 Task: Find connections with filter location Oak Bay with filter topic #Startupcompanywith filter profile language German with filter current company Fortis Healthcare with filter school Madras Jobs with filter industry Animation and Post-production with filter service category Resume Writing with filter keywords title Professor
Action: Mouse moved to (379, 438)
Screenshot: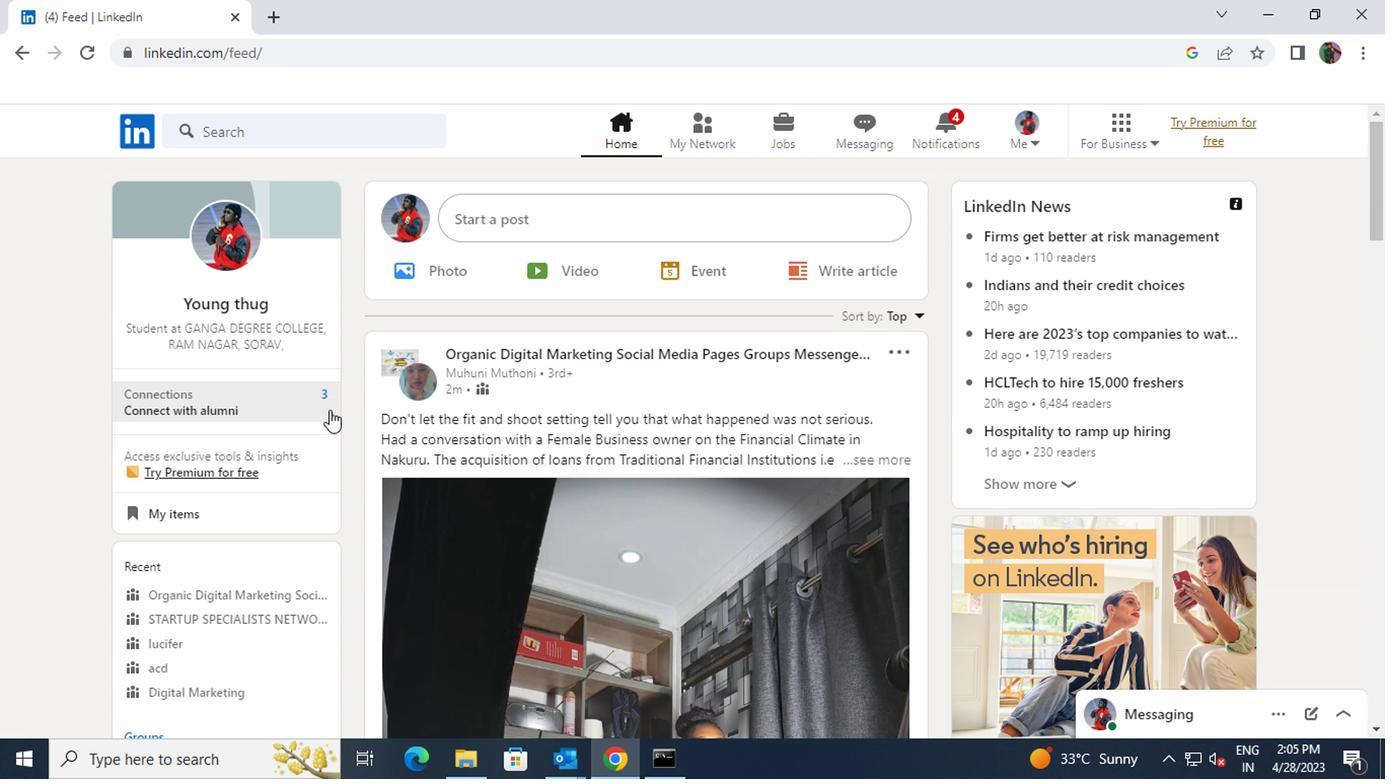 
Action: Mouse pressed left at (379, 438)
Screenshot: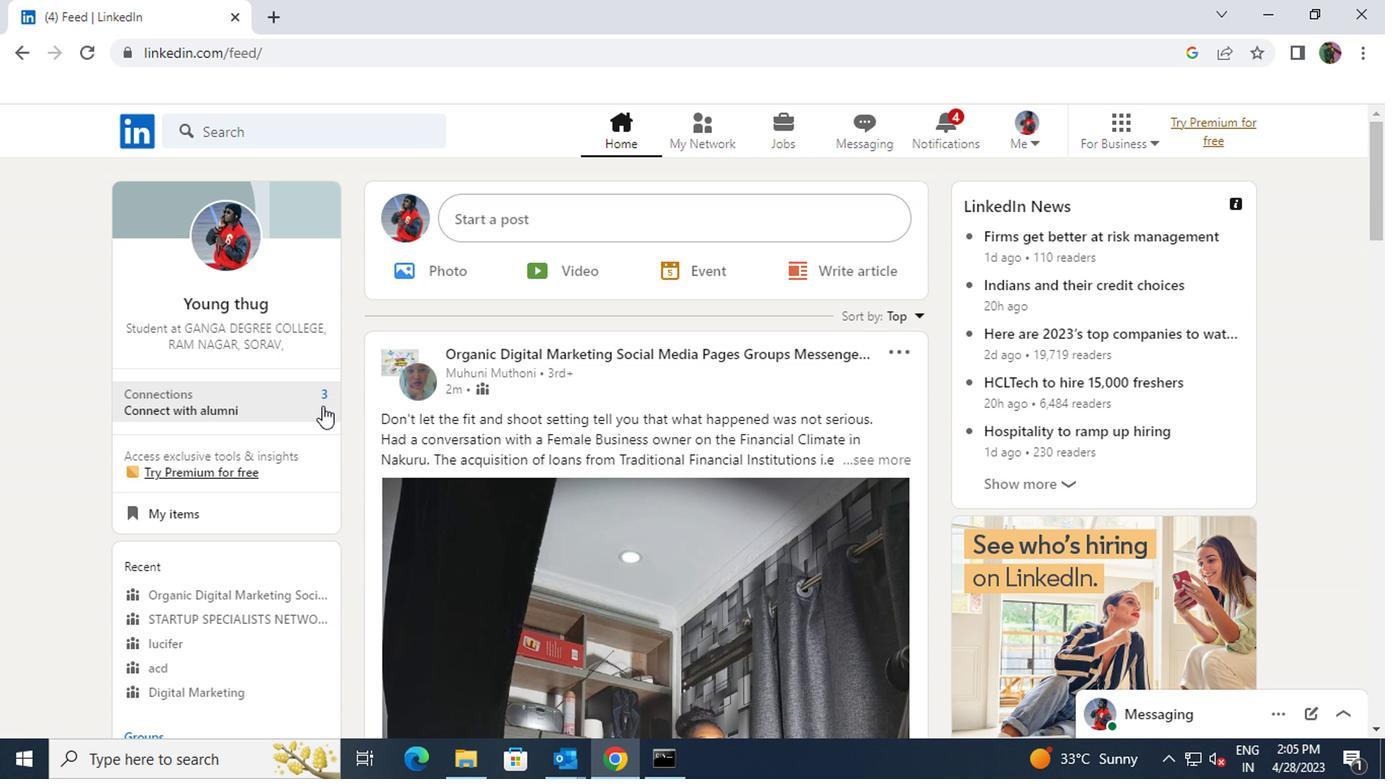 
Action: Mouse moved to (406, 324)
Screenshot: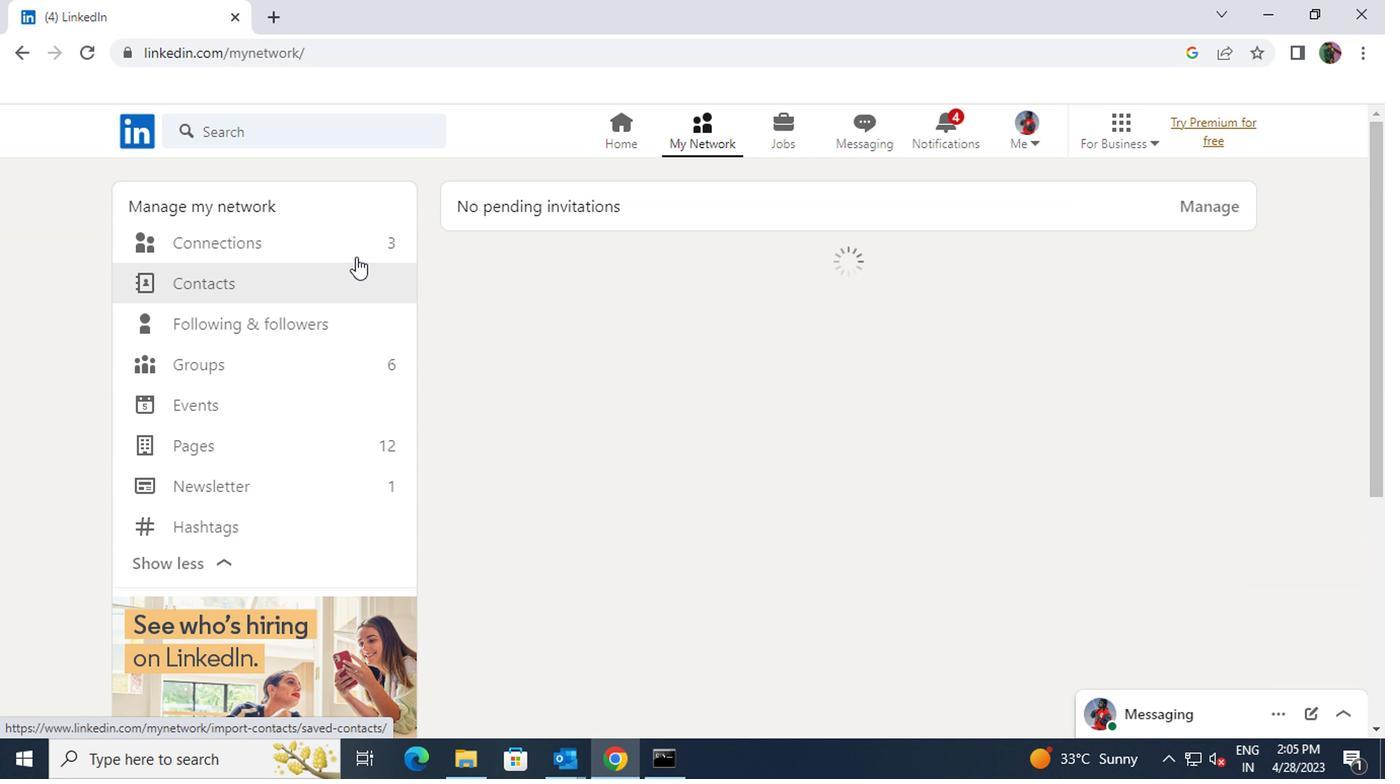 
Action: Mouse pressed left at (406, 324)
Screenshot: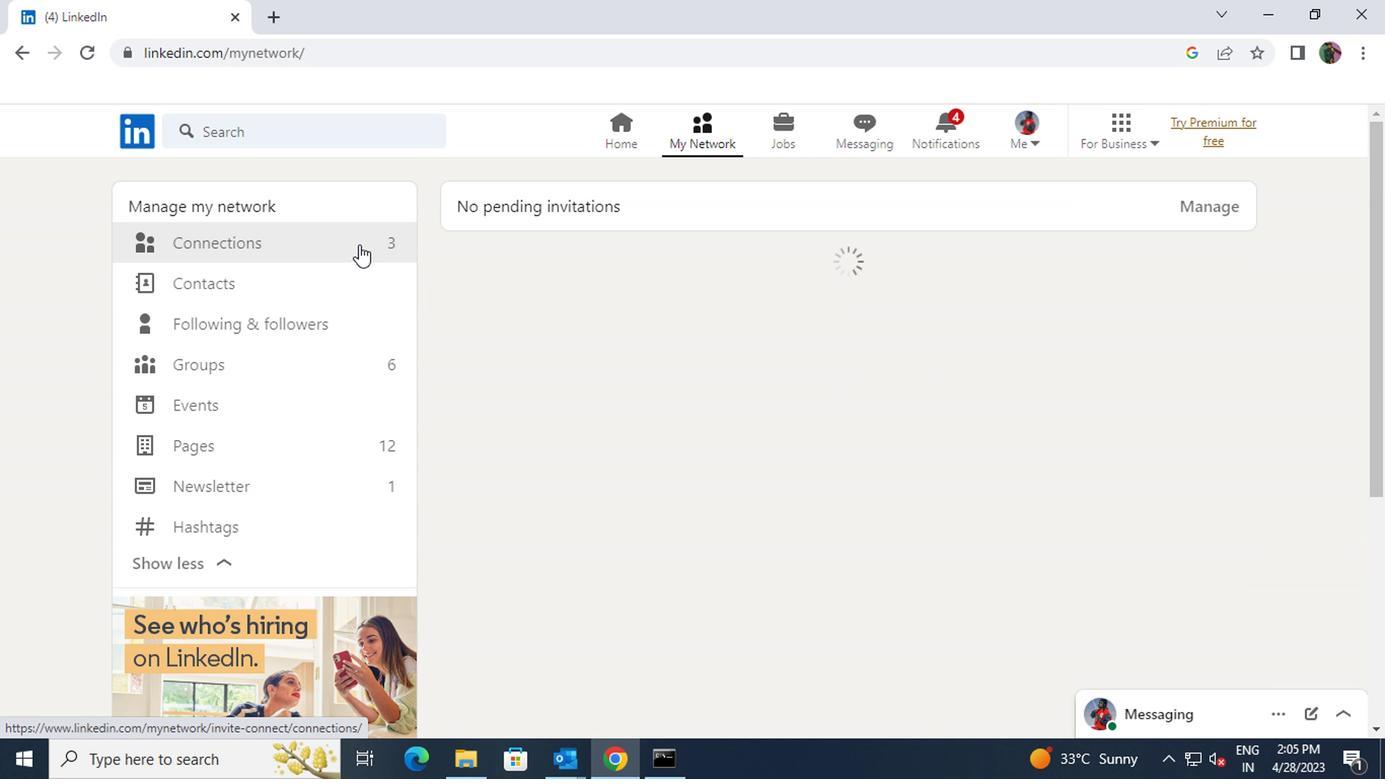 
Action: Mouse moved to (723, 325)
Screenshot: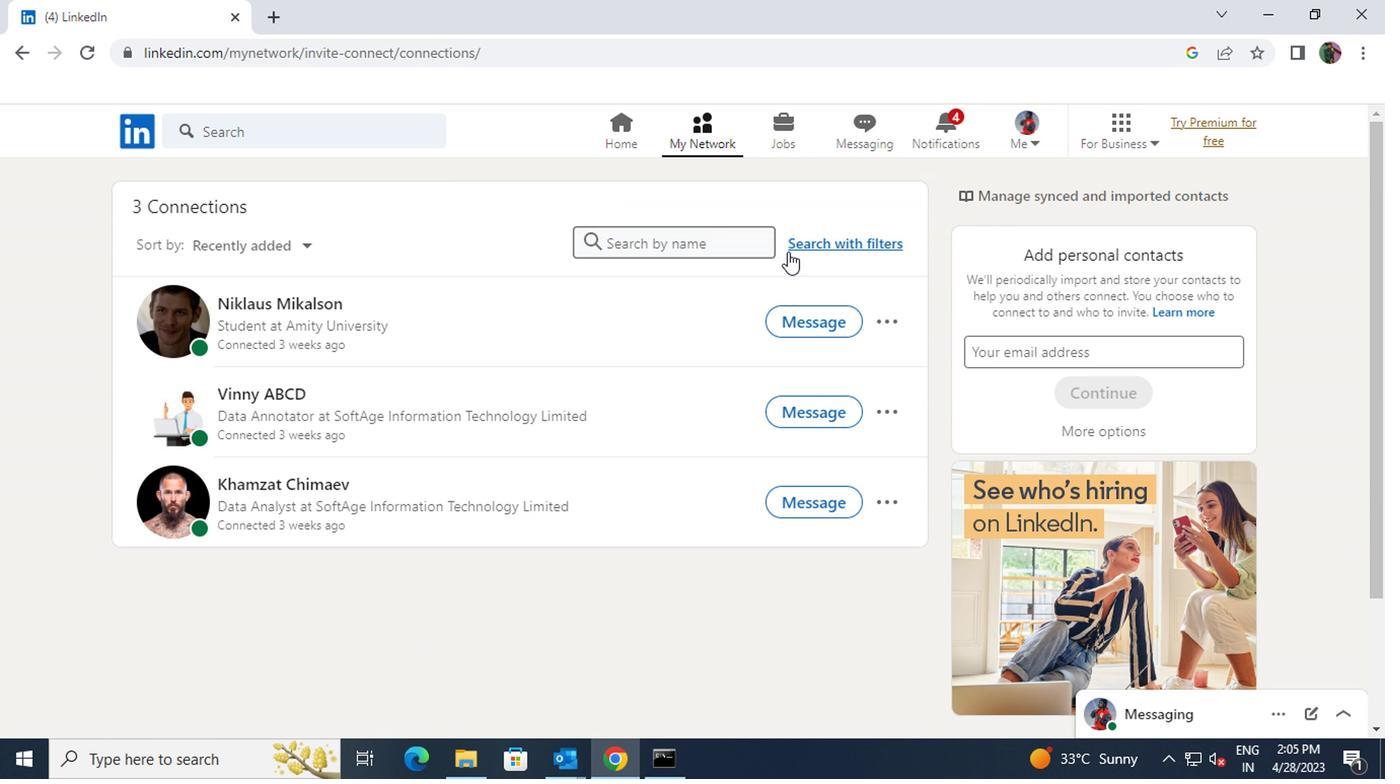 
Action: Mouse pressed left at (723, 325)
Screenshot: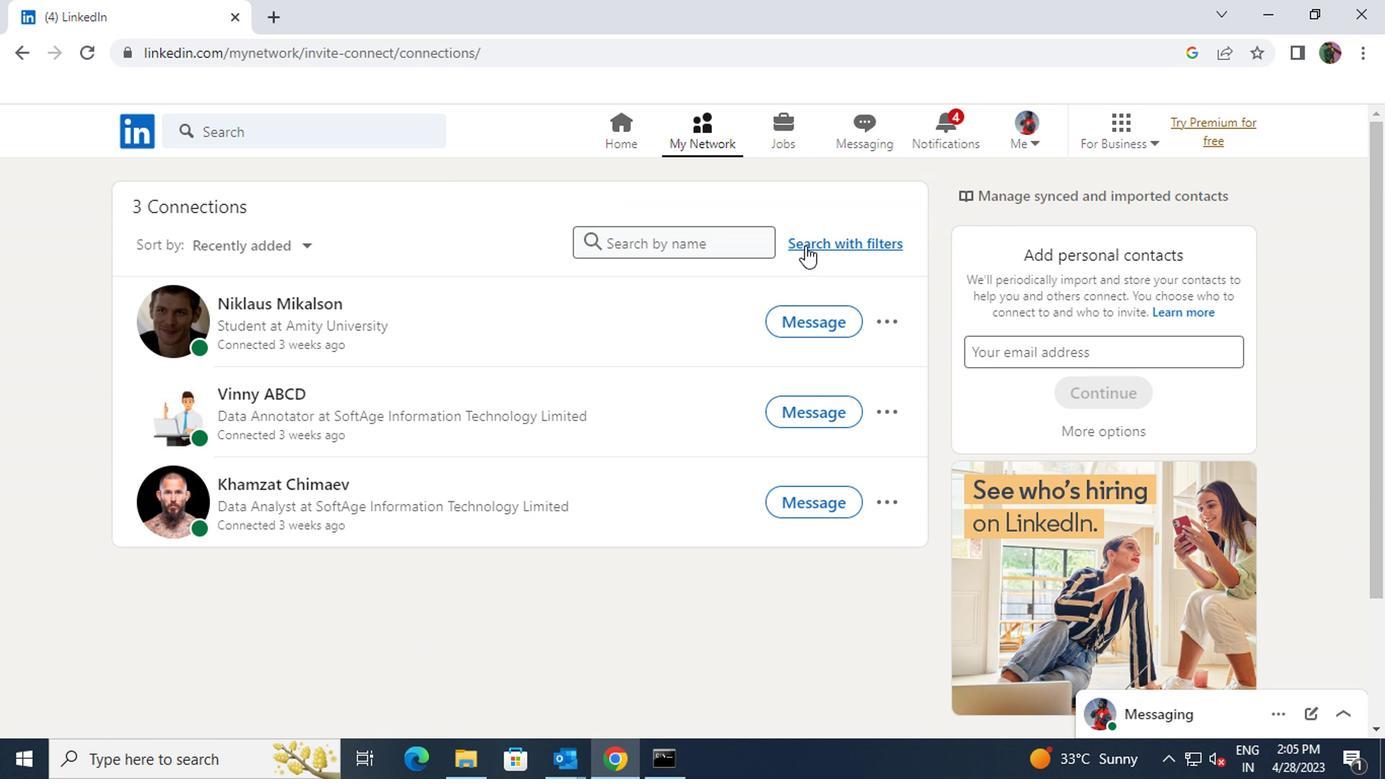 
Action: Mouse moved to (691, 289)
Screenshot: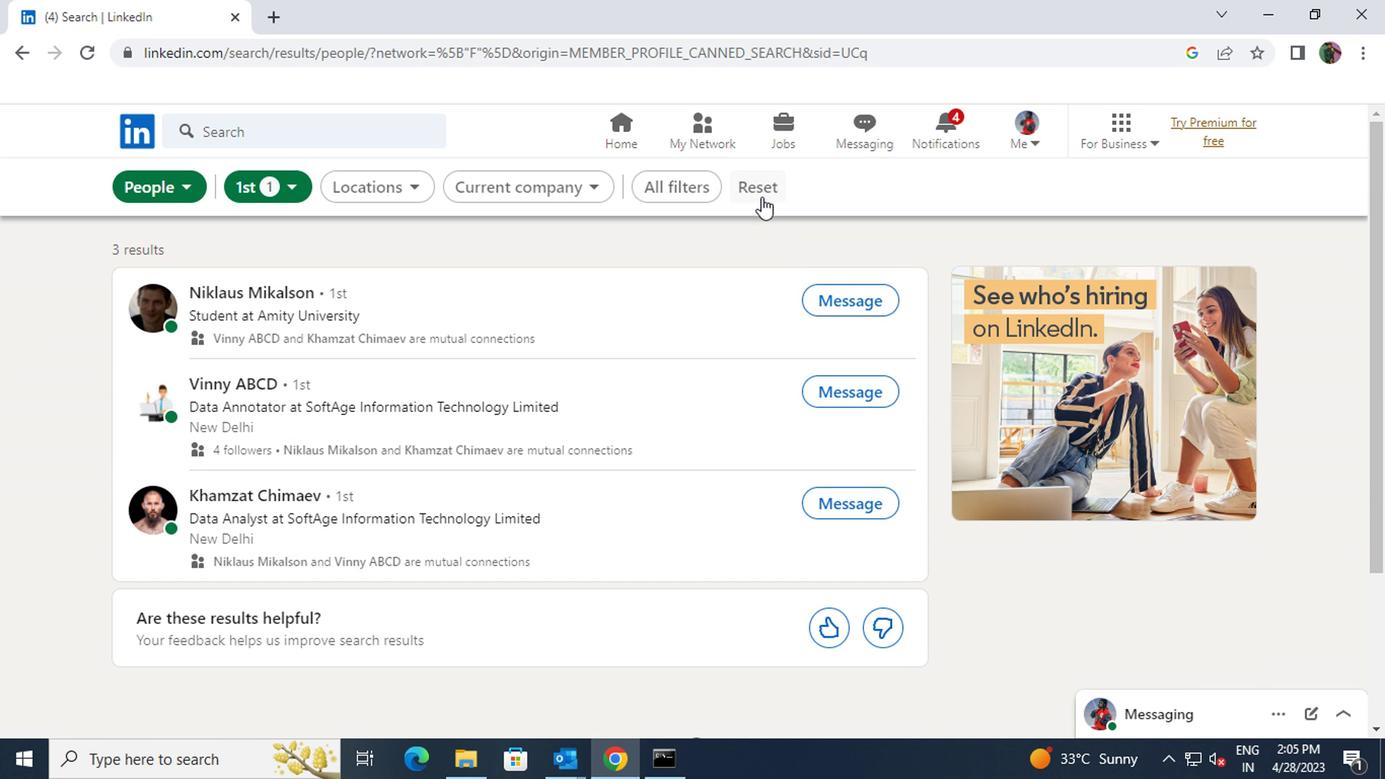 
Action: Mouse pressed left at (691, 289)
Screenshot: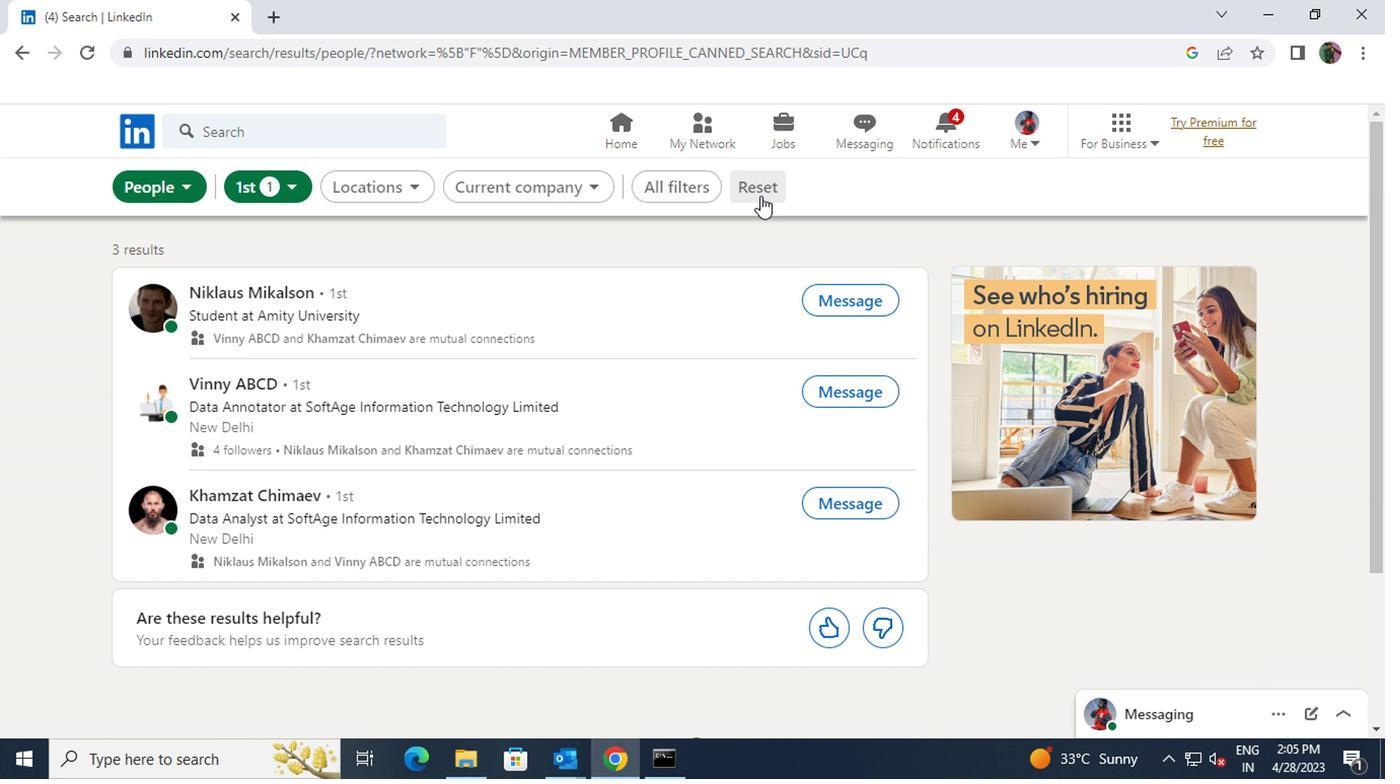 
Action: Mouse moved to (679, 282)
Screenshot: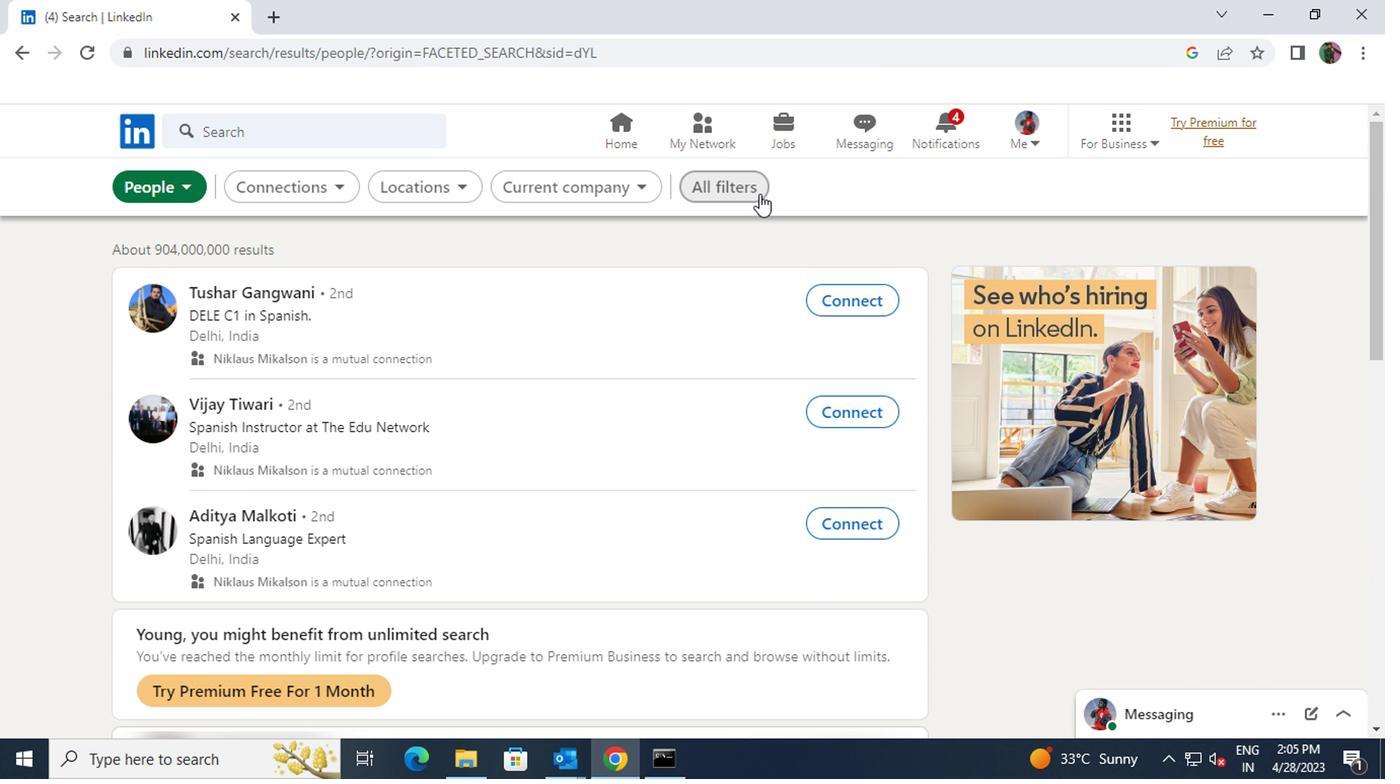
Action: Mouse pressed left at (679, 282)
Screenshot: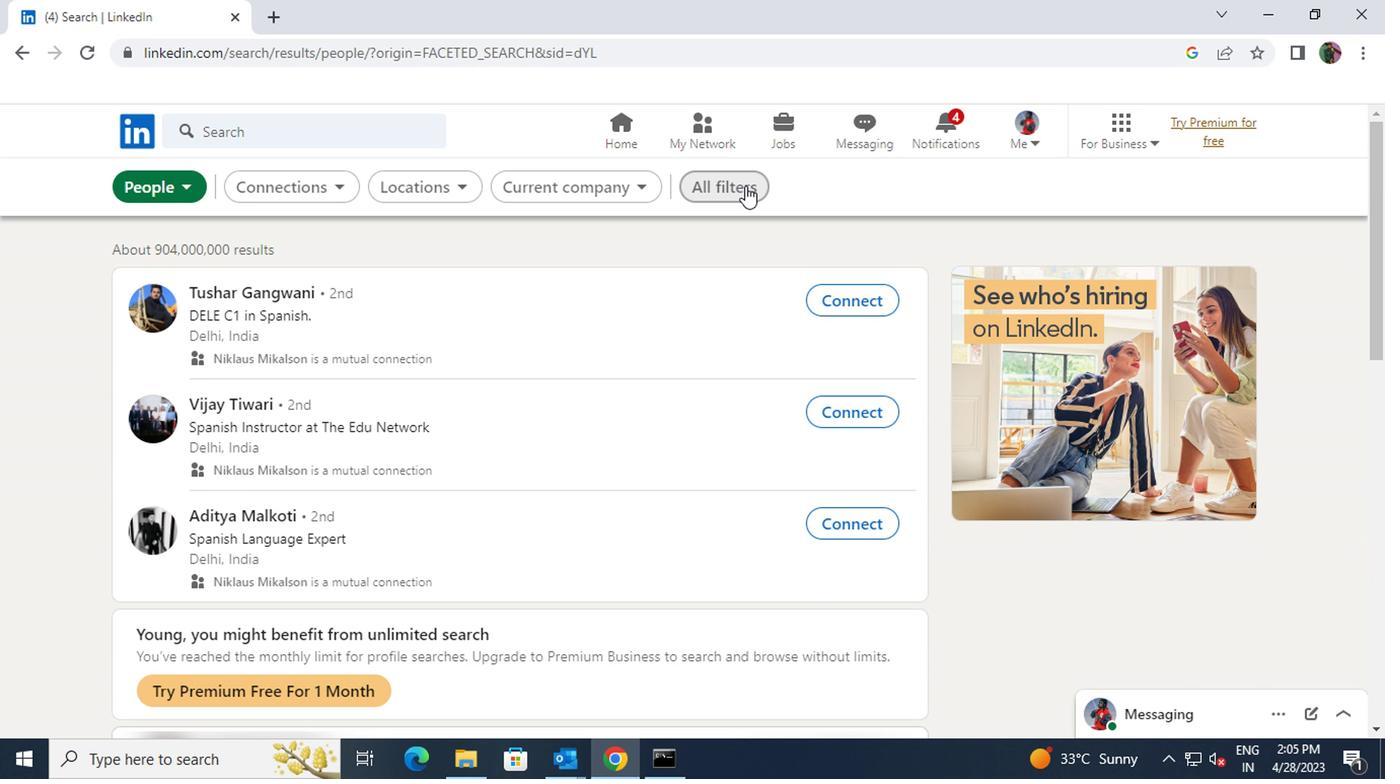 
Action: Mouse moved to (875, 421)
Screenshot: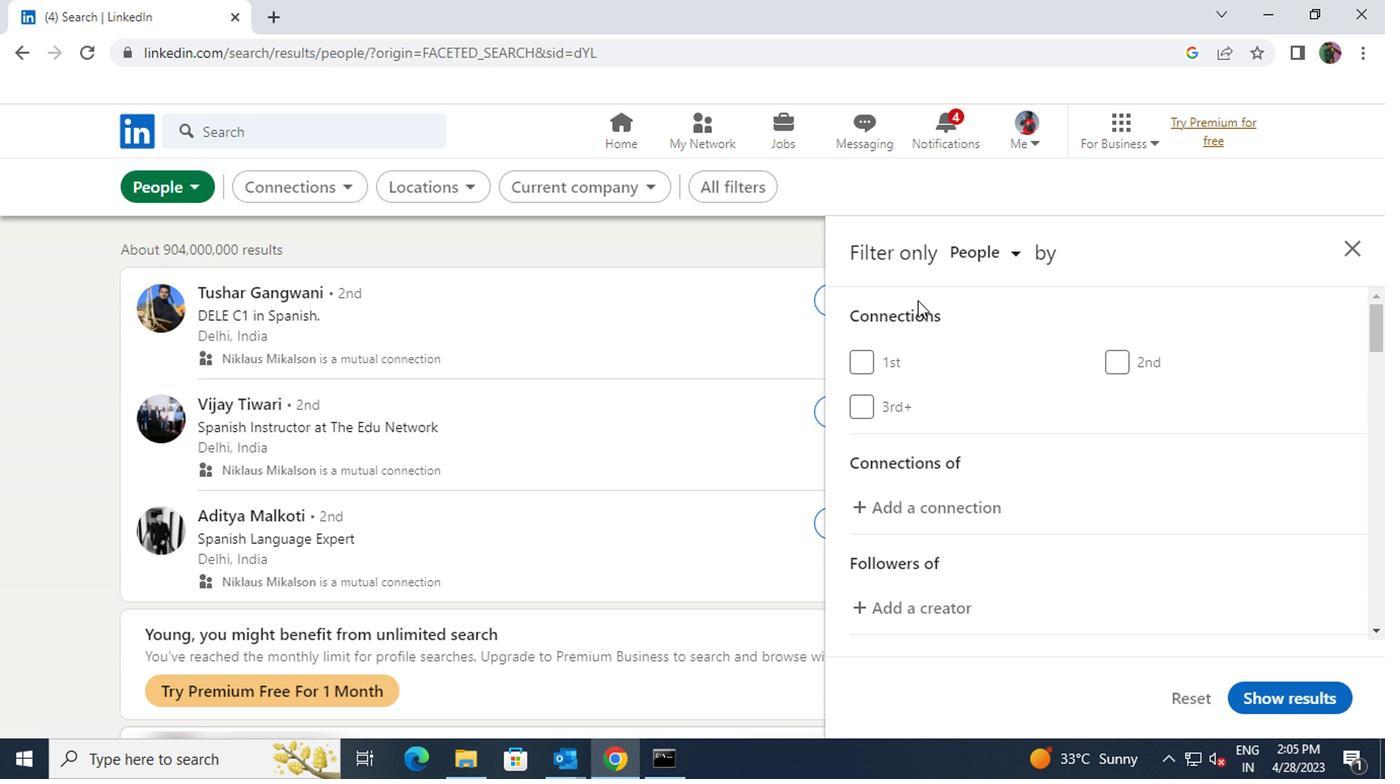 
Action: Mouse scrolled (875, 420) with delta (0, 0)
Screenshot: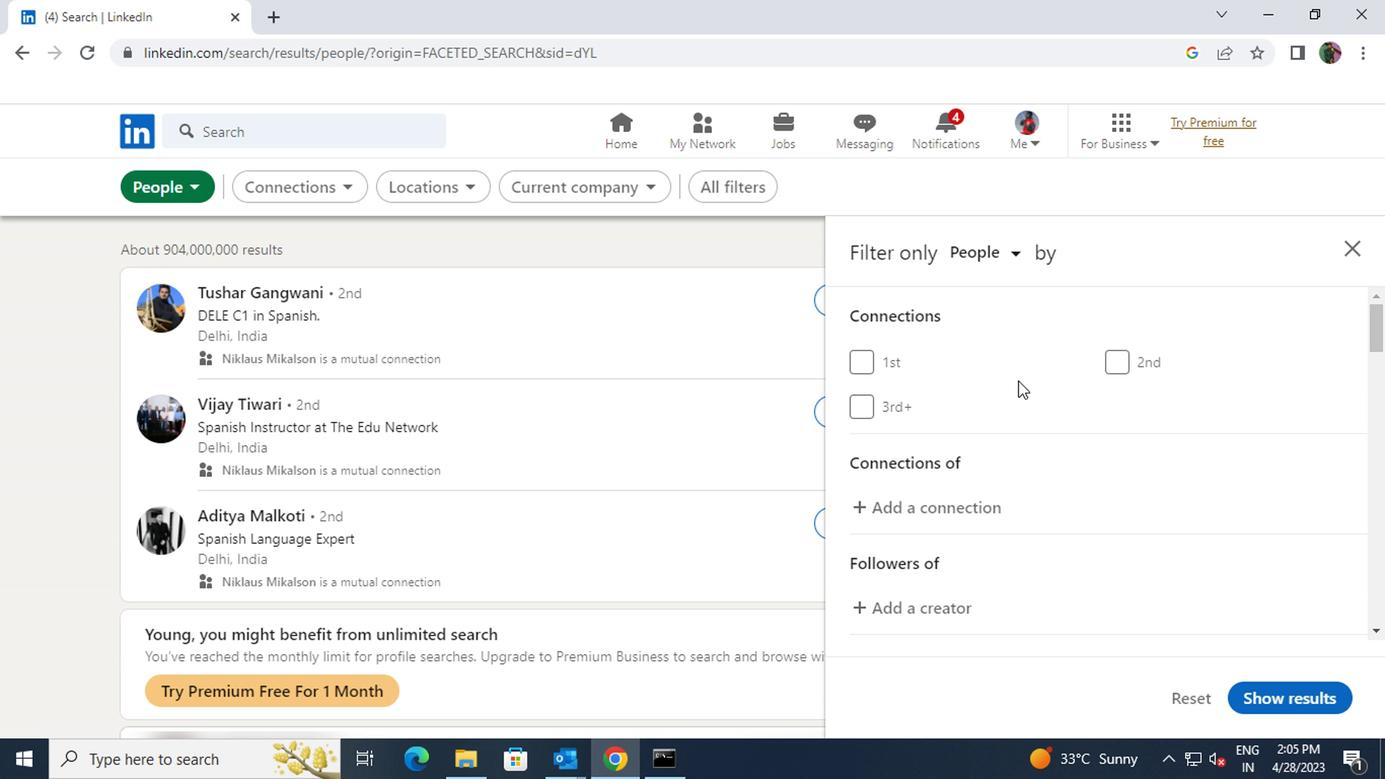
Action: Mouse moved to (877, 422)
Screenshot: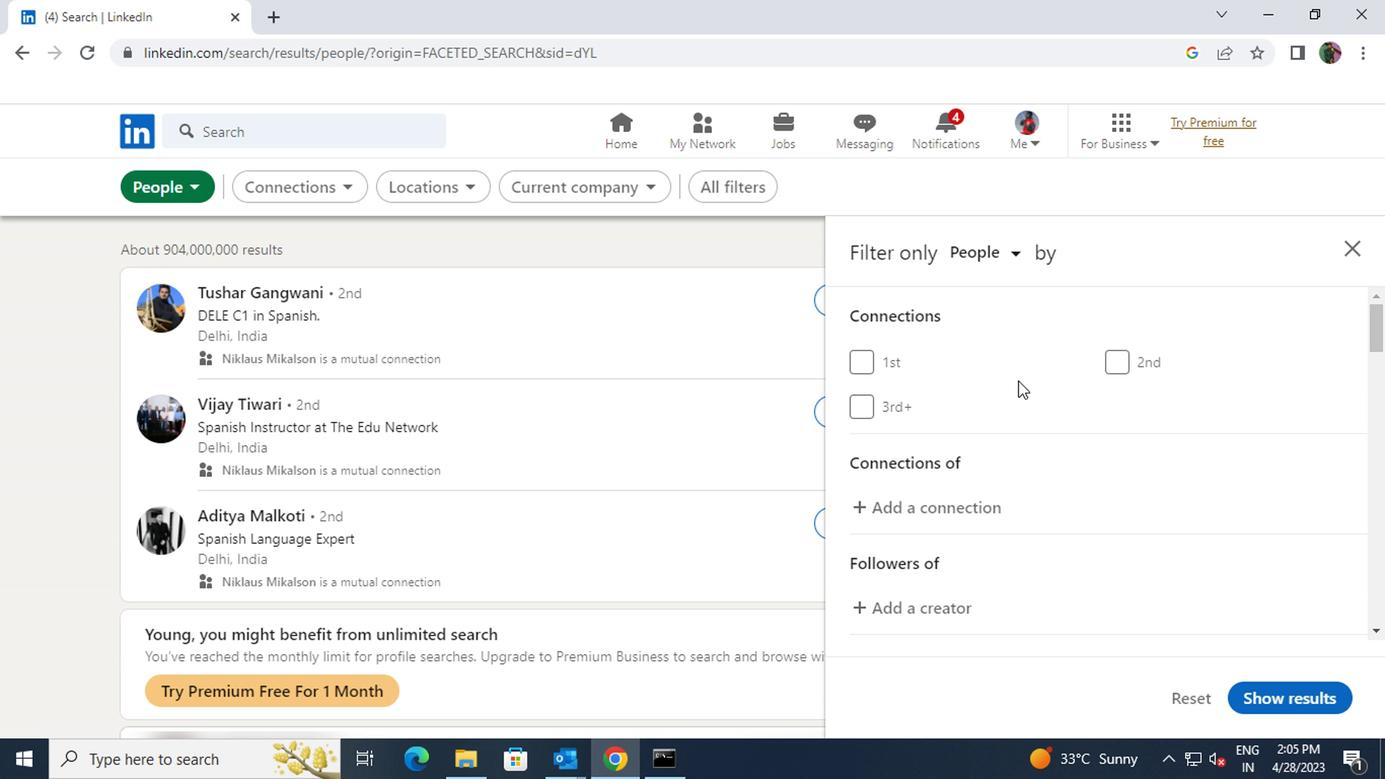 
Action: Mouse scrolled (877, 422) with delta (0, 0)
Screenshot: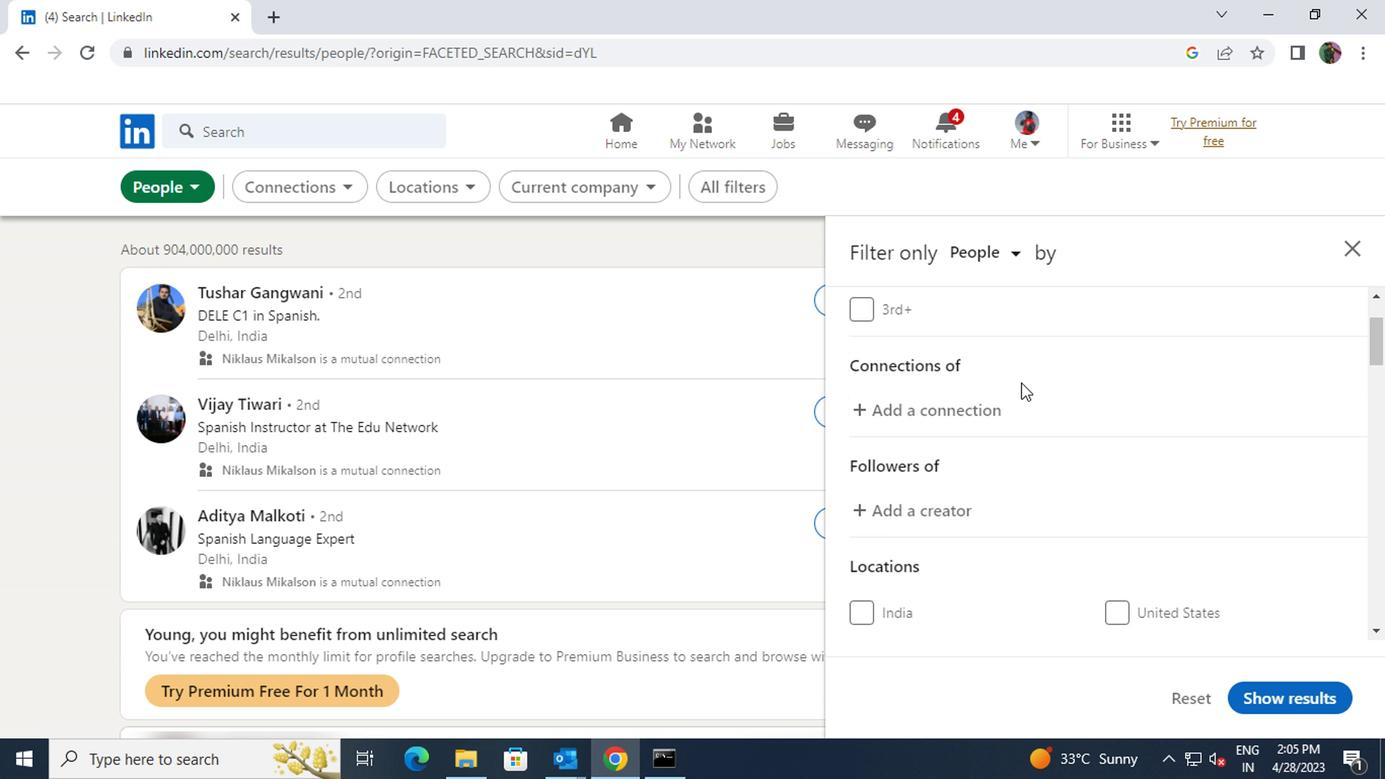
Action: Mouse scrolled (877, 422) with delta (0, 0)
Screenshot: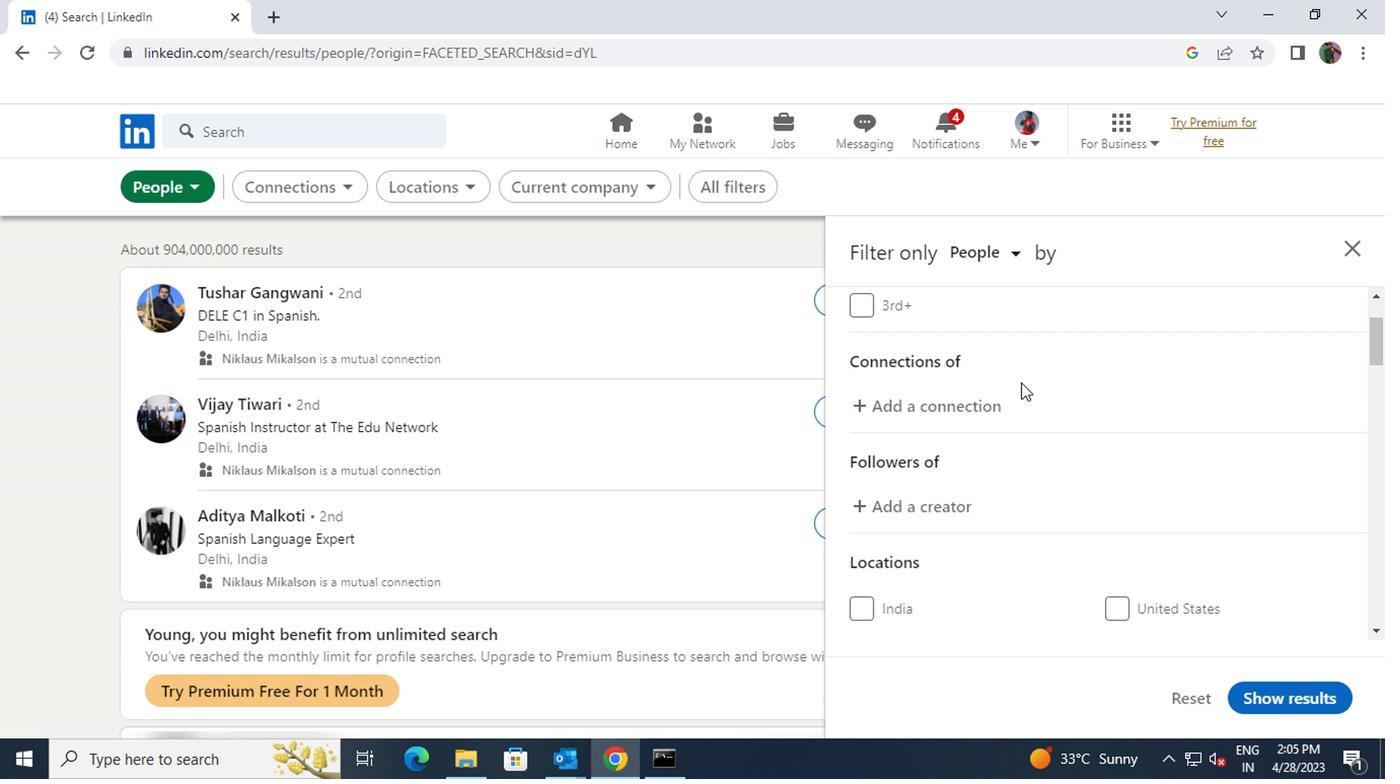 
Action: Mouse moved to (957, 496)
Screenshot: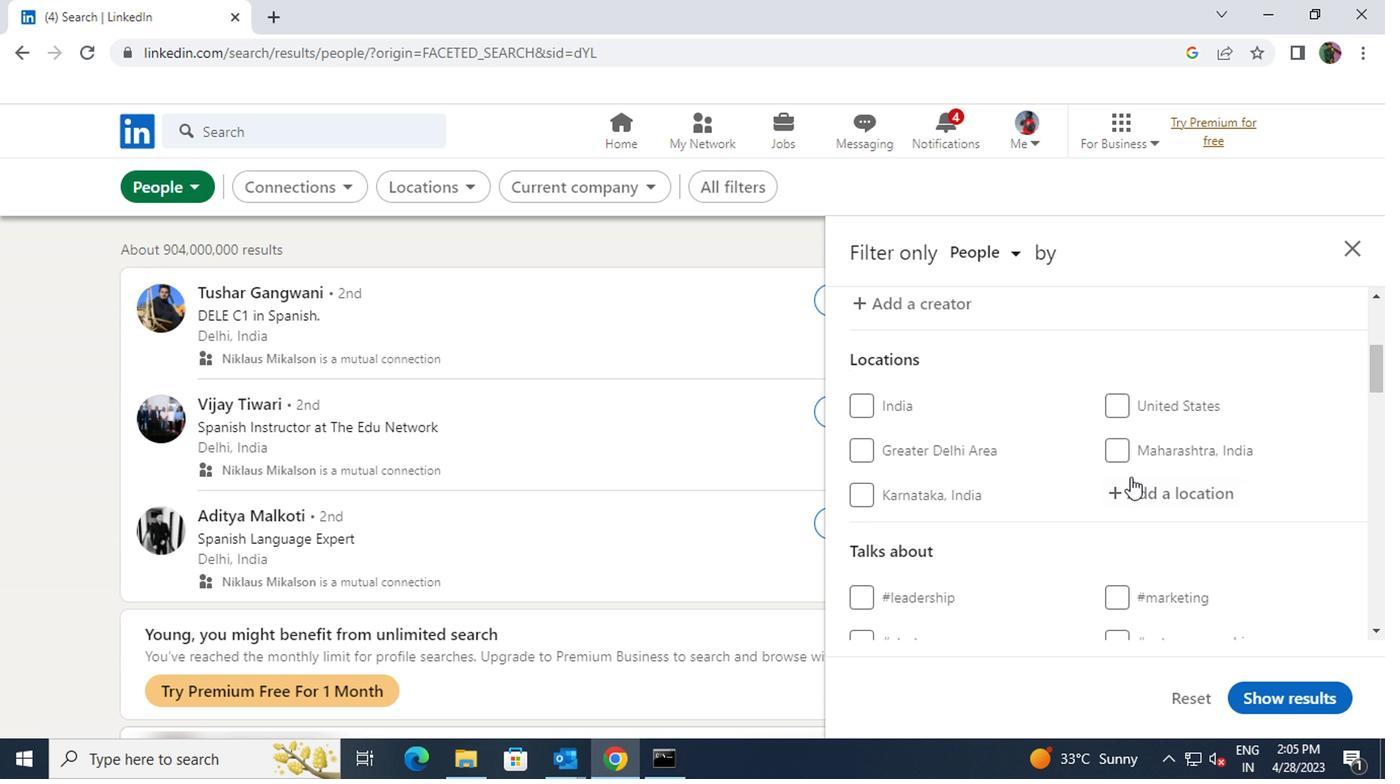 
Action: Mouse pressed left at (957, 496)
Screenshot: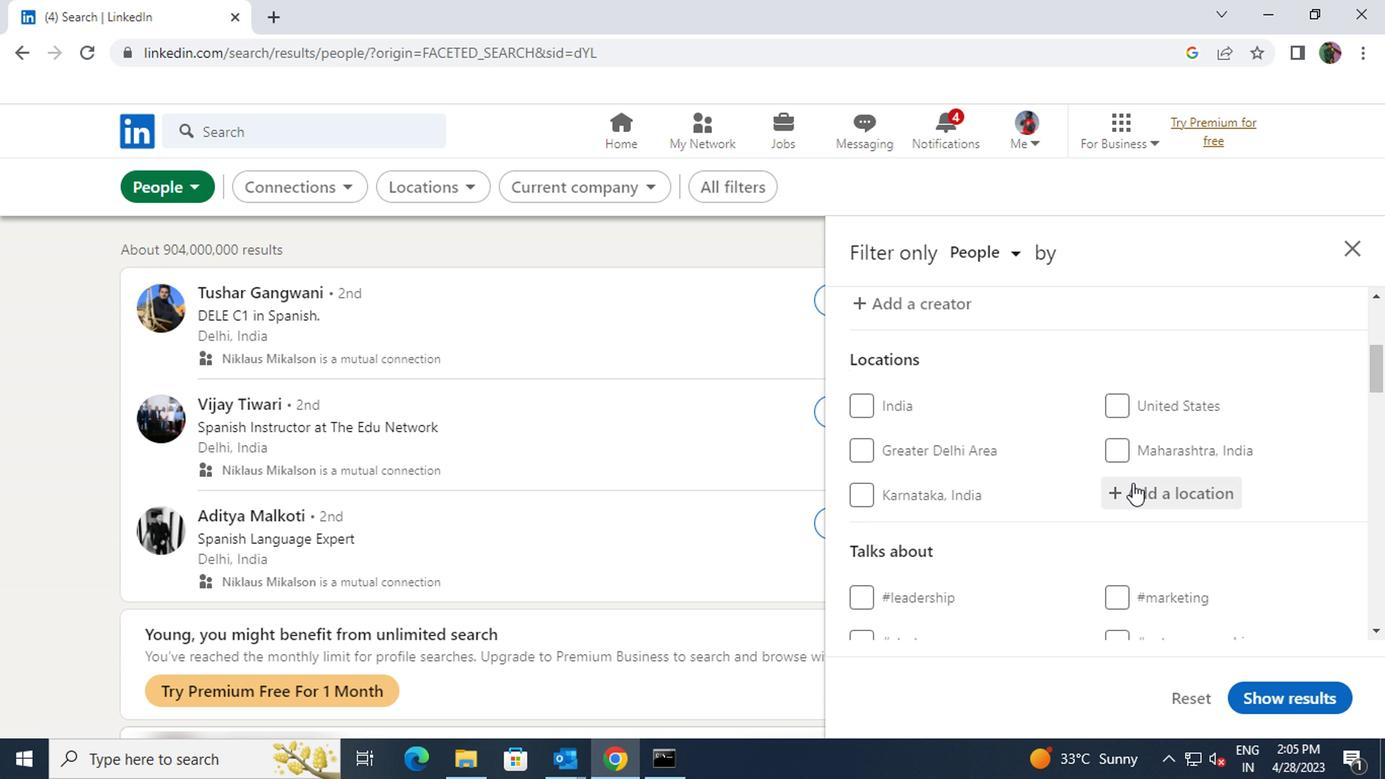 
Action: Key pressed <Key.shift>OAK<Key.space><Key.shift>BAY
Screenshot: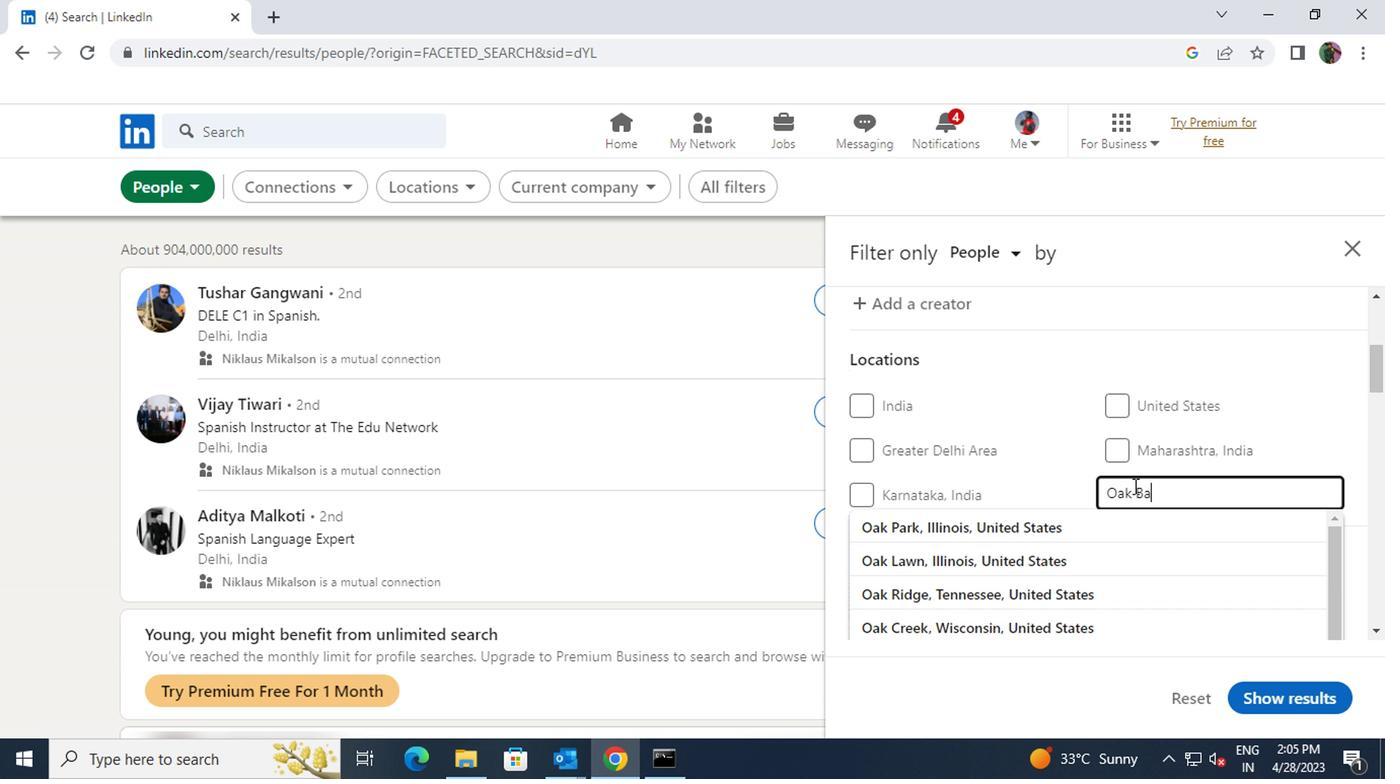 
Action: Mouse moved to (958, 518)
Screenshot: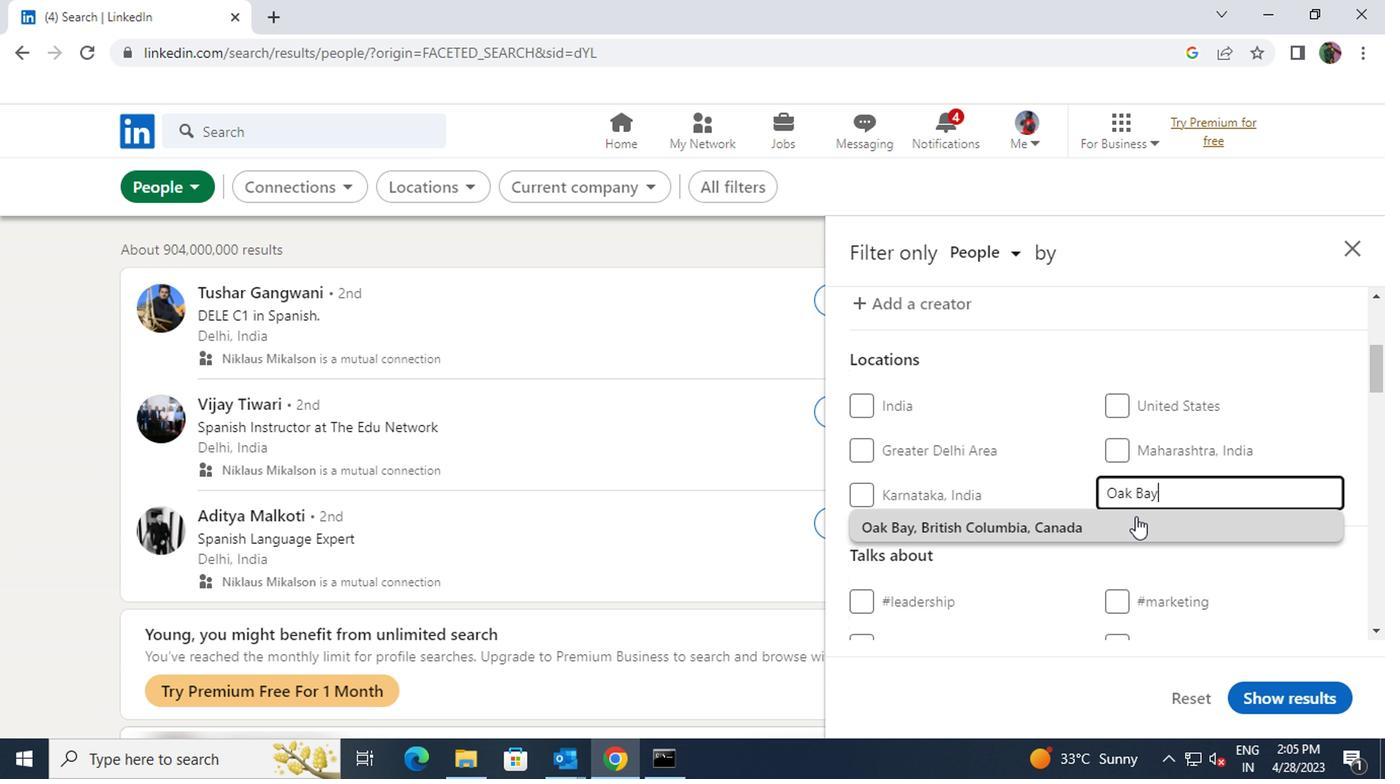 
Action: Mouse pressed left at (958, 518)
Screenshot: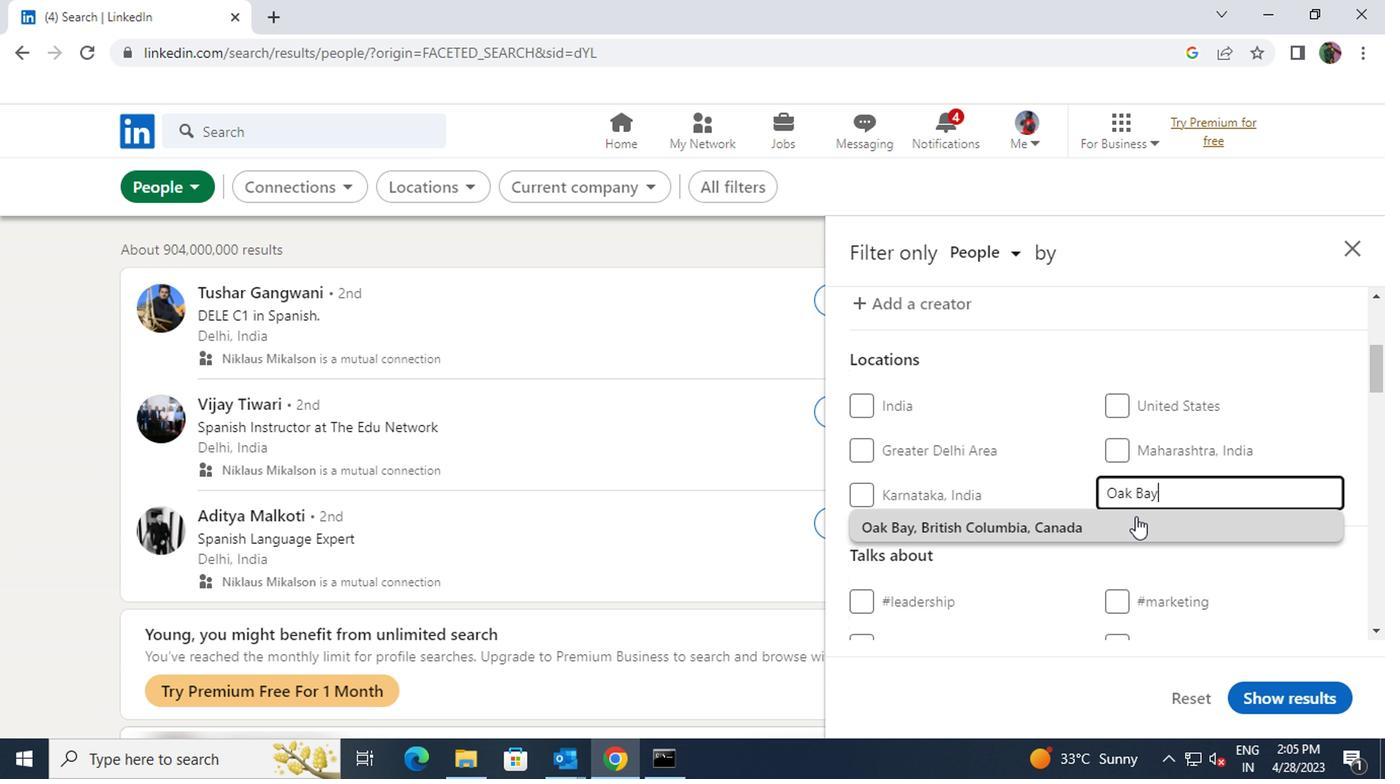 
Action: Mouse scrolled (958, 518) with delta (0, 0)
Screenshot: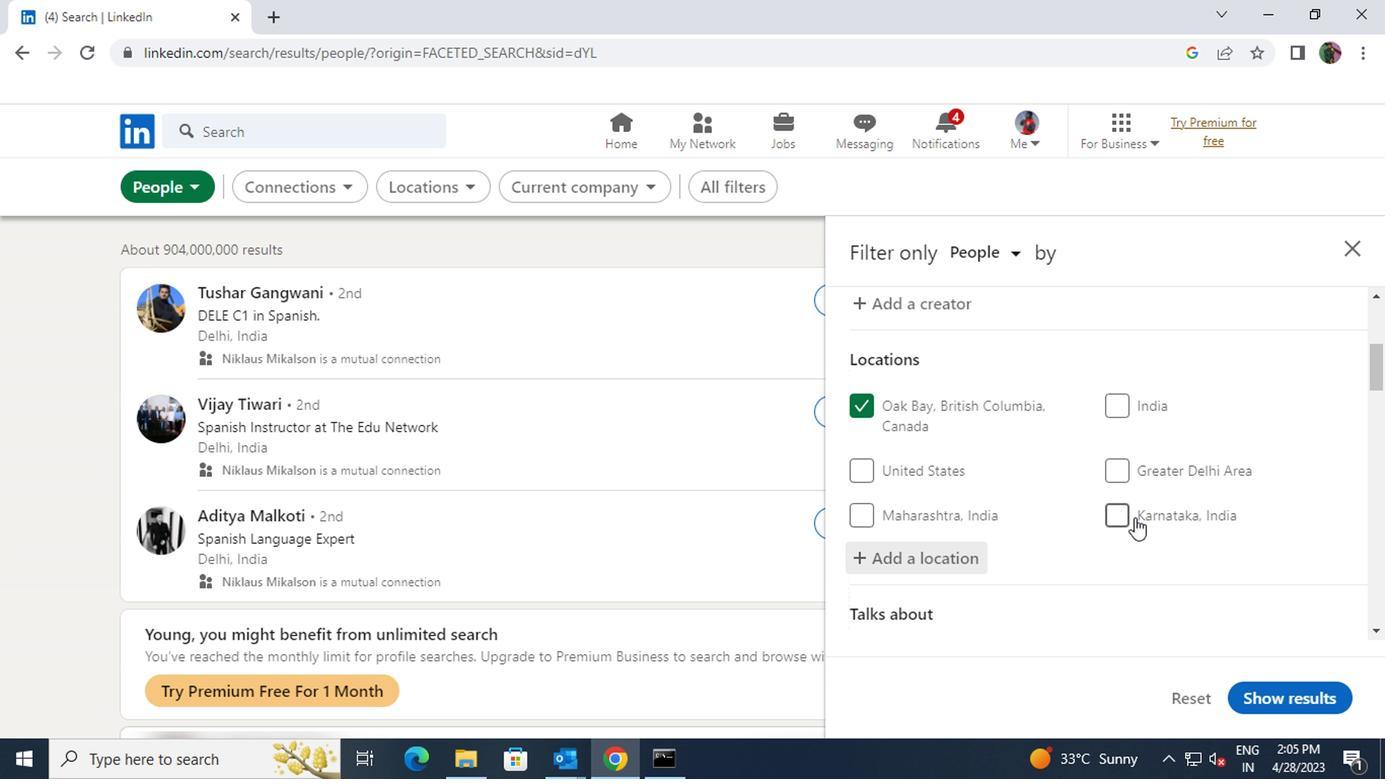 
Action: Mouse scrolled (958, 518) with delta (0, 0)
Screenshot: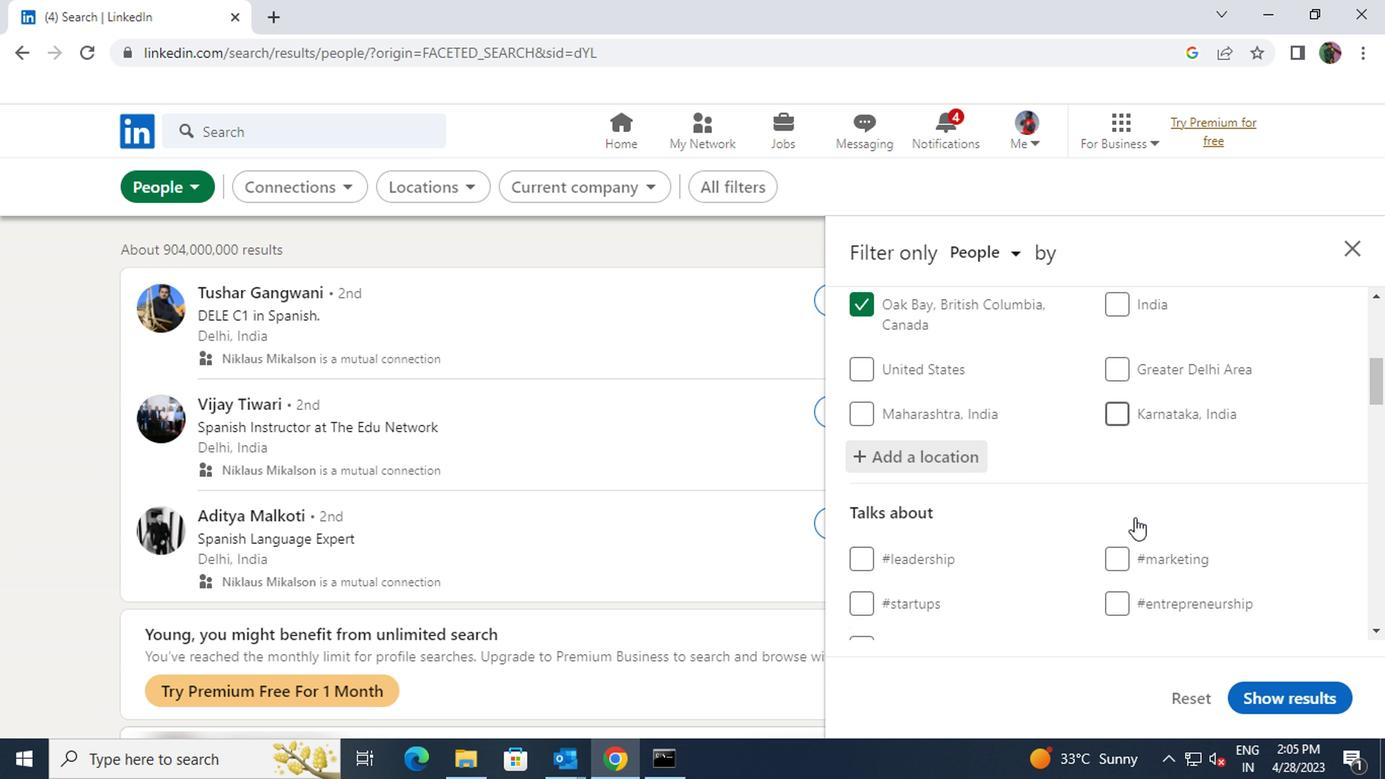 
Action: Mouse scrolled (958, 518) with delta (0, 0)
Screenshot: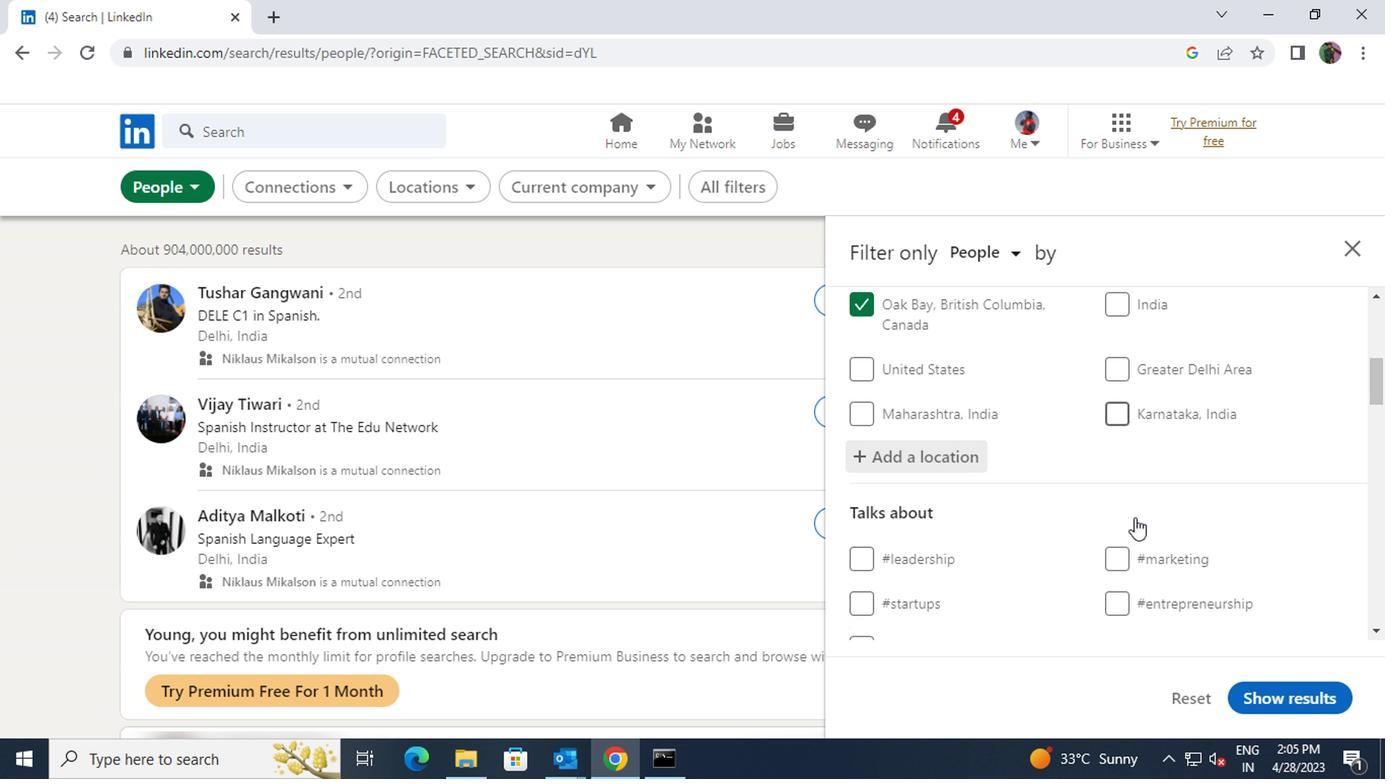 
Action: Mouse moved to (959, 464)
Screenshot: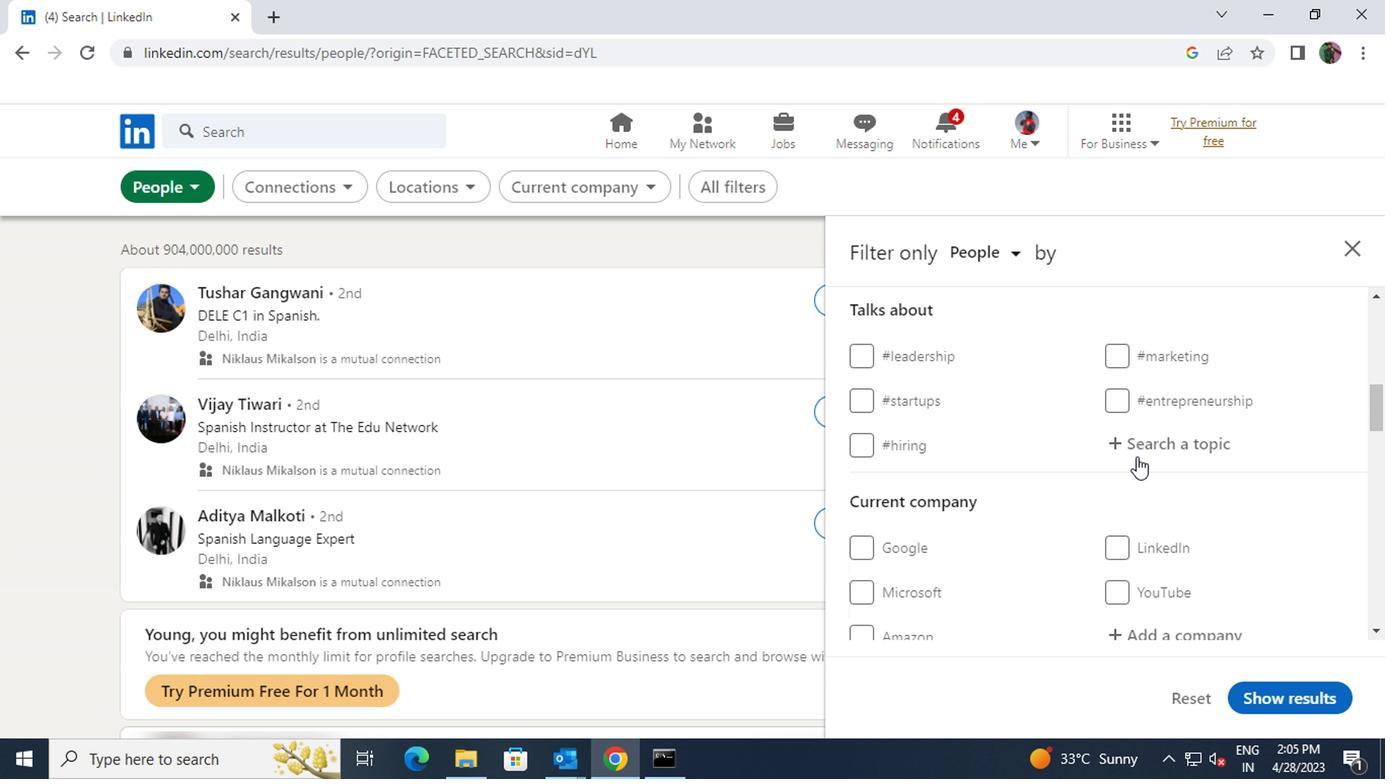 
Action: Mouse pressed left at (959, 464)
Screenshot: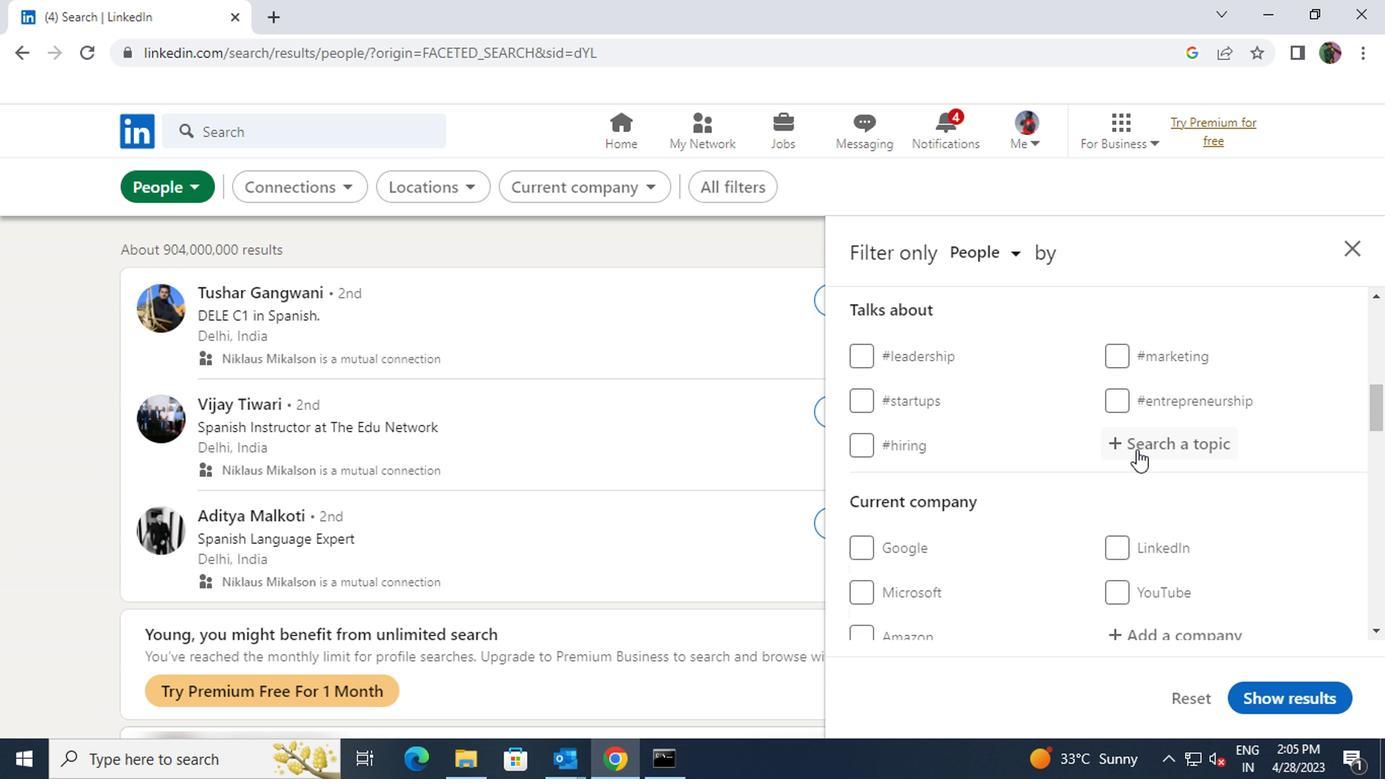 
Action: Key pressed <Key.shift><Key.shift>STARTUO<Key.backspace>P<Key.shift>COMPANY
Screenshot: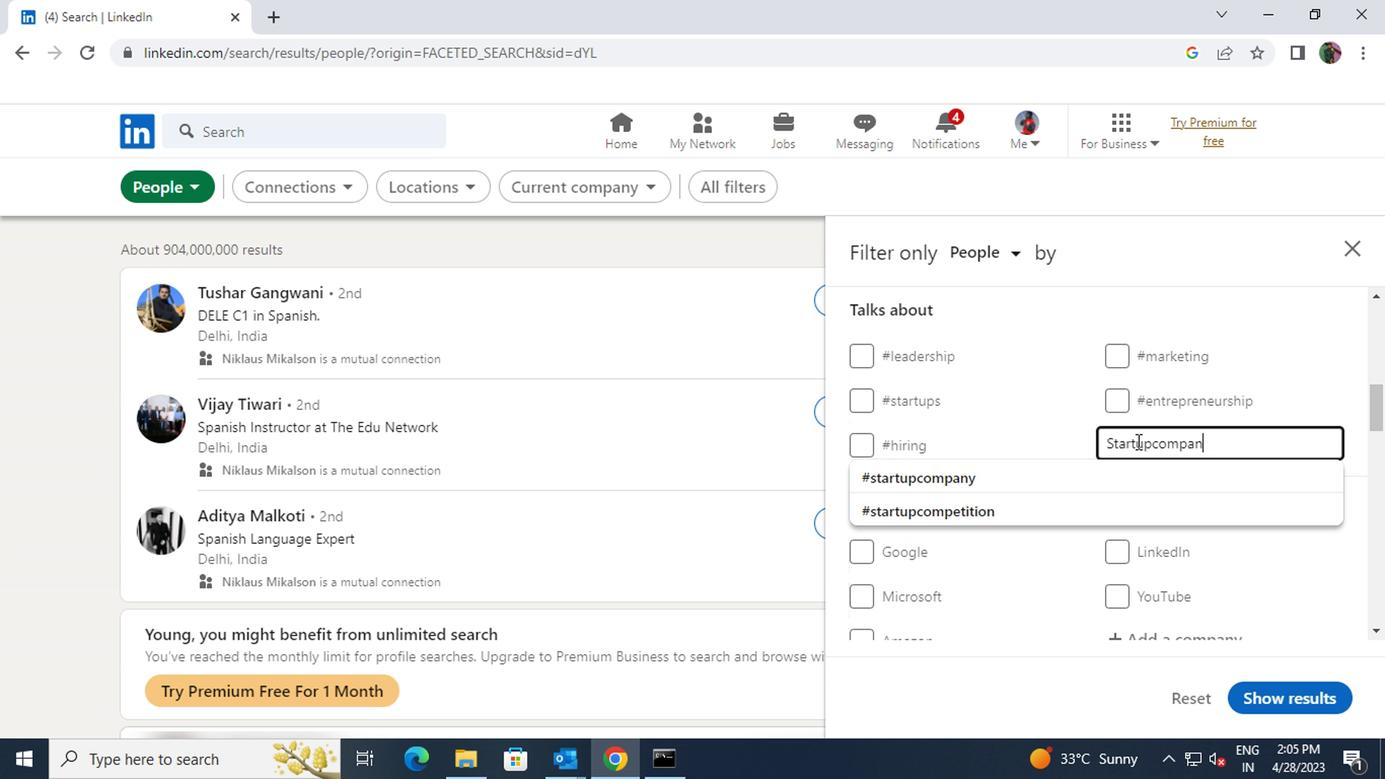 
Action: Mouse moved to (947, 482)
Screenshot: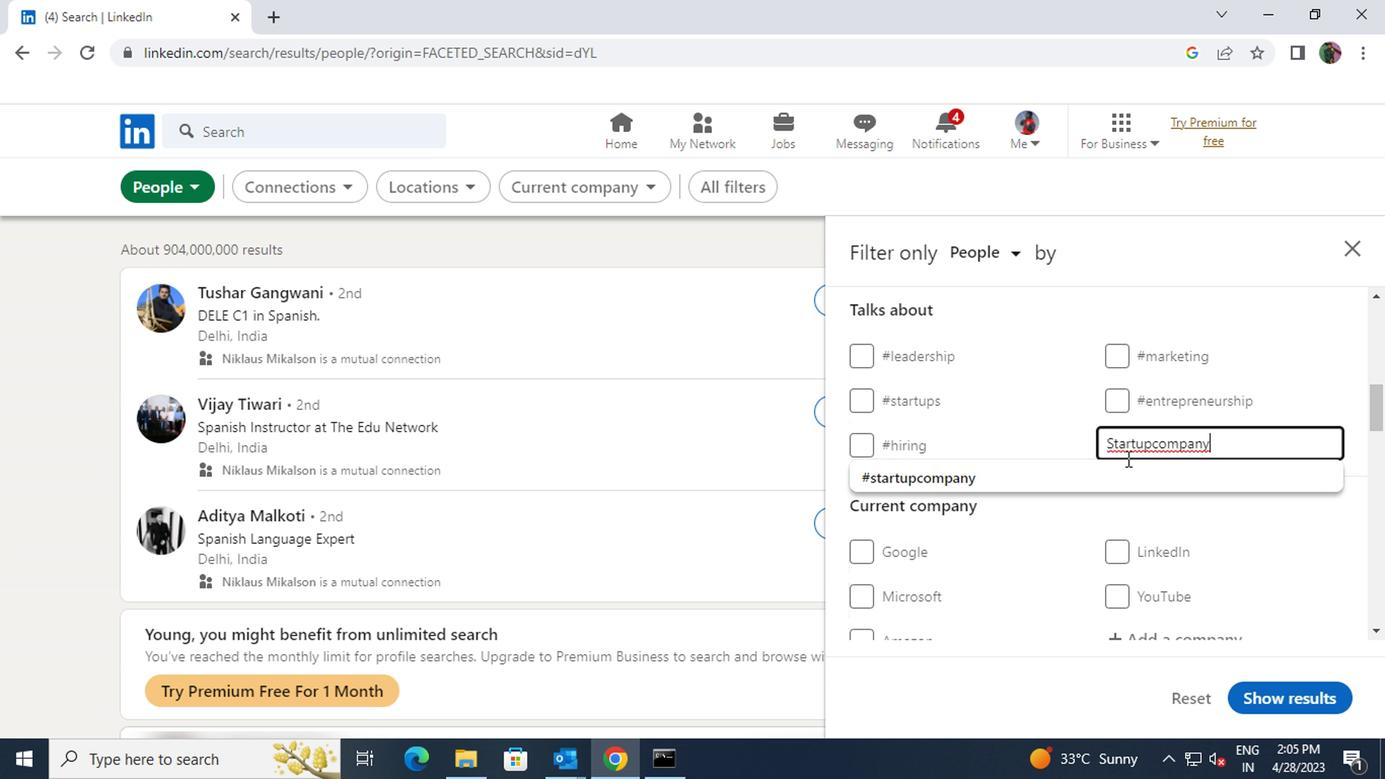 
Action: Mouse pressed left at (947, 482)
Screenshot: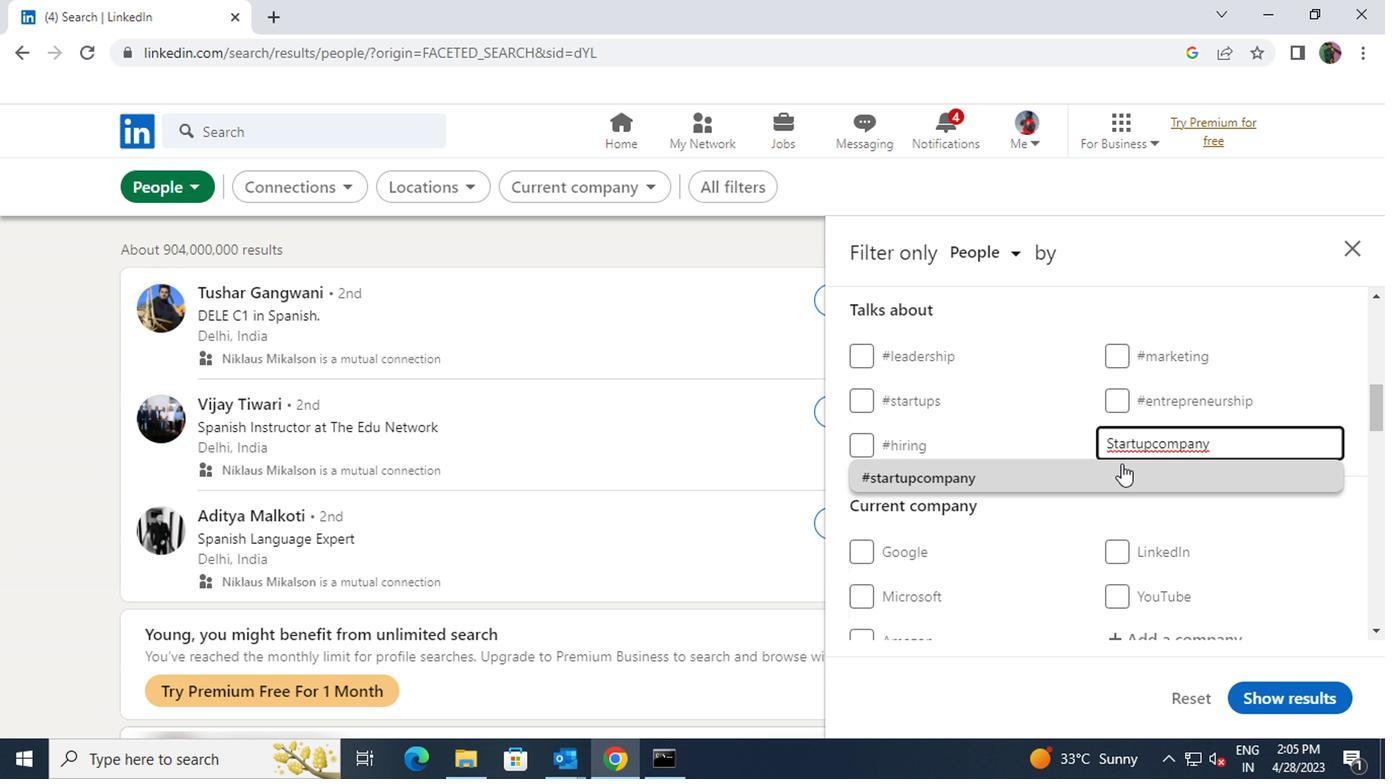 
Action: Mouse scrolled (947, 482) with delta (0, 0)
Screenshot: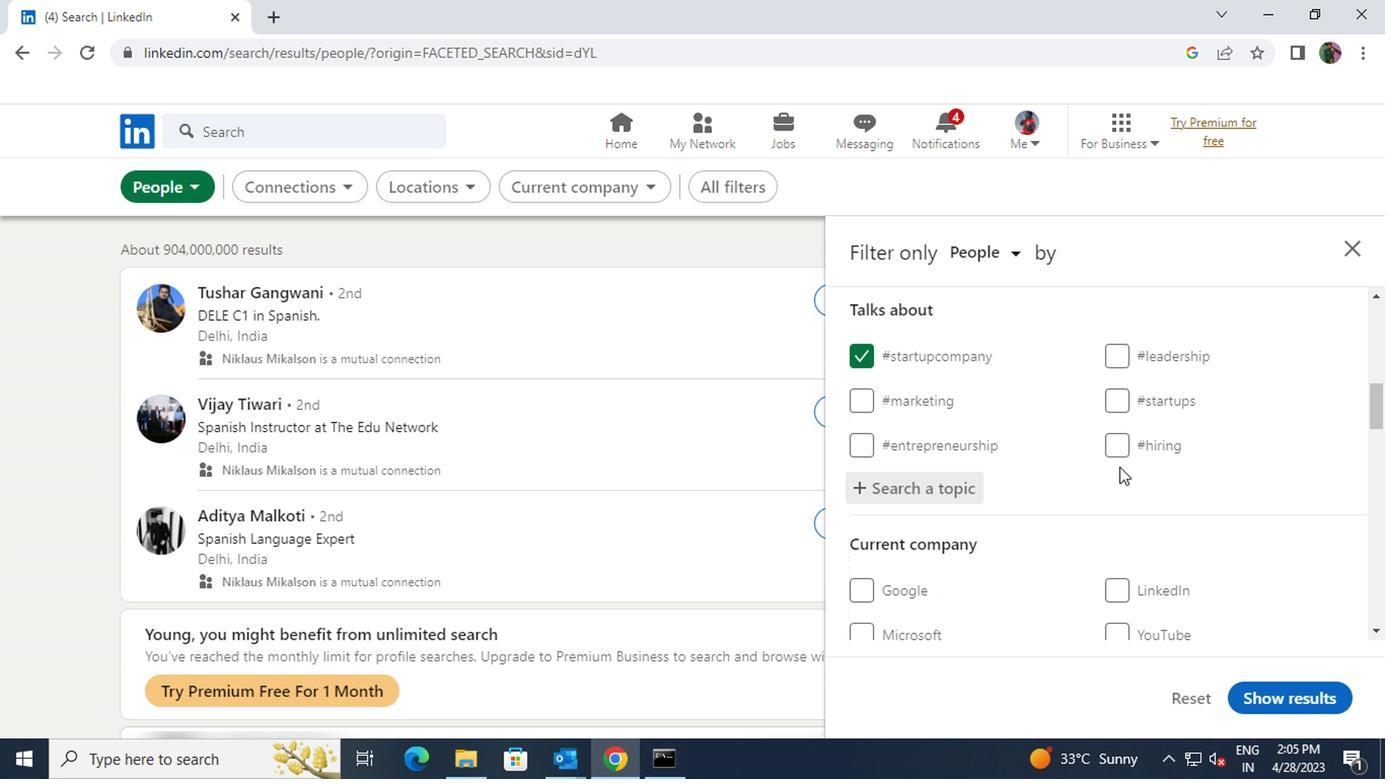 
Action: Mouse scrolled (947, 482) with delta (0, 0)
Screenshot: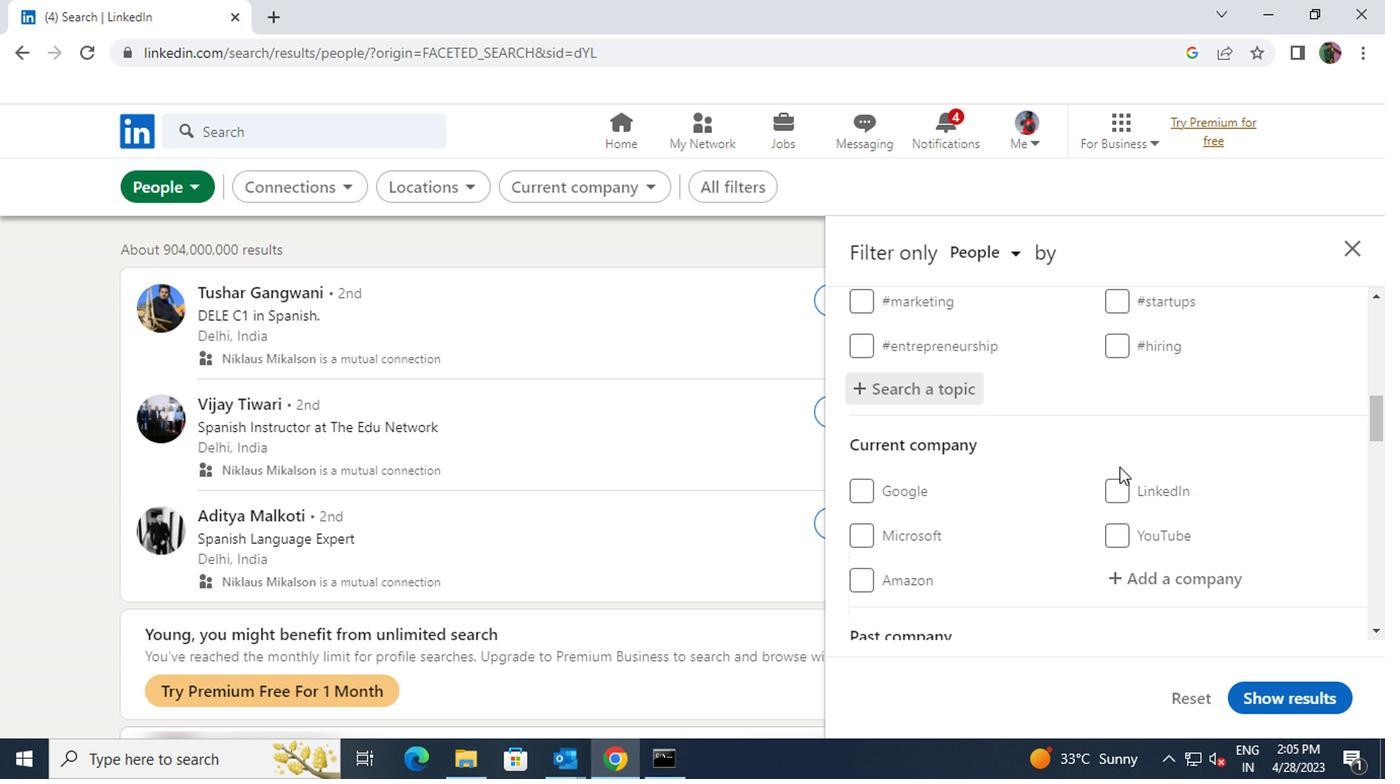 
Action: Mouse scrolled (947, 482) with delta (0, 0)
Screenshot: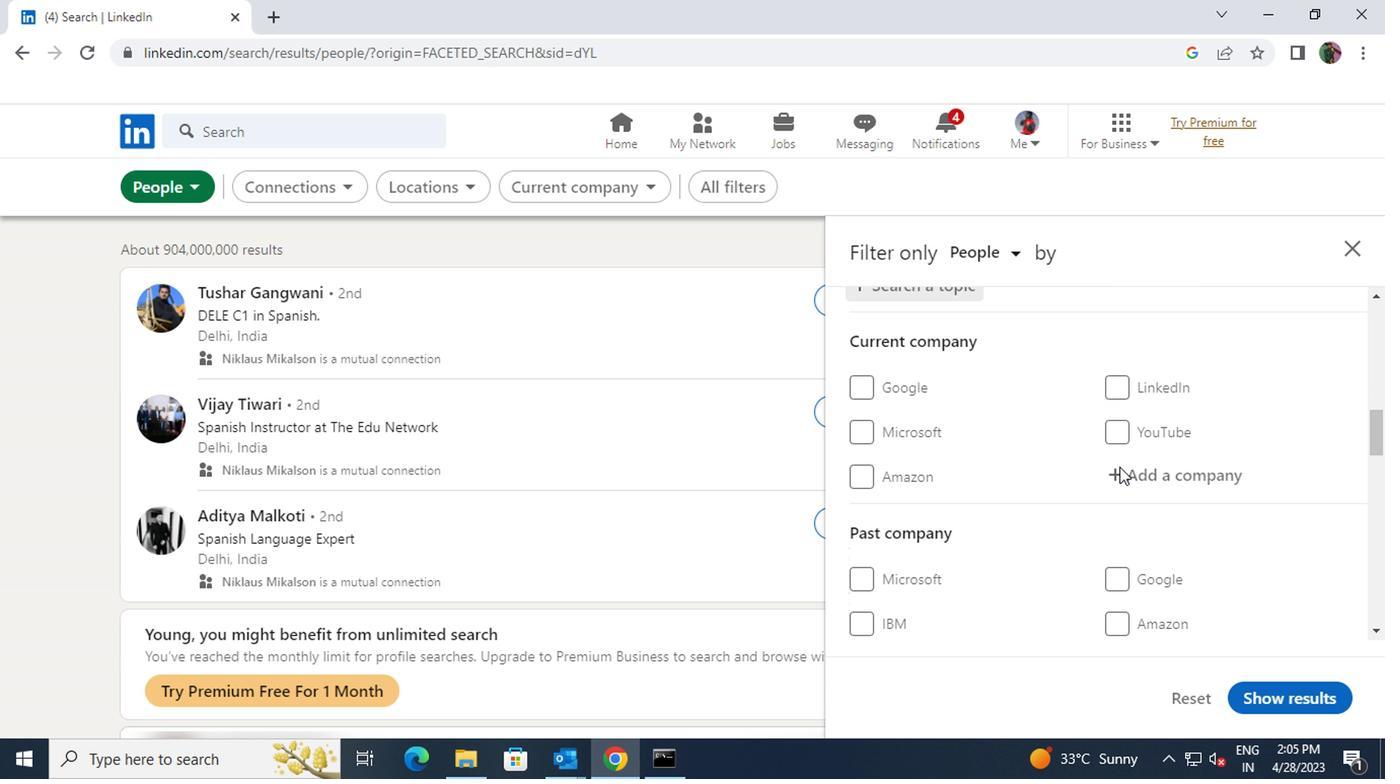 
Action: Mouse scrolled (947, 482) with delta (0, 0)
Screenshot: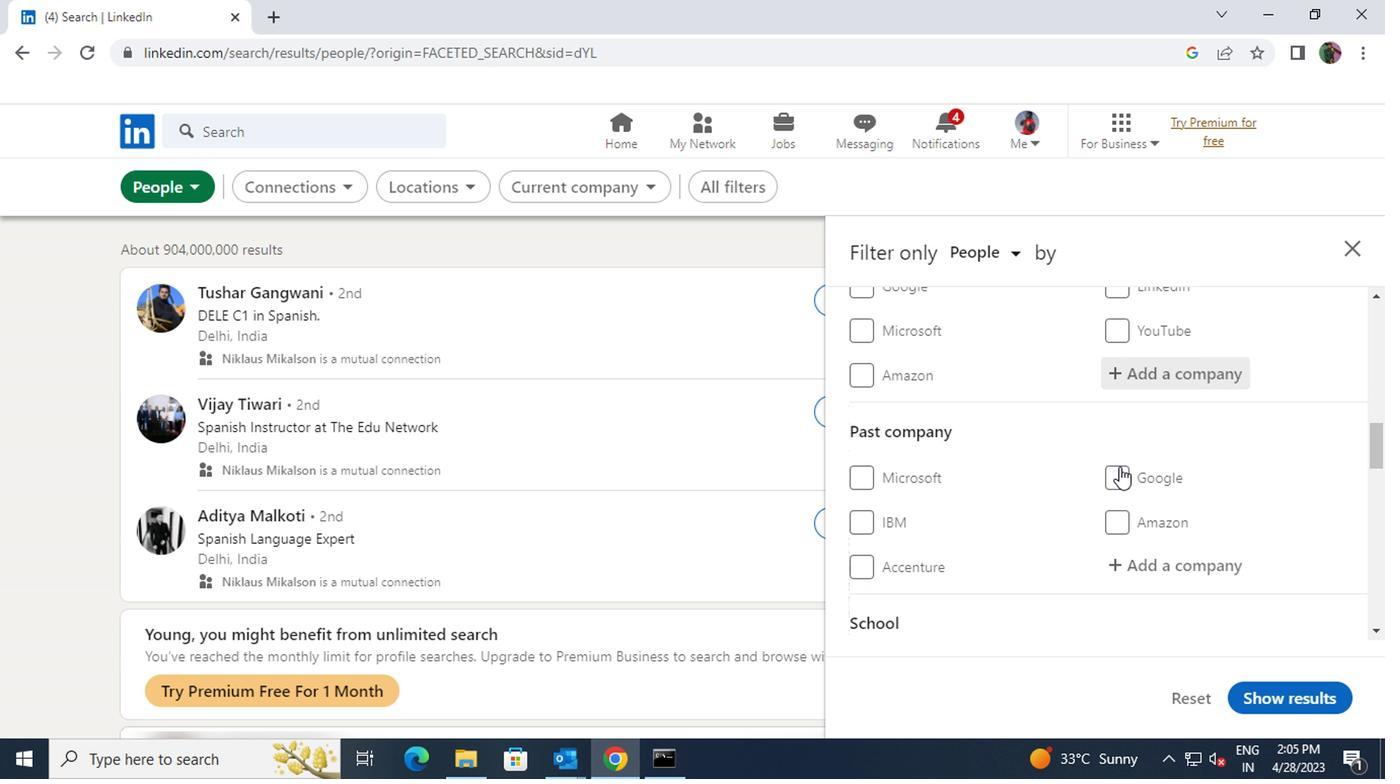
Action: Mouse moved to (941, 483)
Screenshot: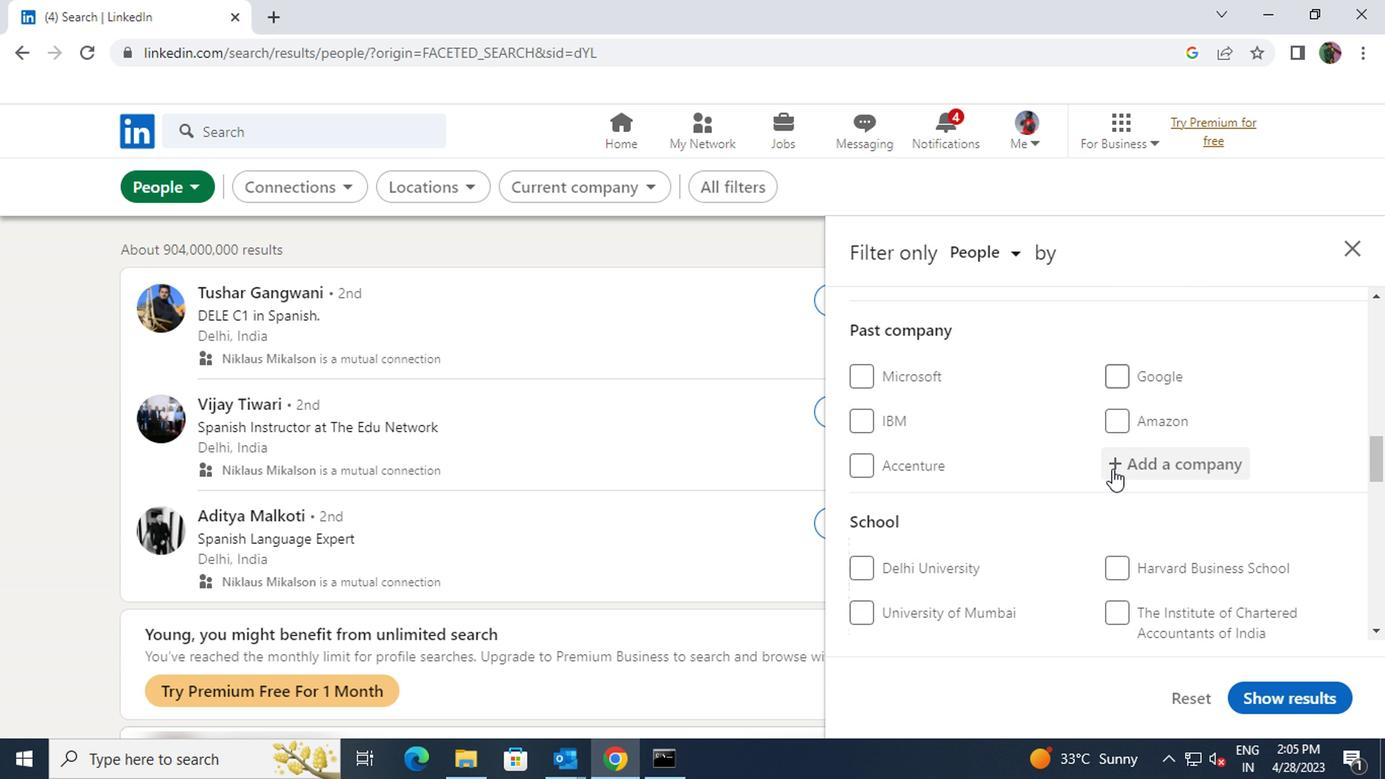 
Action: Mouse scrolled (941, 482) with delta (0, 0)
Screenshot: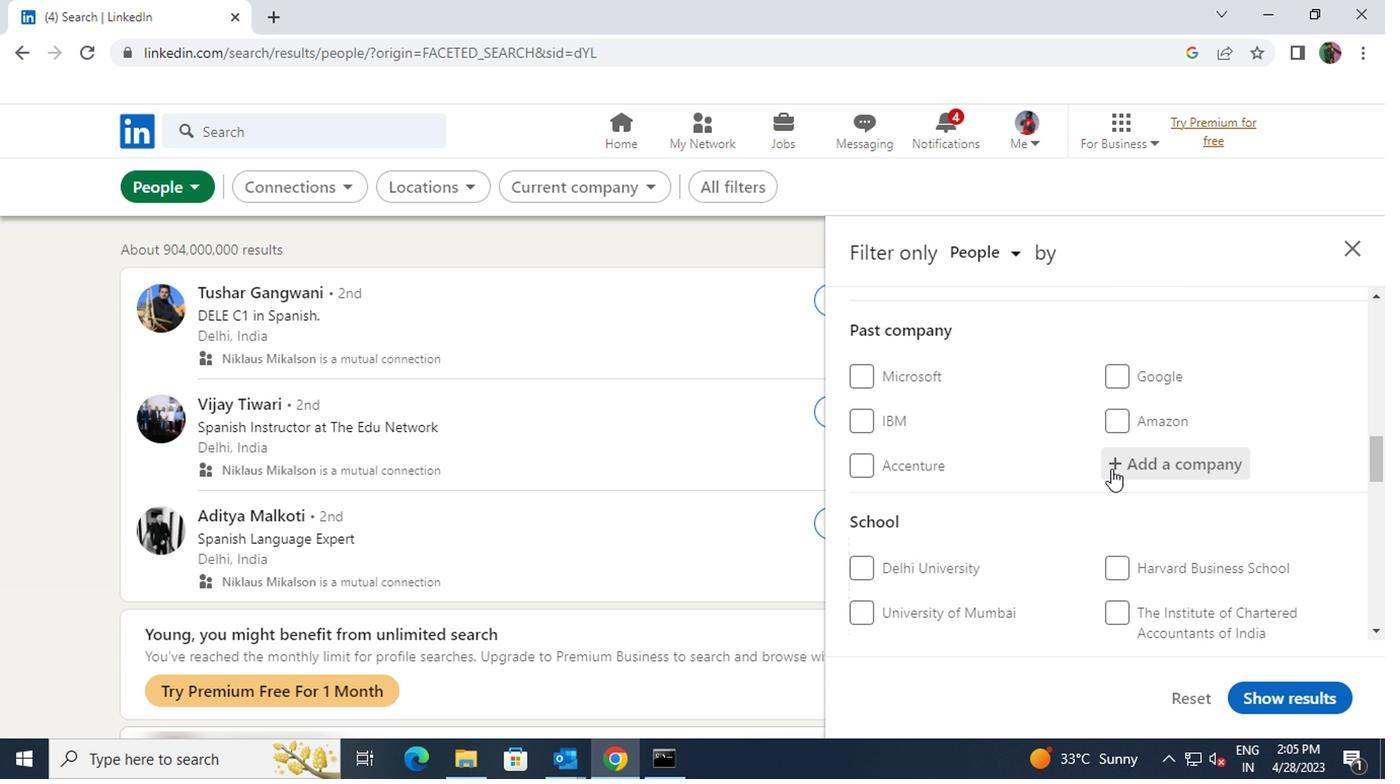 
Action: Mouse scrolled (941, 482) with delta (0, 0)
Screenshot: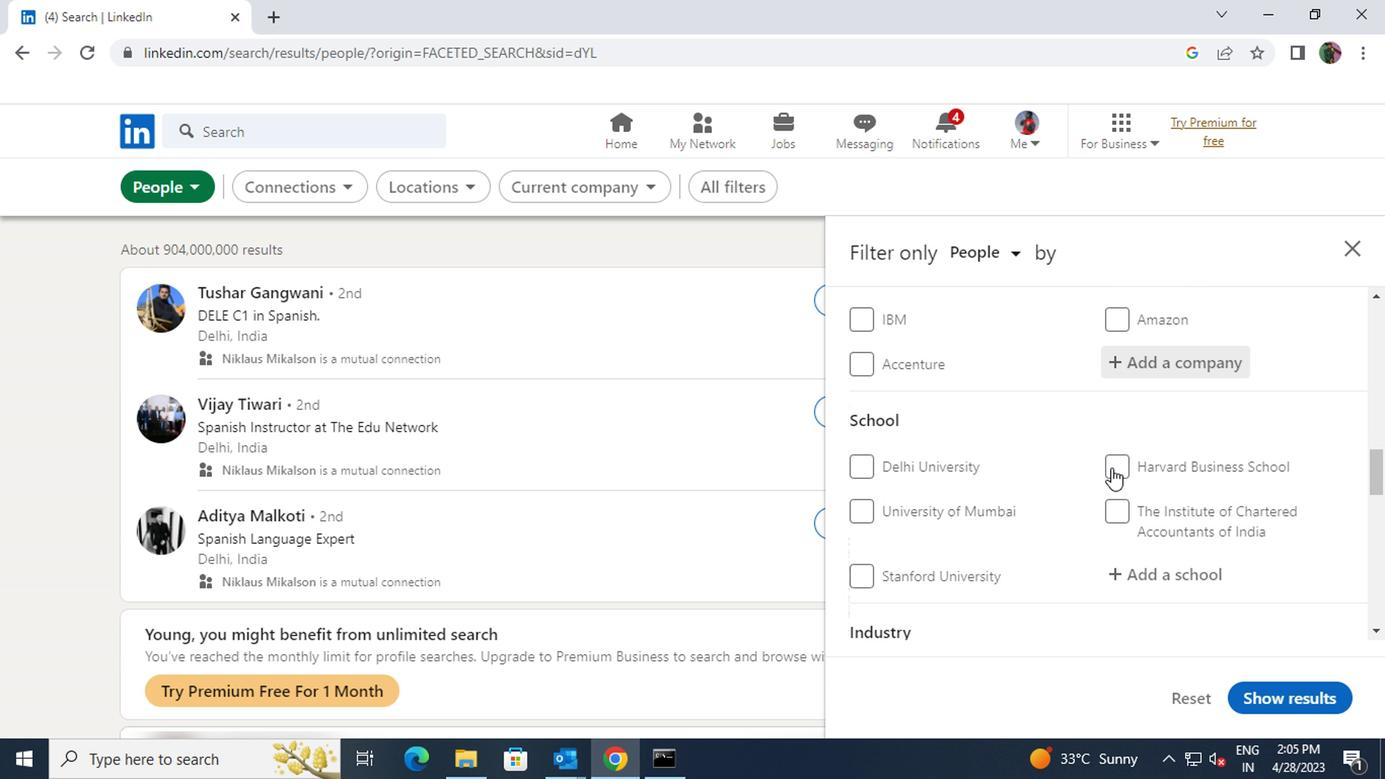 
Action: Mouse scrolled (941, 482) with delta (0, 0)
Screenshot: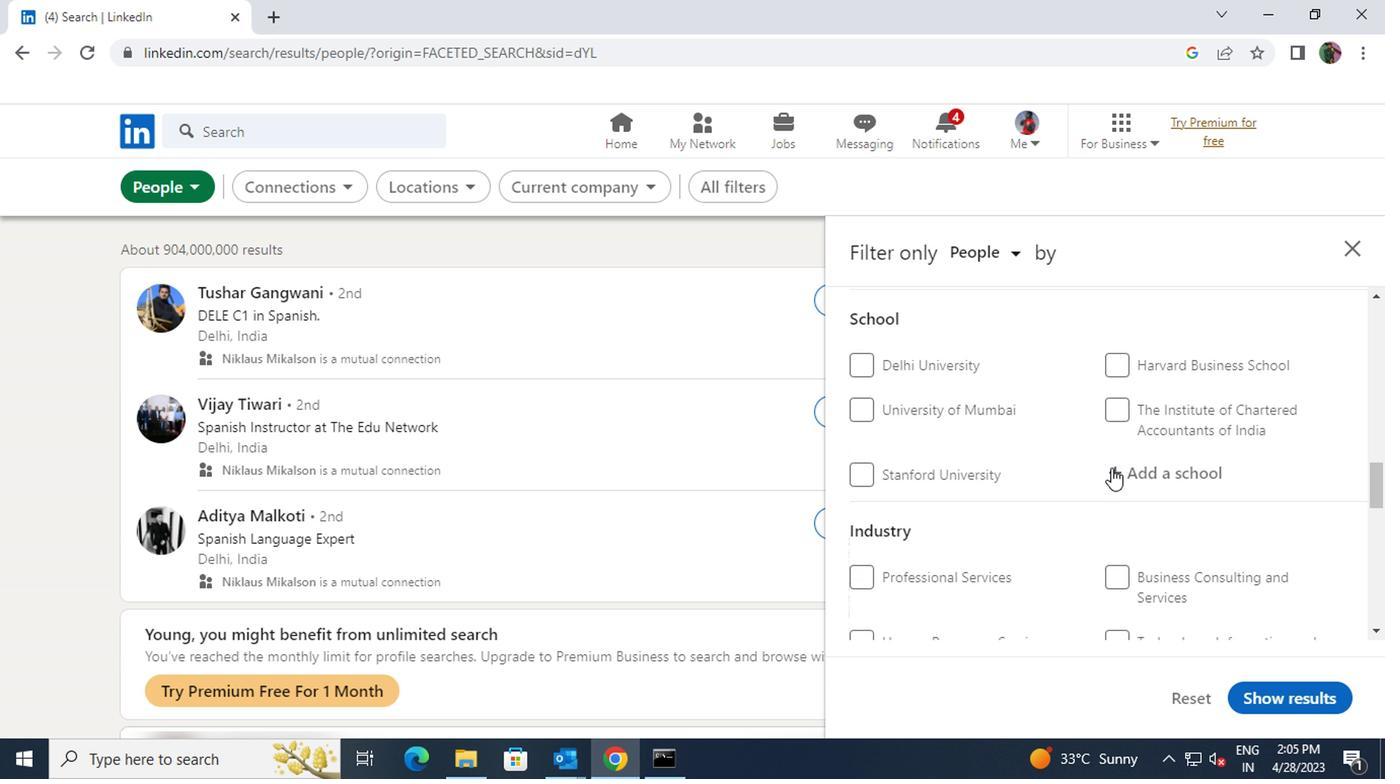 
Action: Mouse scrolled (941, 482) with delta (0, 0)
Screenshot: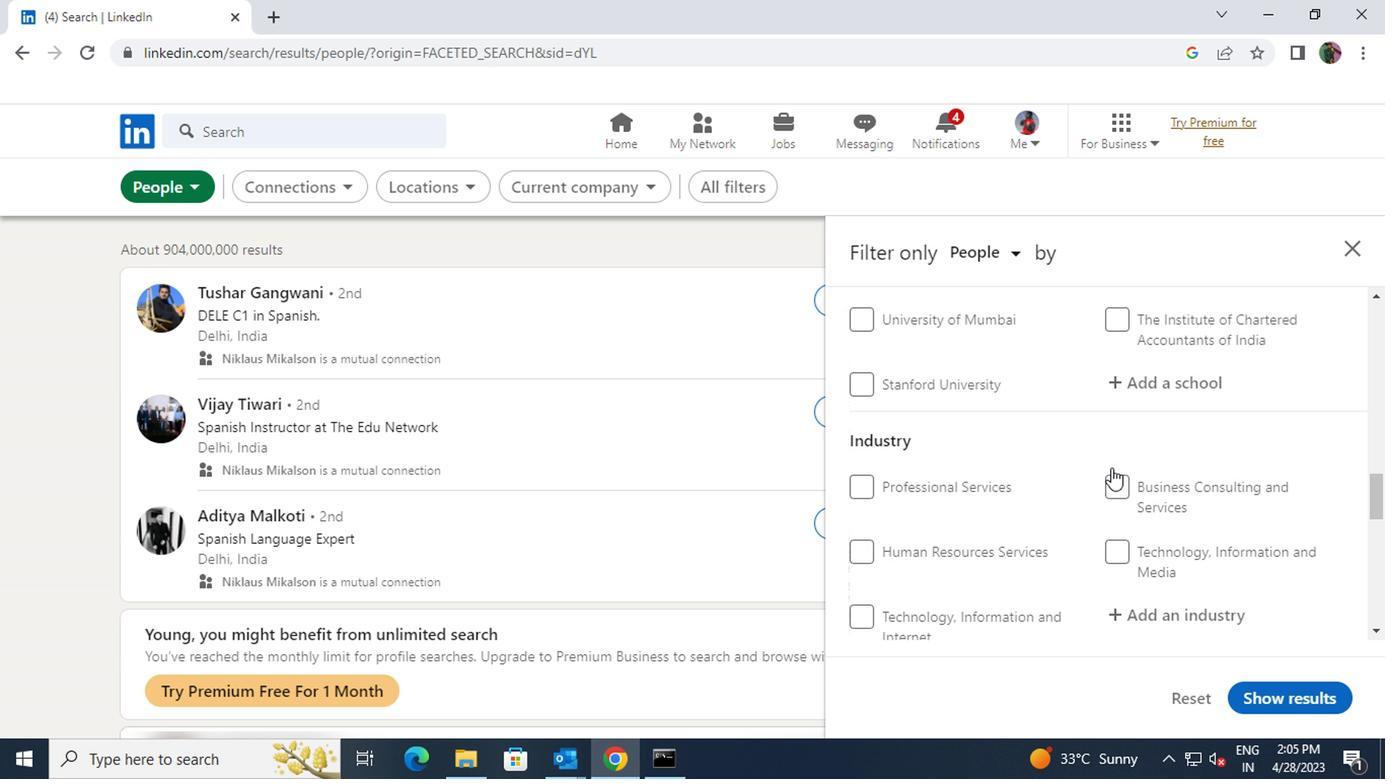 
Action: Mouse scrolled (941, 482) with delta (0, 0)
Screenshot: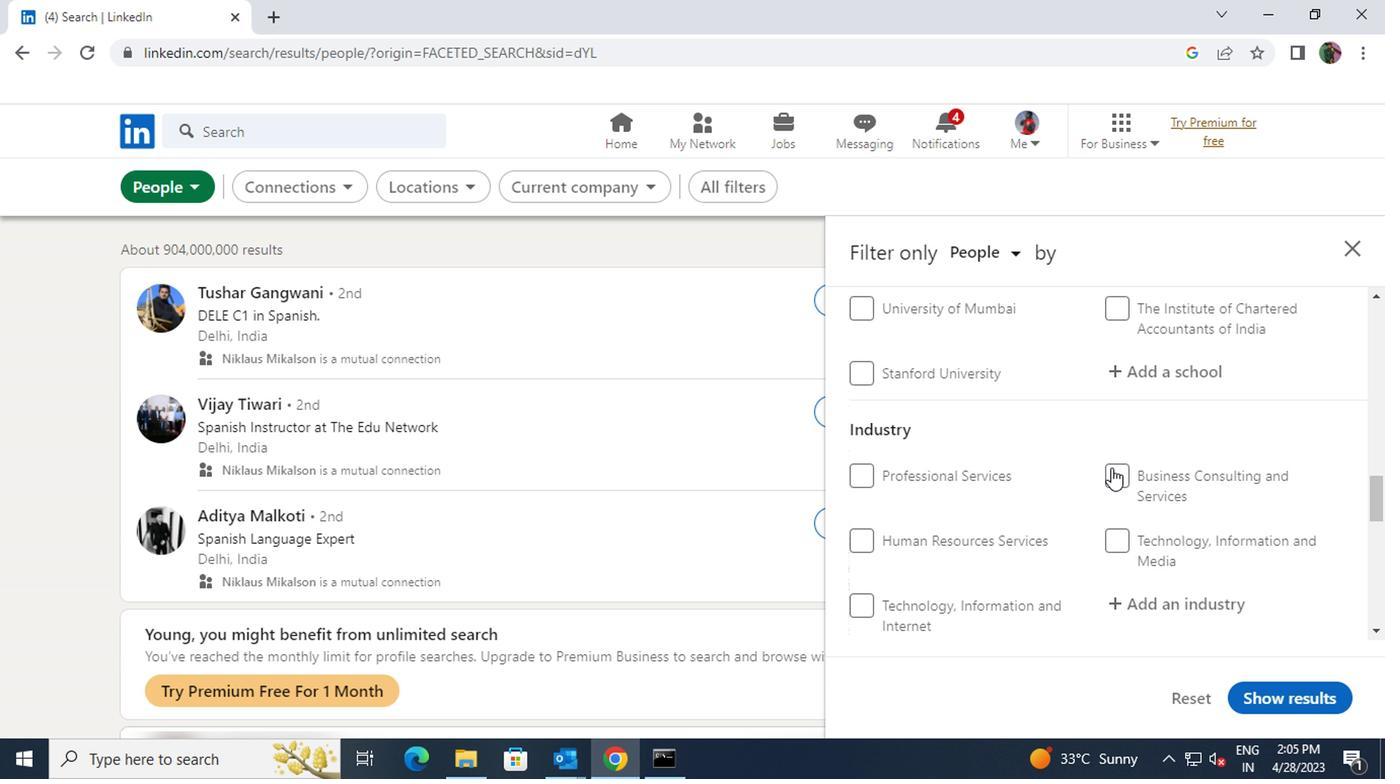 
Action: Mouse scrolled (941, 482) with delta (0, 0)
Screenshot: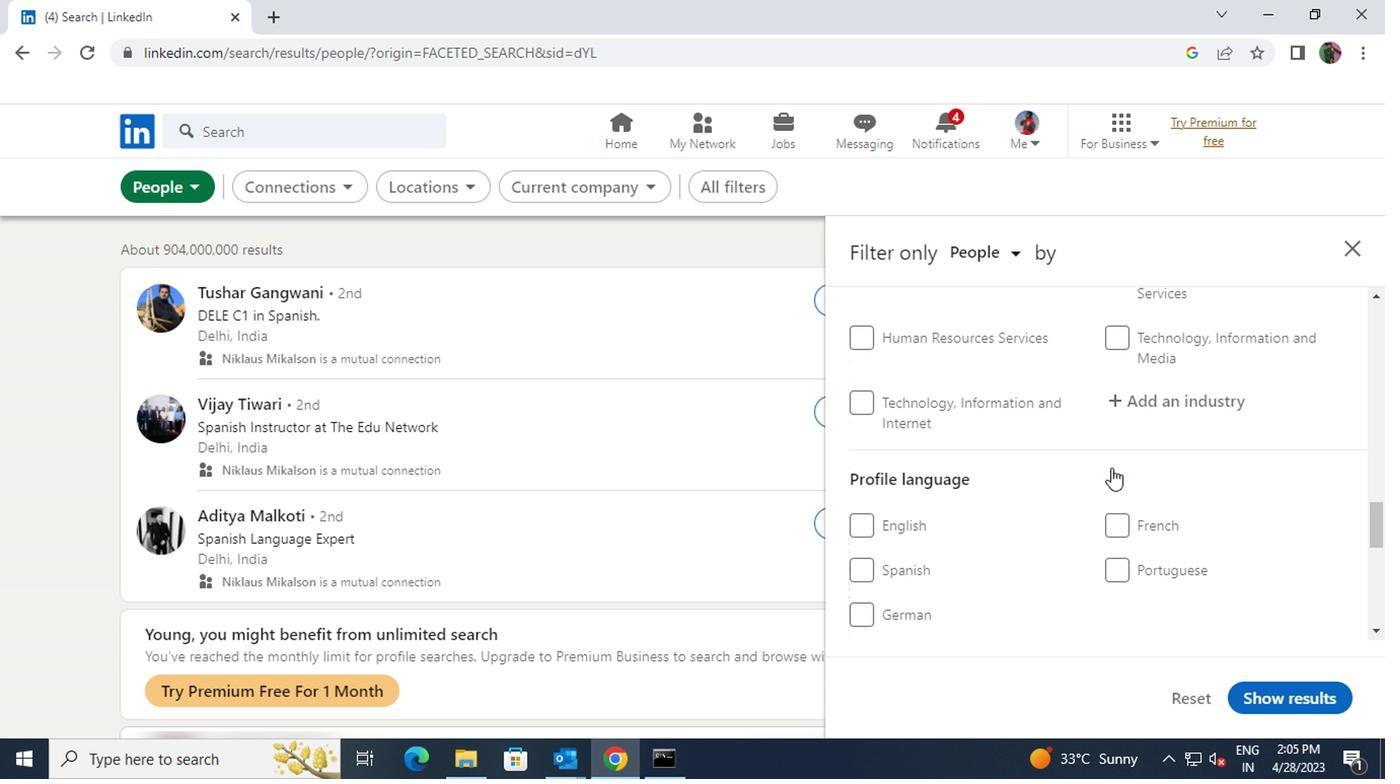 
Action: Mouse moved to (767, 512)
Screenshot: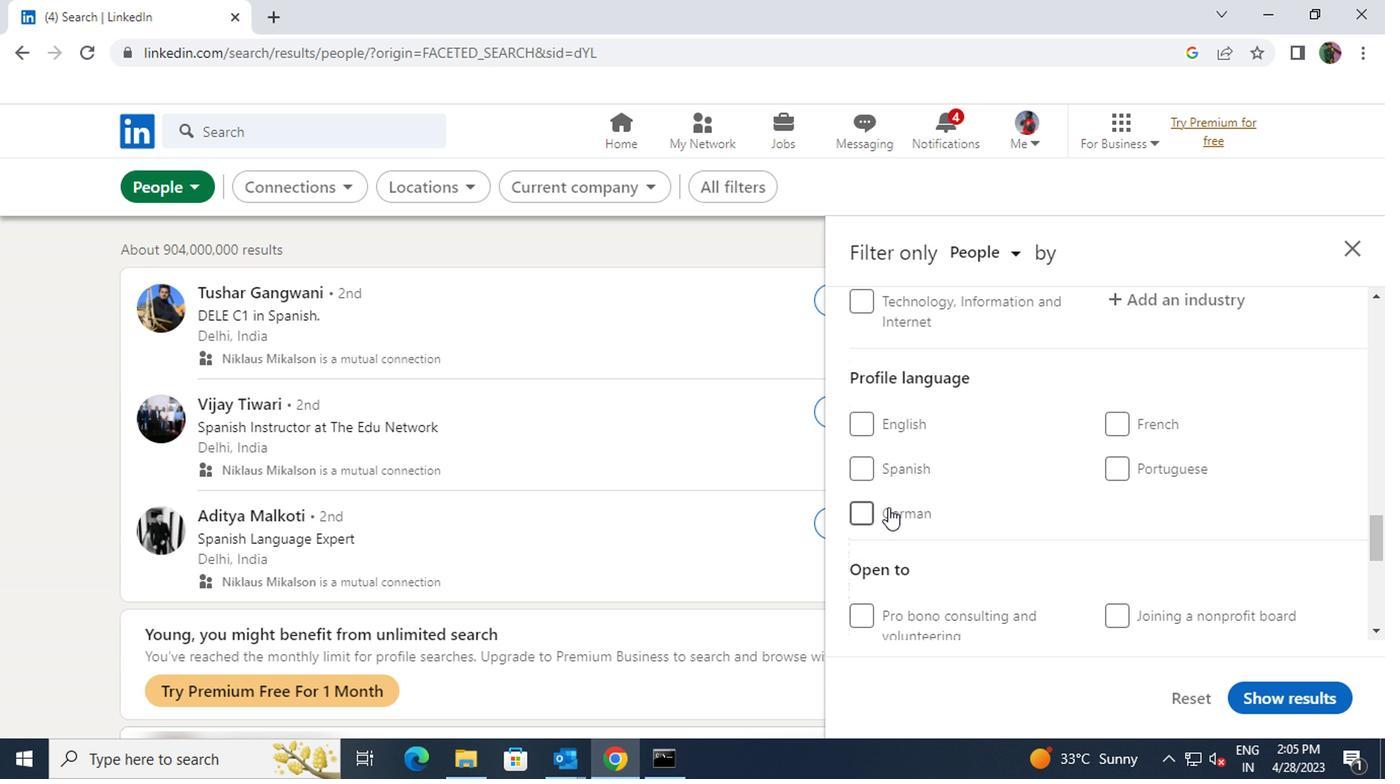 
Action: Mouse pressed left at (767, 512)
Screenshot: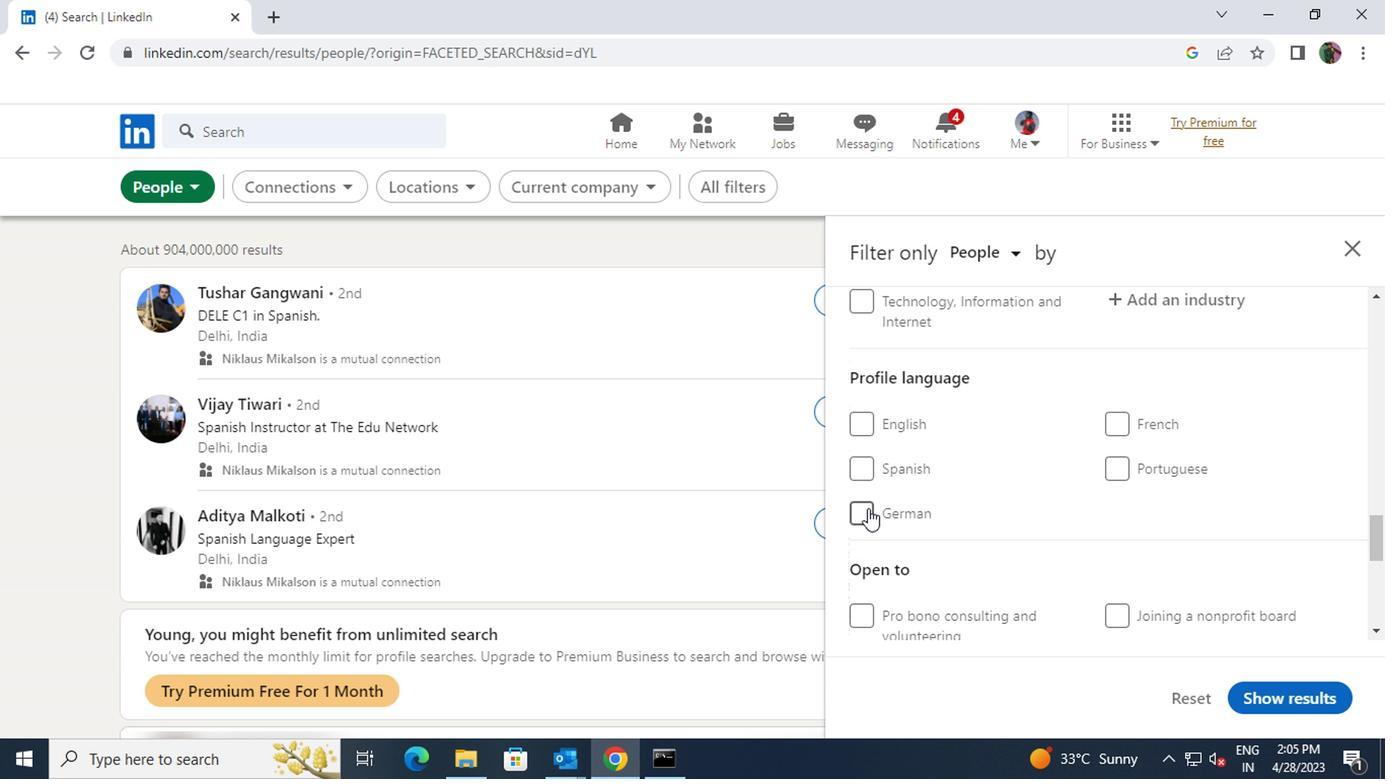 
Action: Mouse moved to (834, 519)
Screenshot: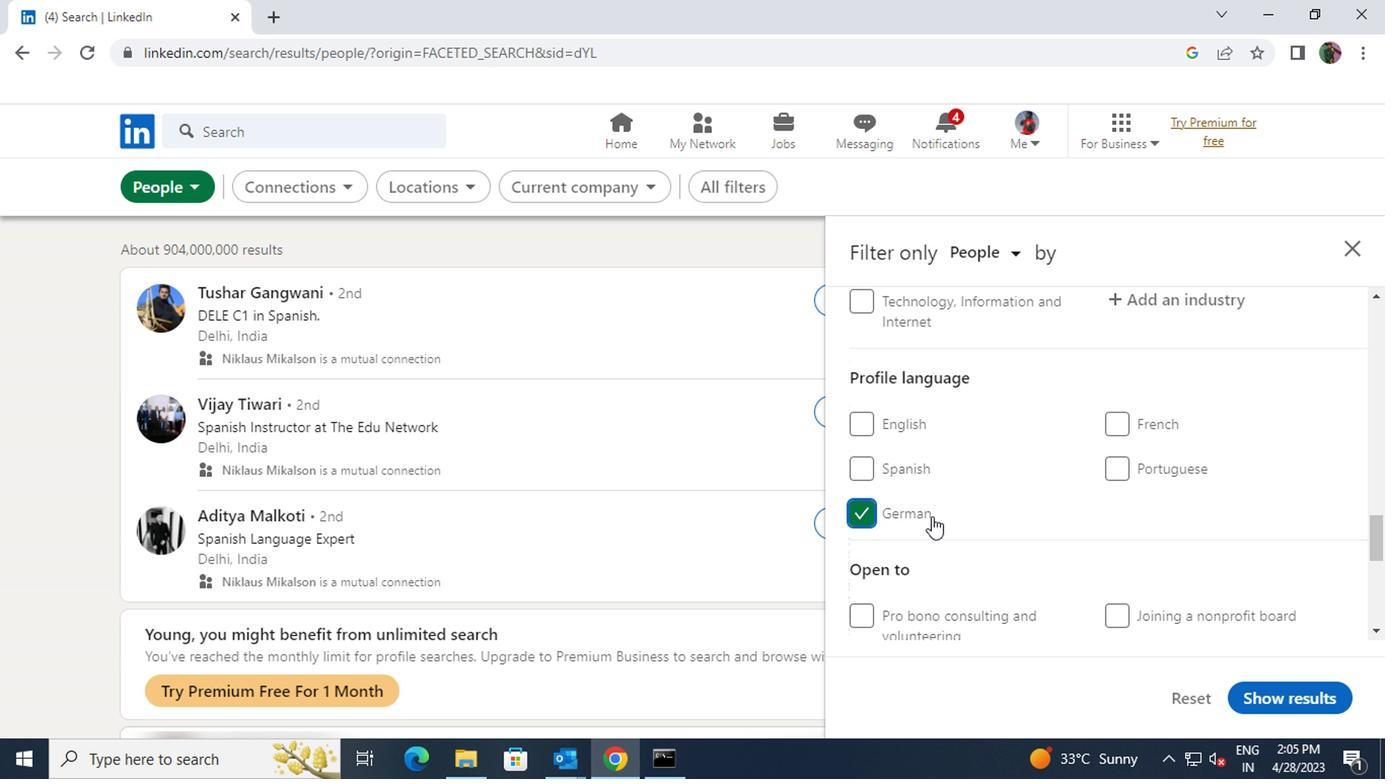 
Action: Mouse scrolled (834, 520) with delta (0, 0)
Screenshot: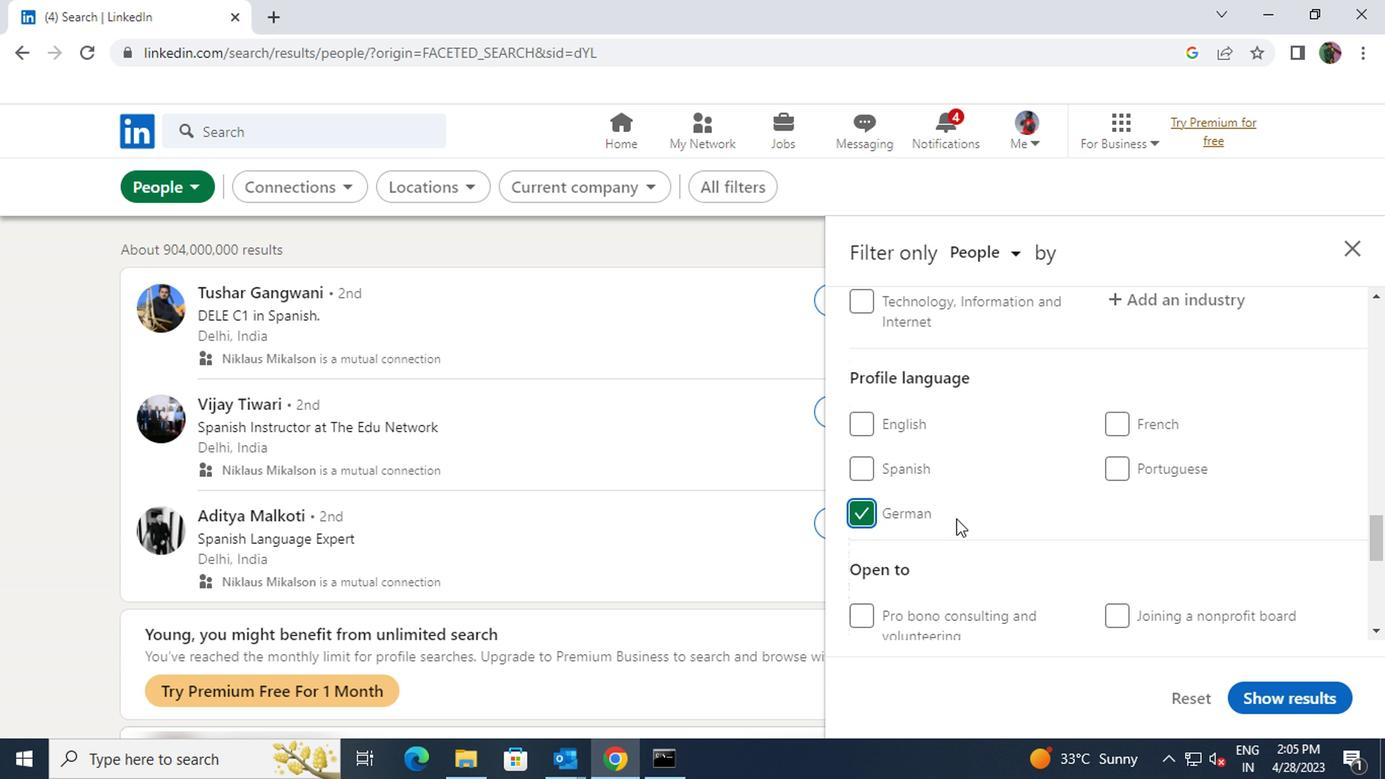 
Action: Mouse scrolled (834, 520) with delta (0, 0)
Screenshot: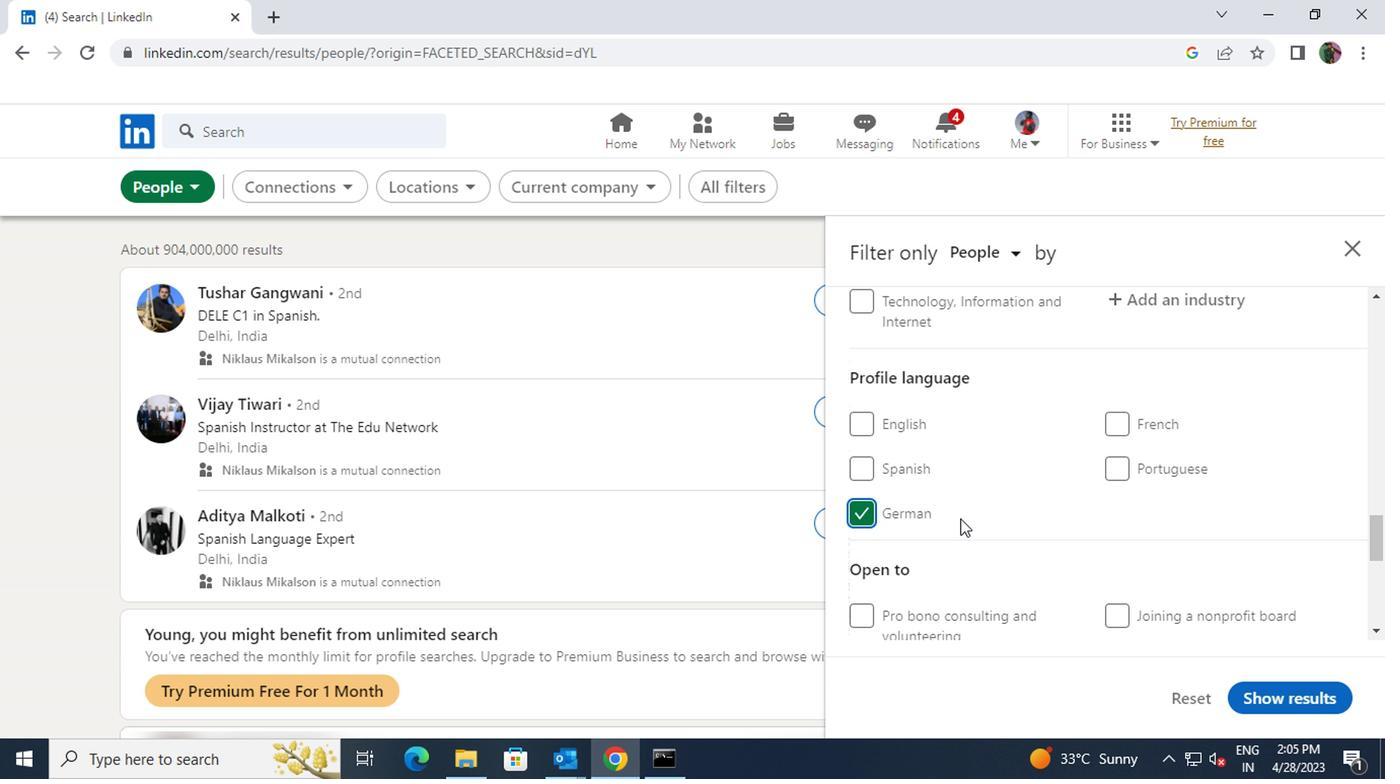
Action: Mouse scrolled (834, 520) with delta (0, 0)
Screenshot: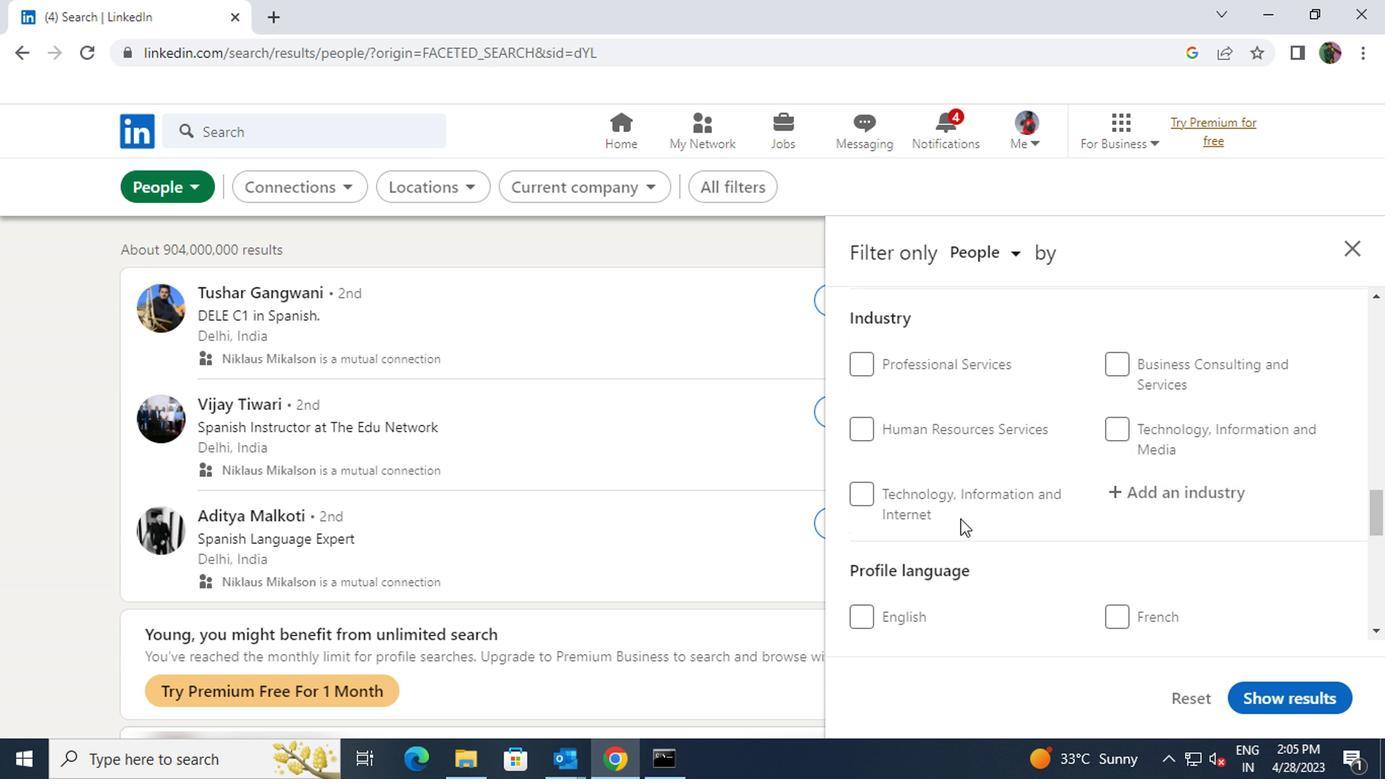 
Action: Mouse scrolled (834, 520) with delta (0, 0)
Screenshot: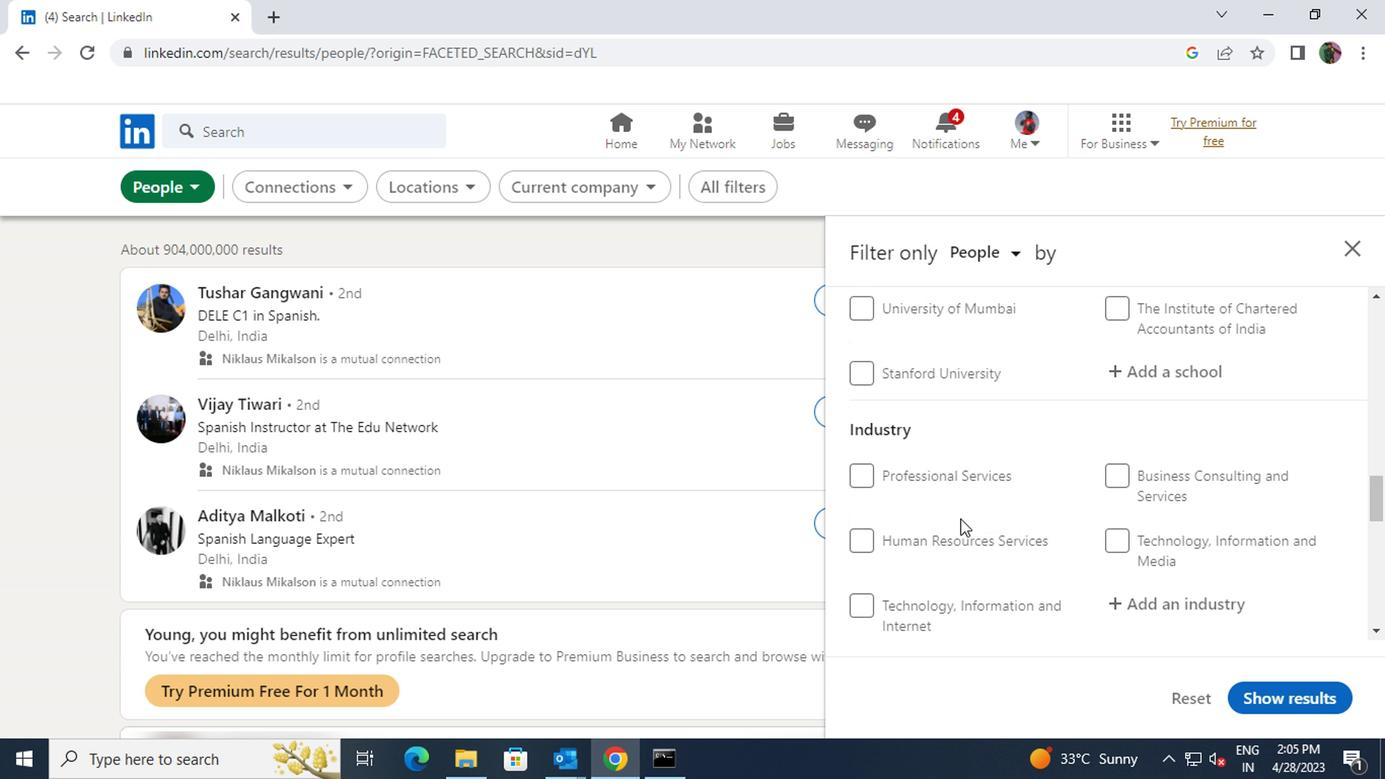 
Action: Mouse scrolled (834, 520) with delta (0, 0)
Screenshot: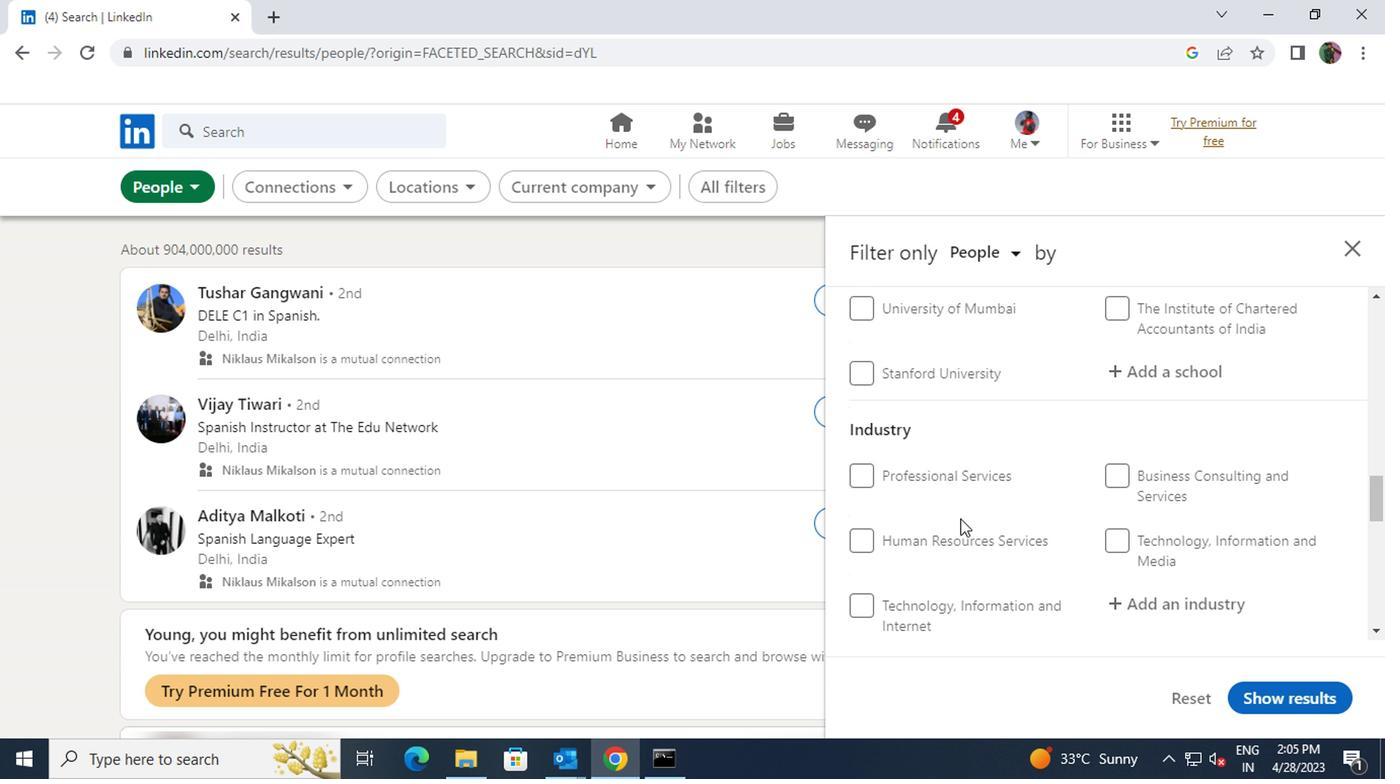 
Action: Mouse scrolled (834, 520) with delta (0, 0)
Screenshot: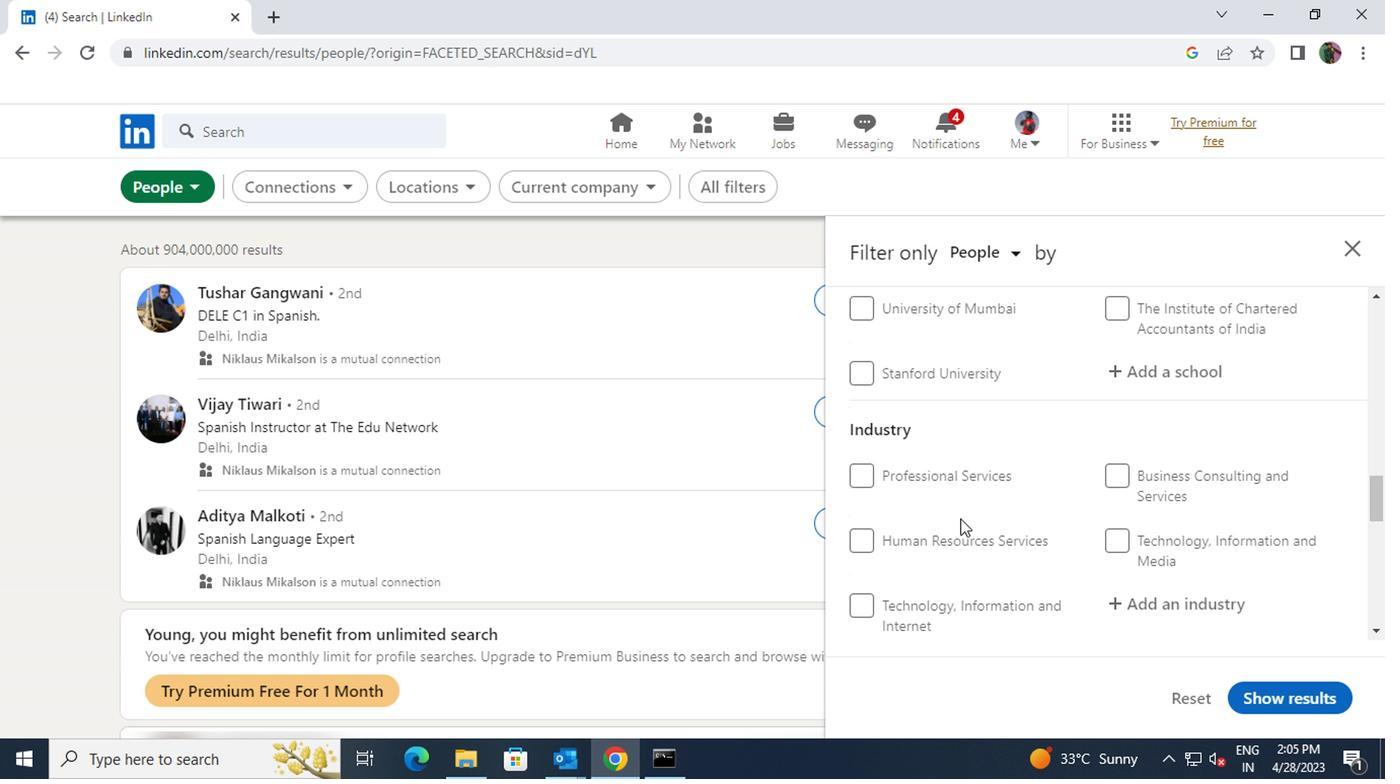 
Action: Mouse scrolled (834, 520) with delta (0, 0)
Screenshot: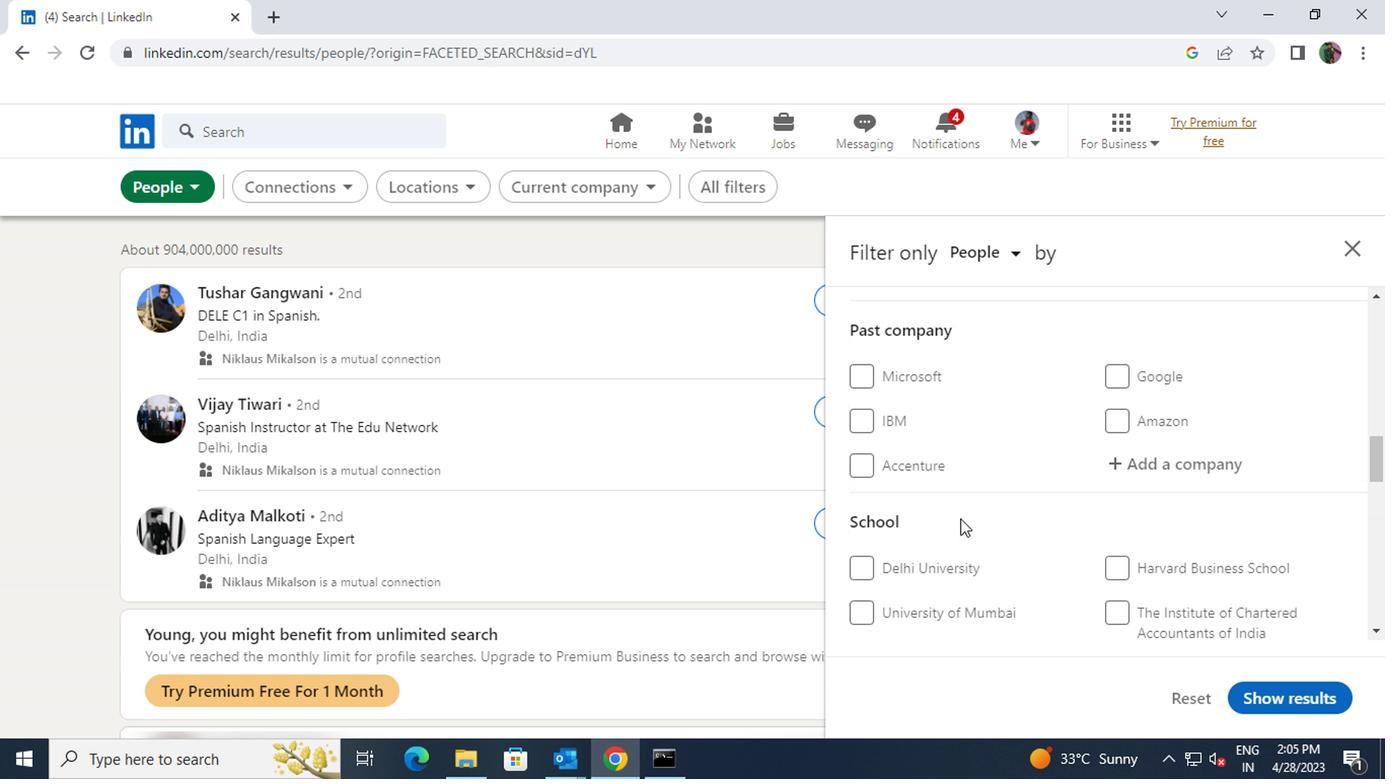
Action: Mouse scrolled (834, 520) with delta (0, 0)
Screenshot: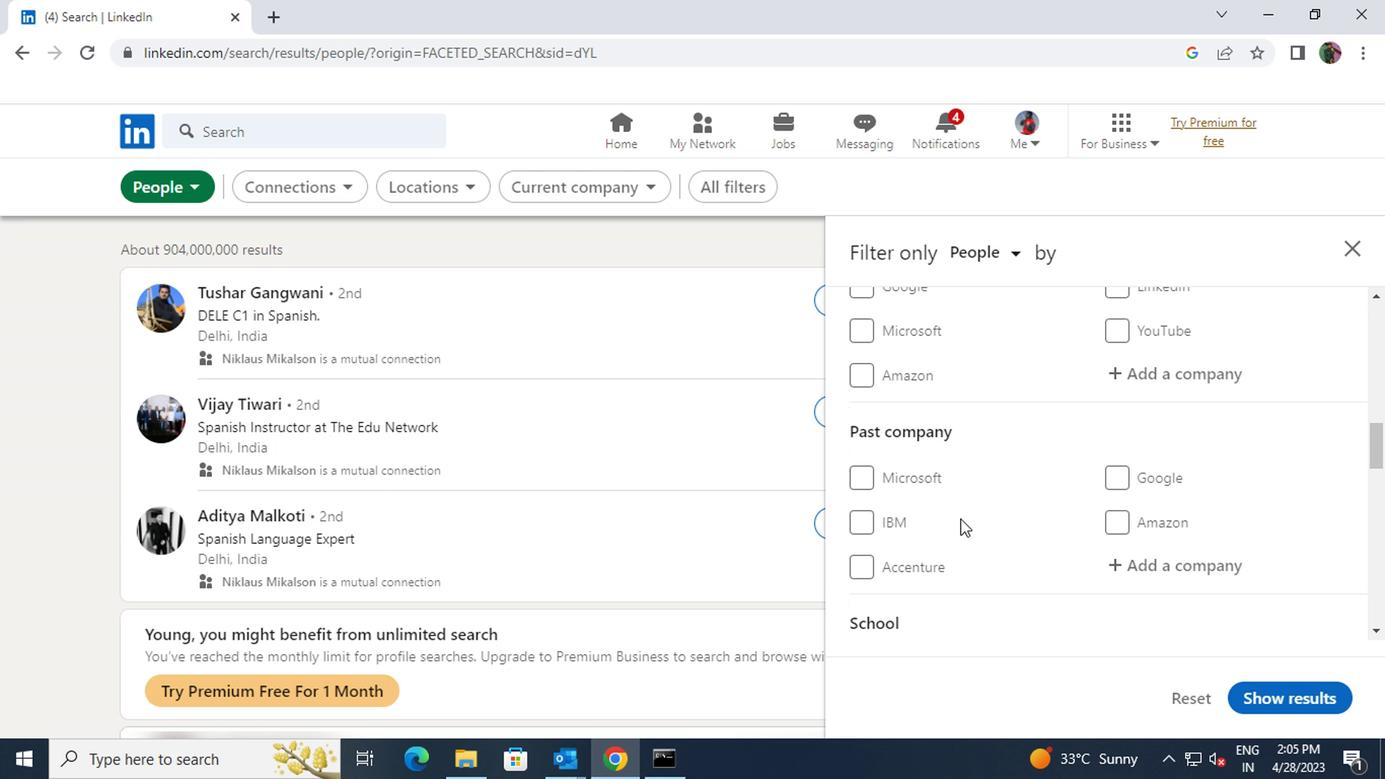 
Action: Mouse scrolled (834, 520) with delta (0, 0)
Screenshot: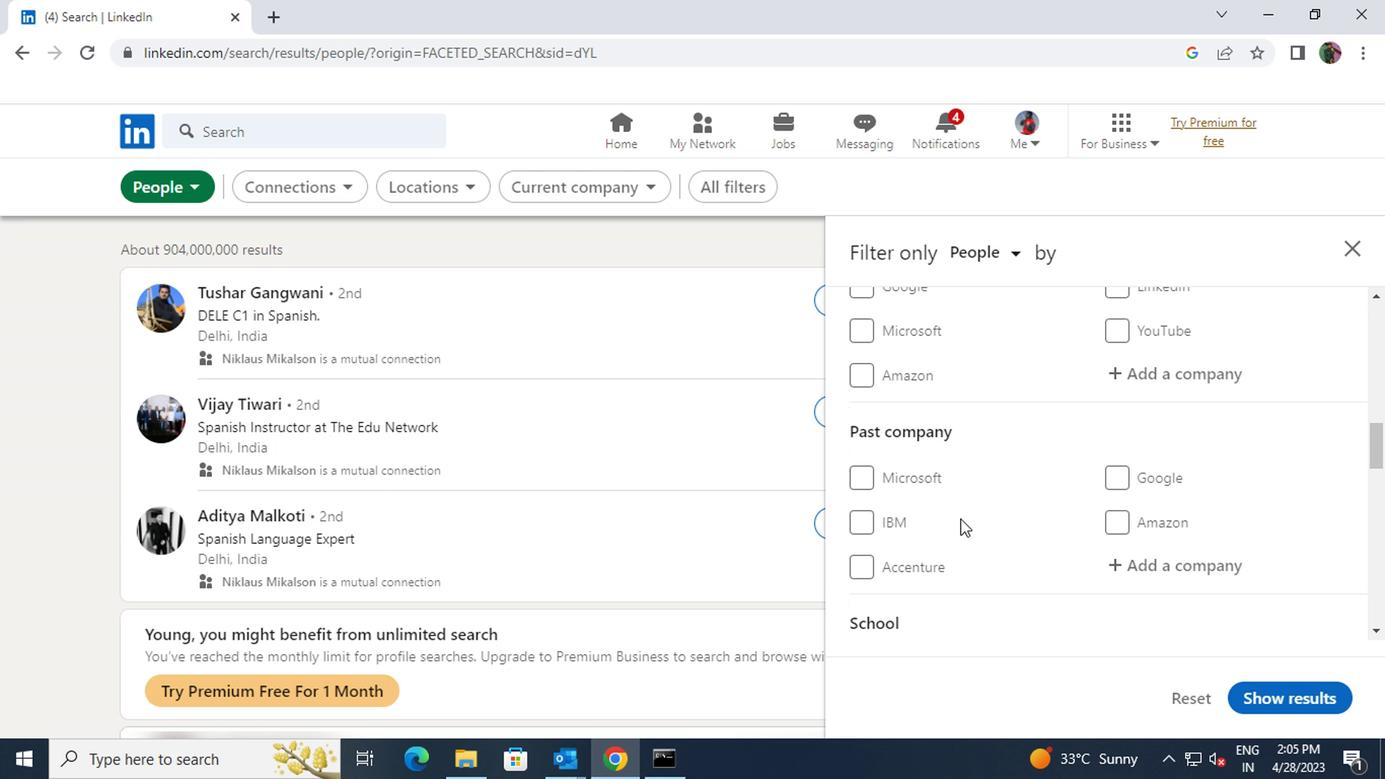 
Action: Mouse moved to (941, 560)
Screenshot: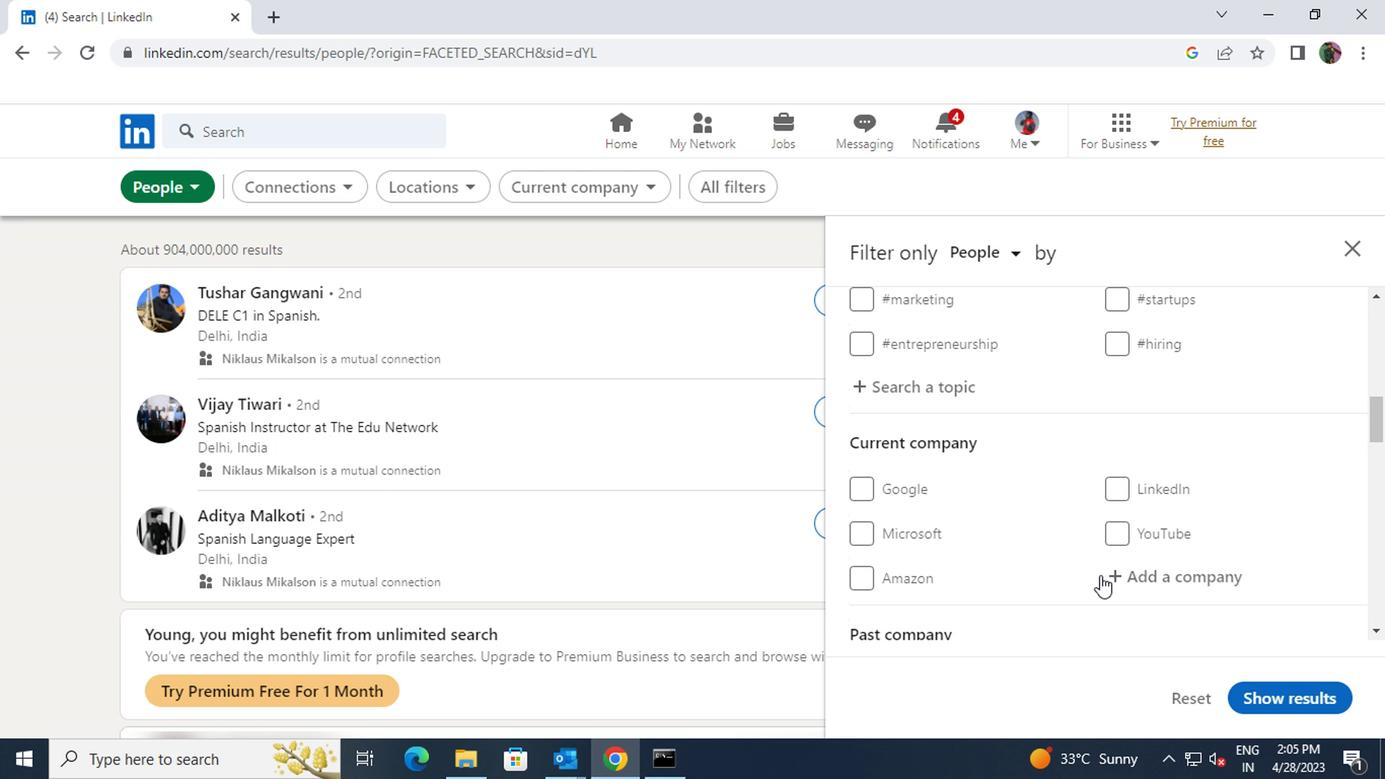 
Action: Mouse pressed left at (941, 560)
Screenshot: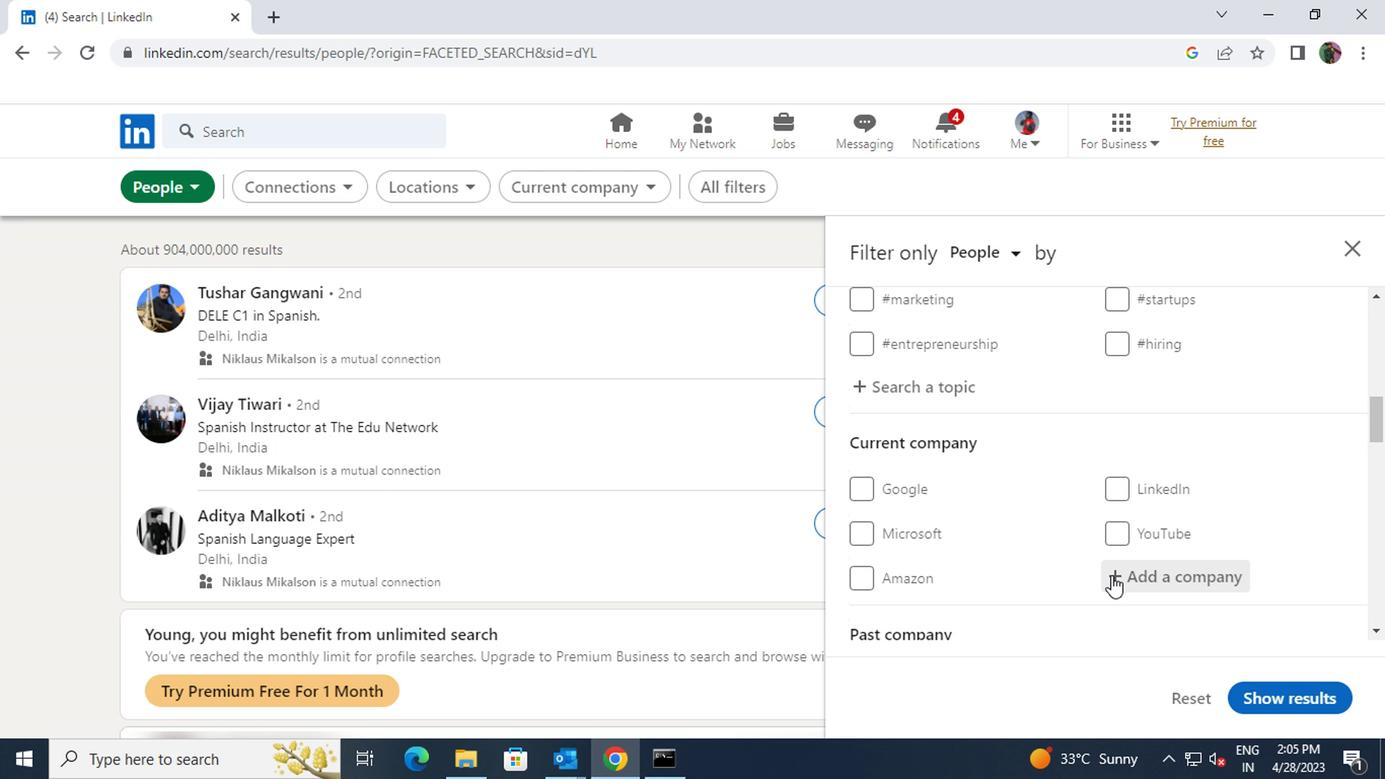 
Action: Key pressed <Key.shift>FORTIS<Key.space><Key.shift>HEALT
Screenshot: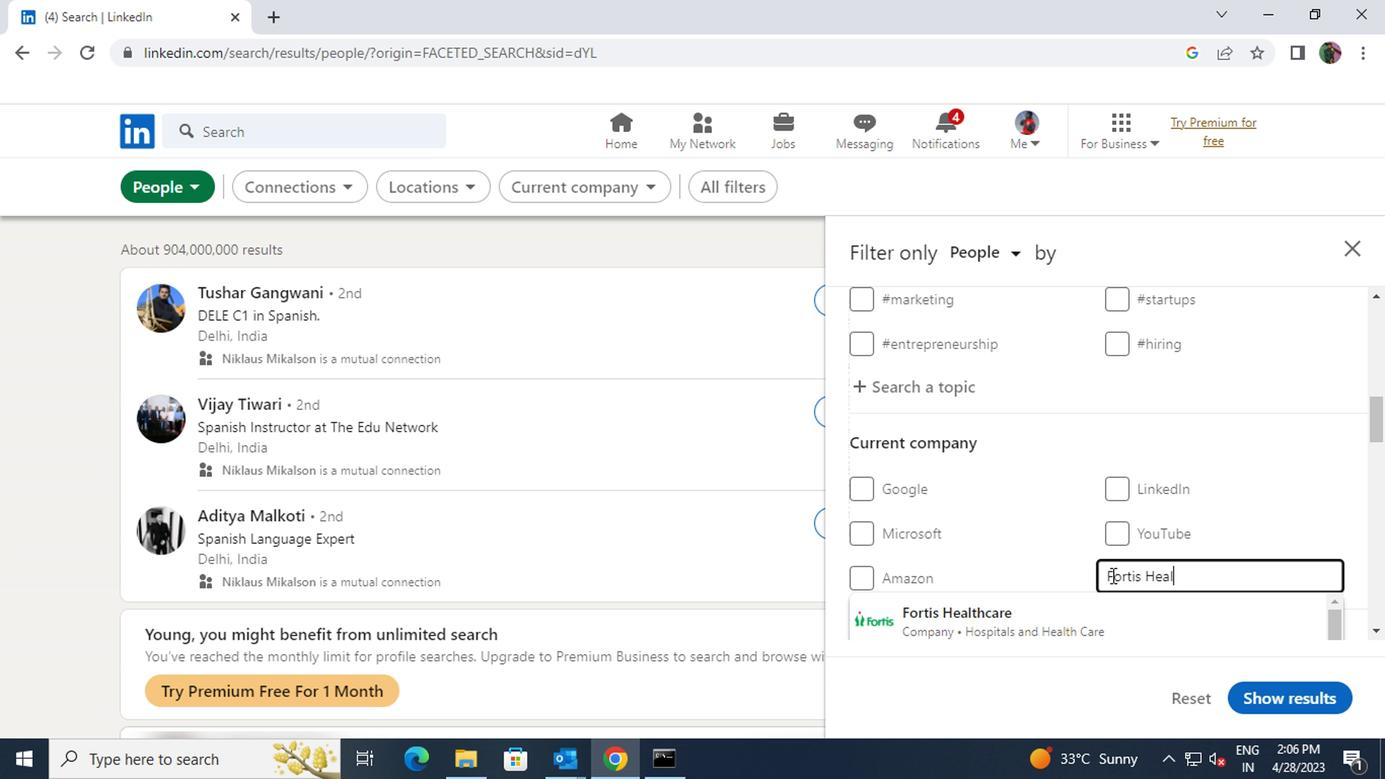
Action: Mouse moved to (937, 586)
Screenshot: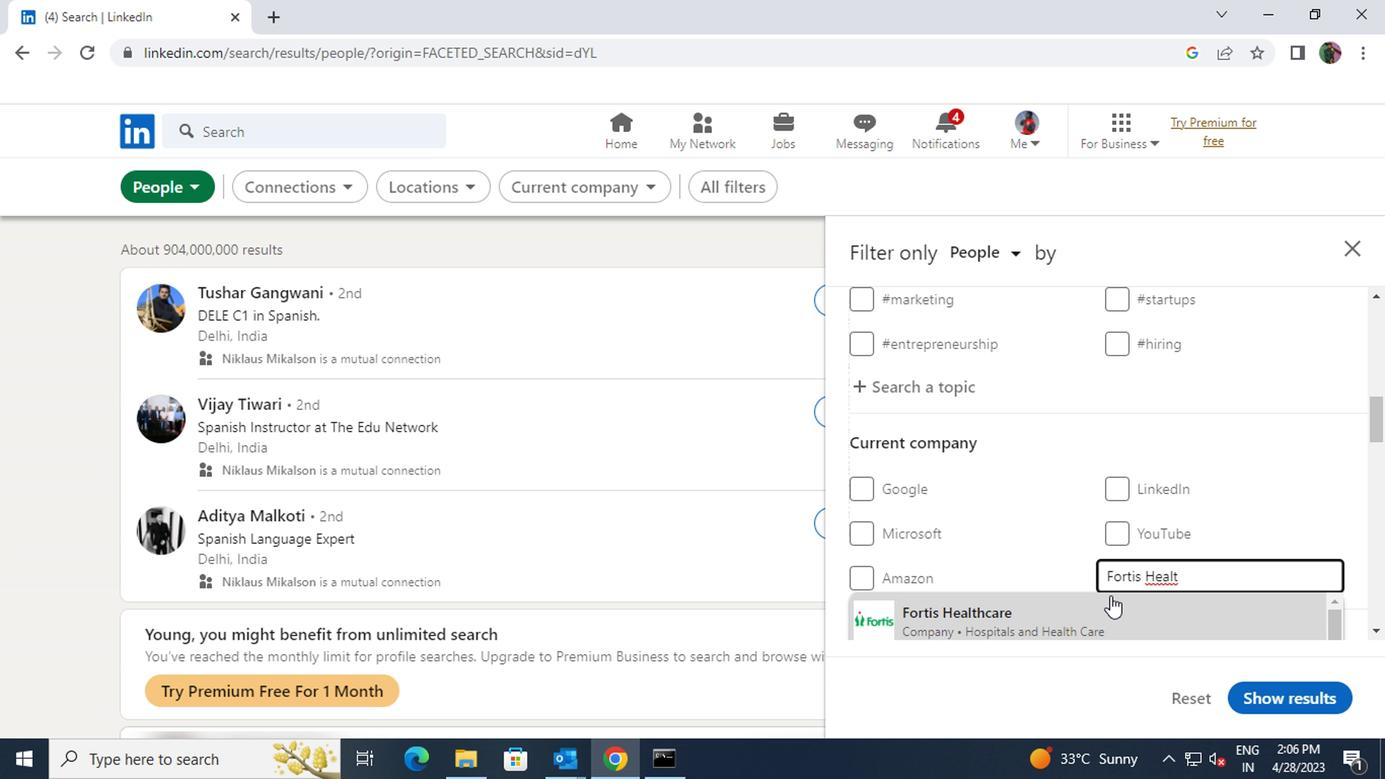 
Action: Mouse pressed left at (937, 586)
Screenshot: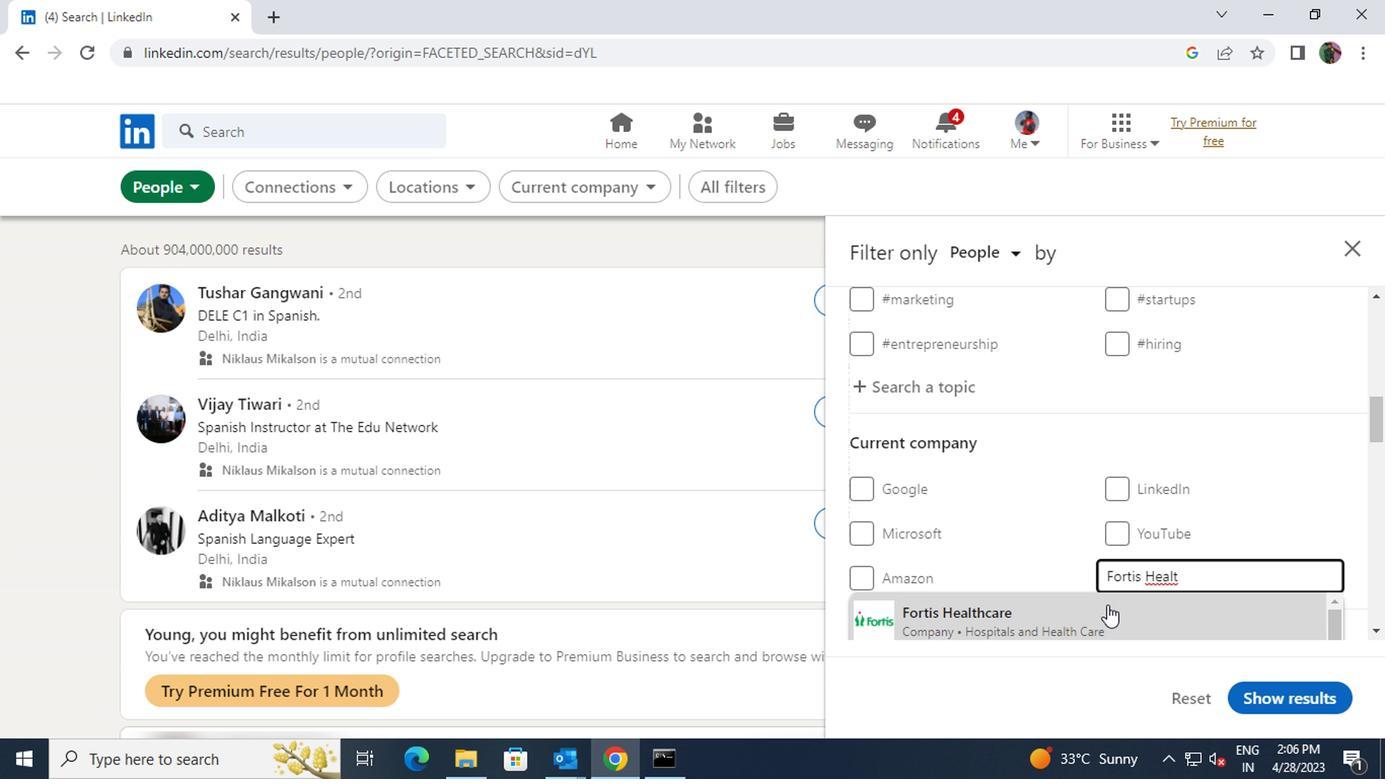 
Action: Mouse moved to (944, 560)
Screenshot: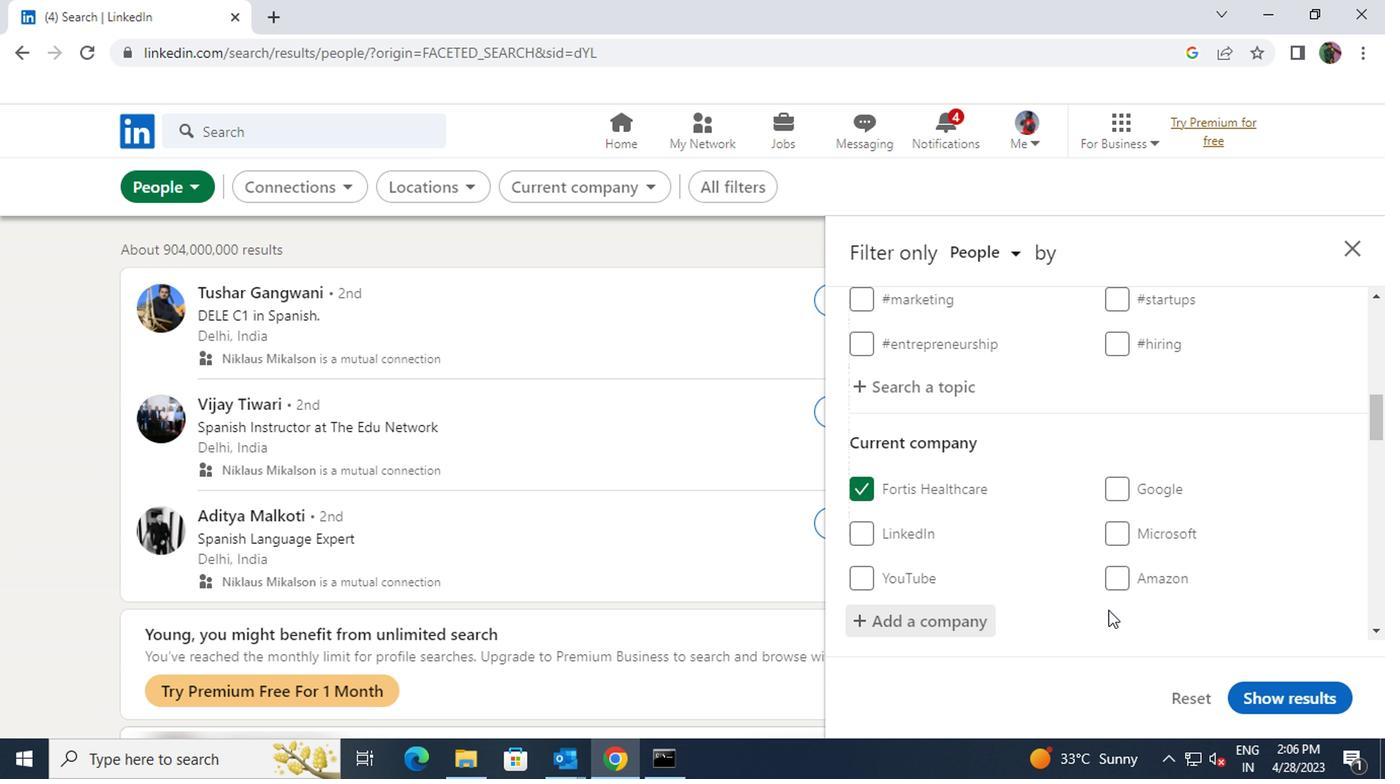 
Action: Mouse scrolled (944, 560) with delta (0, 0)
Screenshot: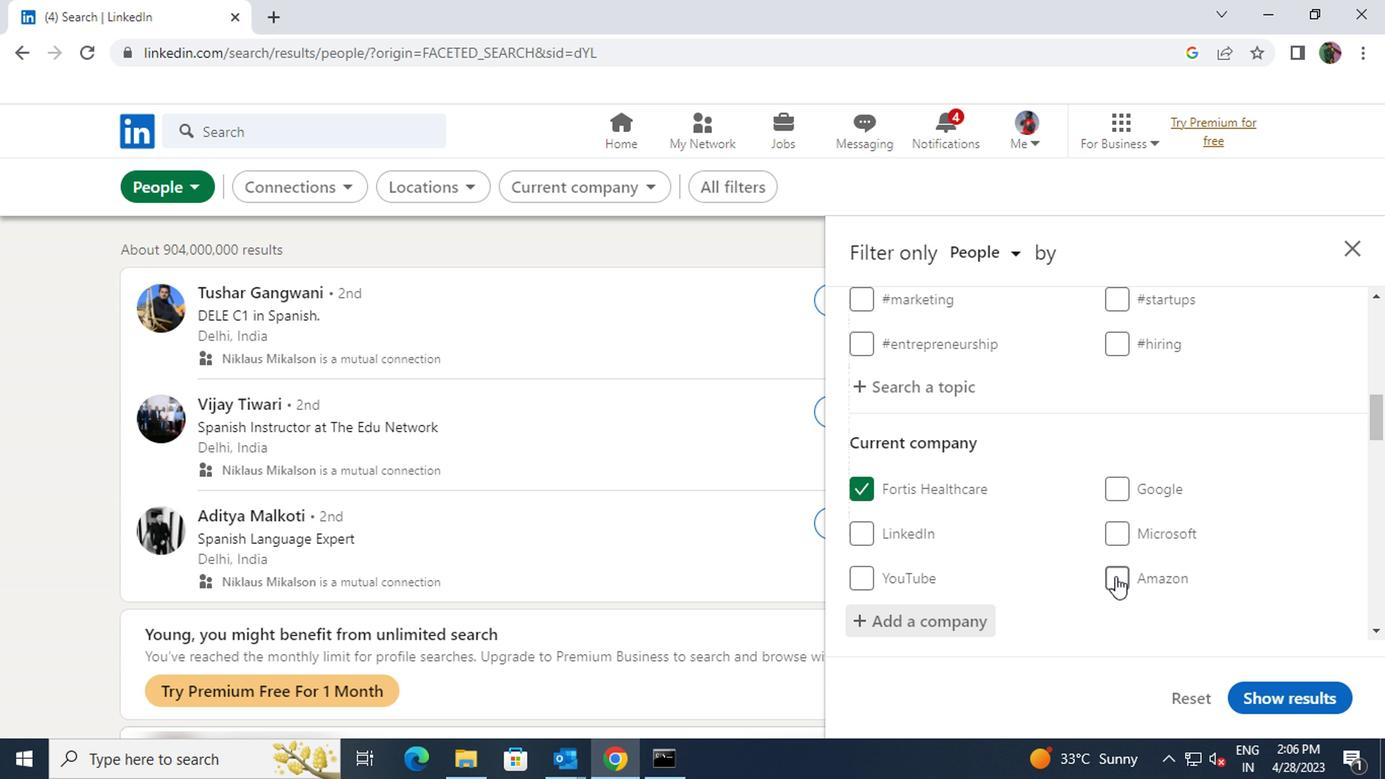 
Action: Mouse scrolled (944, 560) with delta (0, 0)
Screenshot: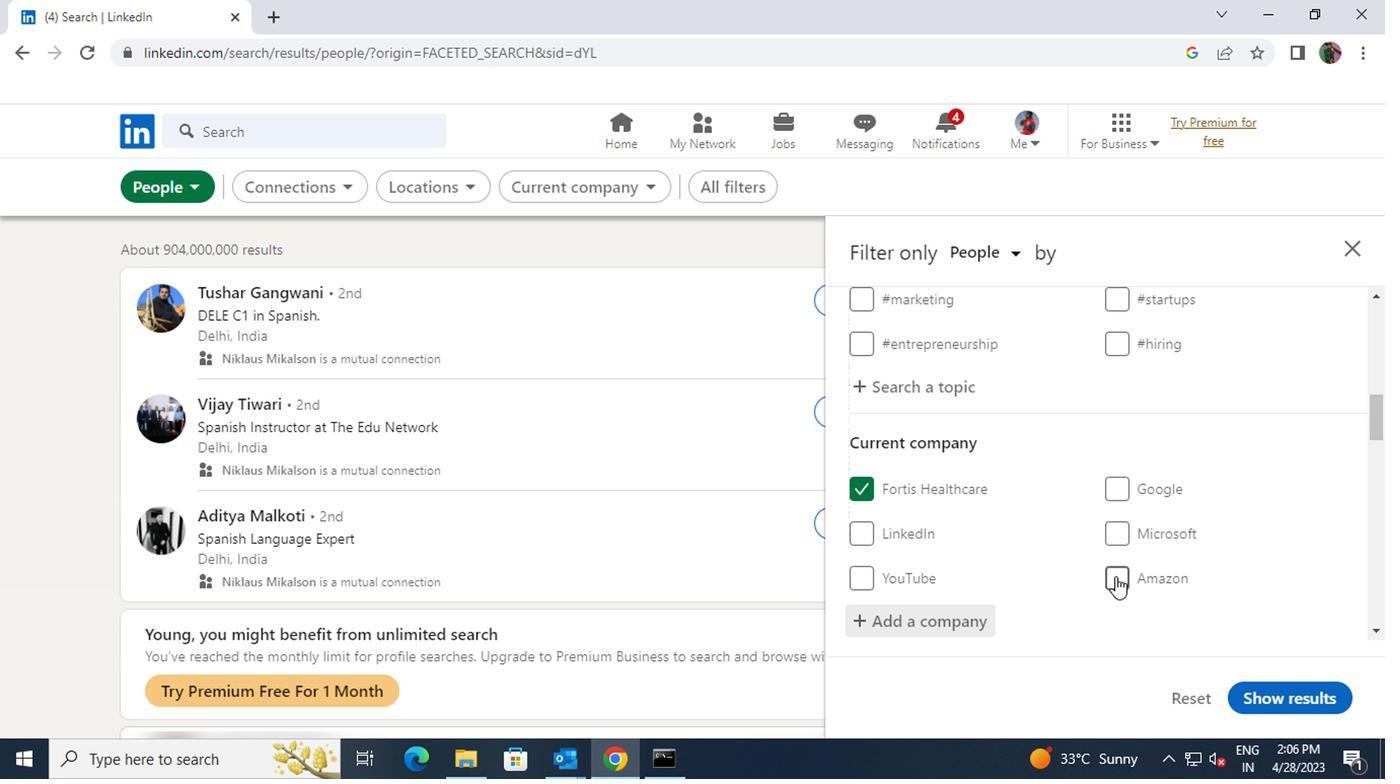 
Action: Mouse scrolled (944, 560) with delta (0, 0)
Screenshot: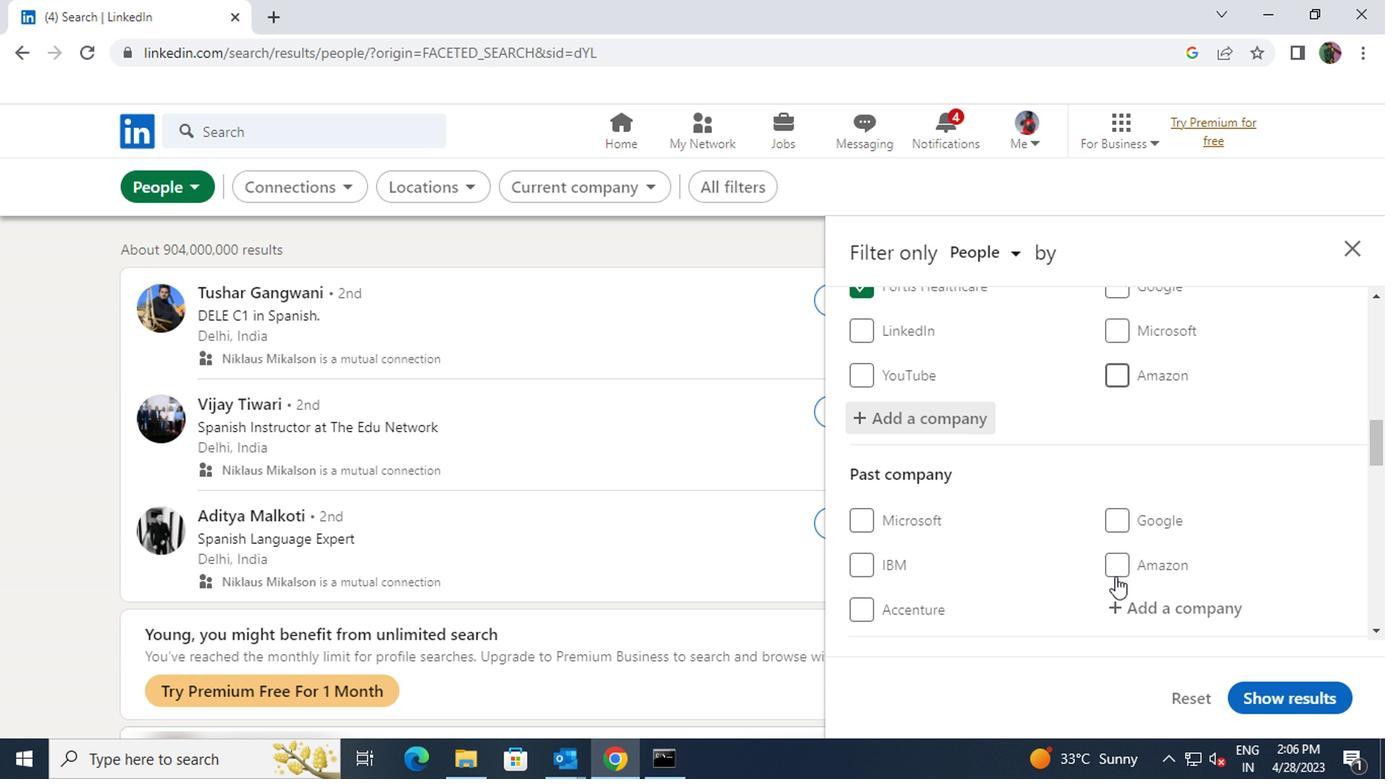 
Action: Mouse scrolled (944, 560) with delta (0, 0)
Screenshot: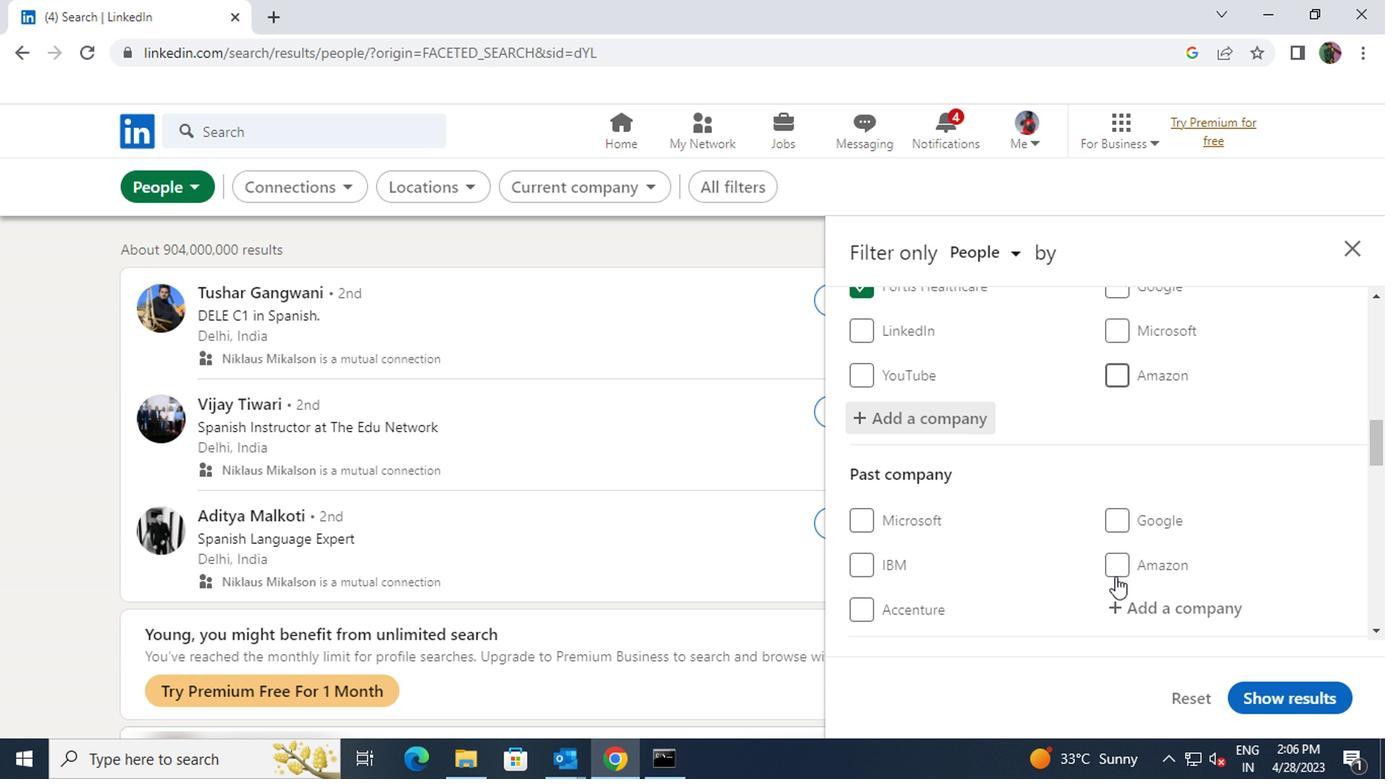 
Action: Mouse scrolled (944, 560) with delta (0, 0)
Screenshot: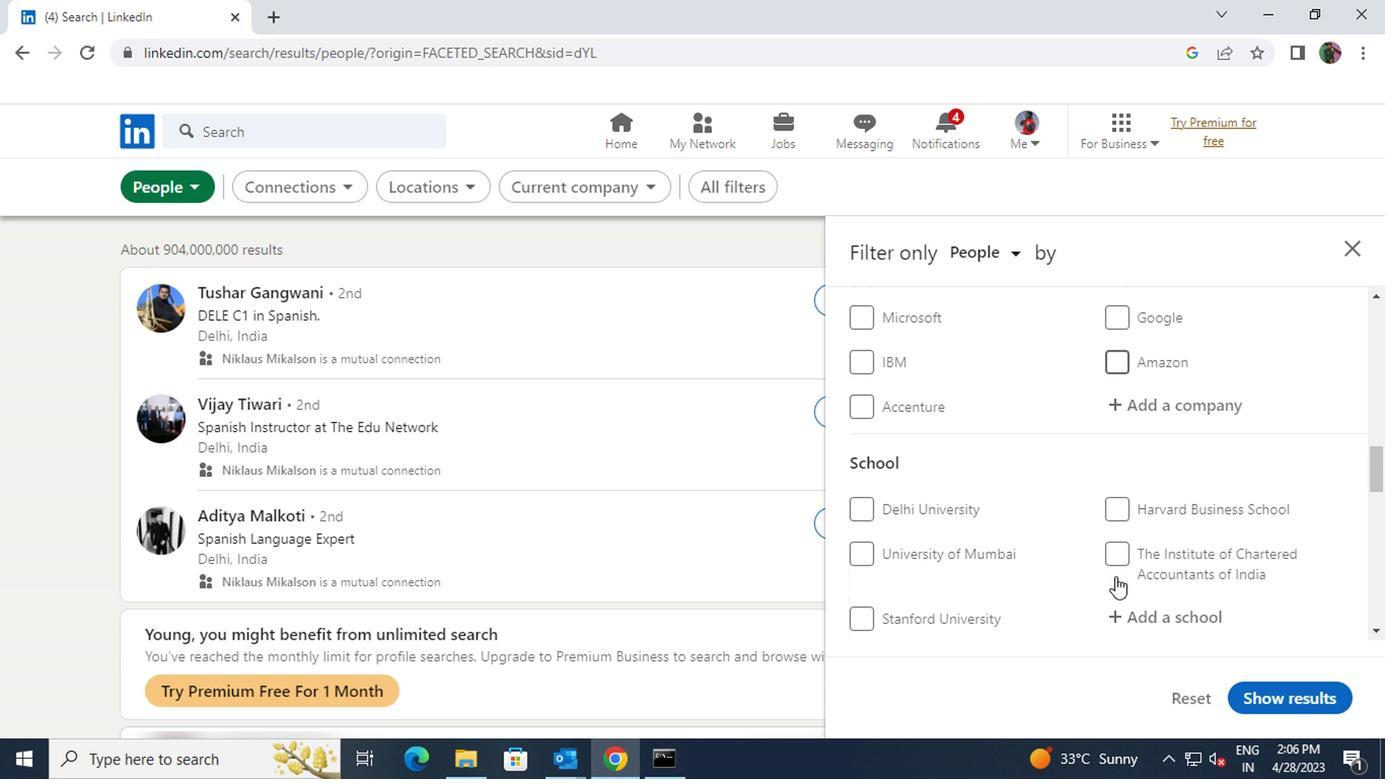 
Action: Mouse moved to (959, 517)
Screenshot: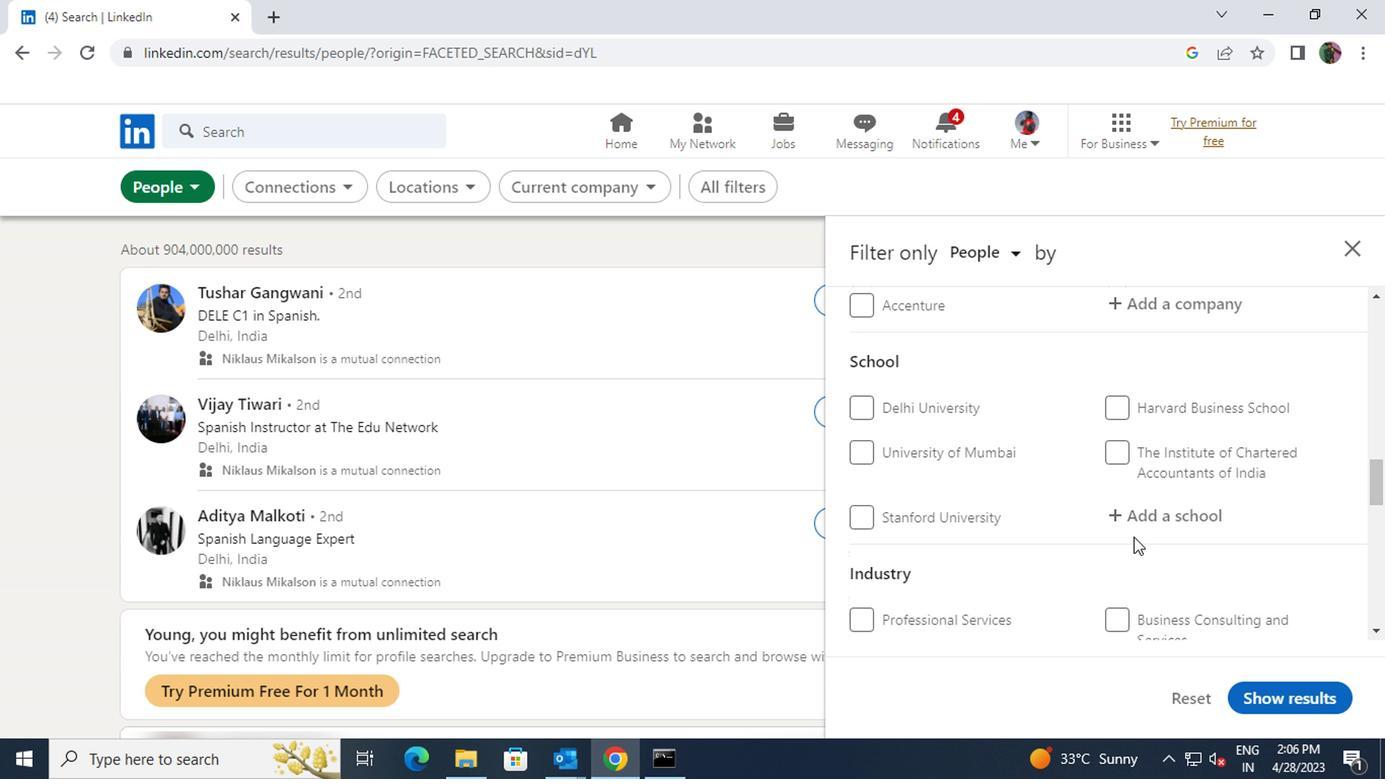 
Action: Mouse pressed left at (959, 517)
Screenshot: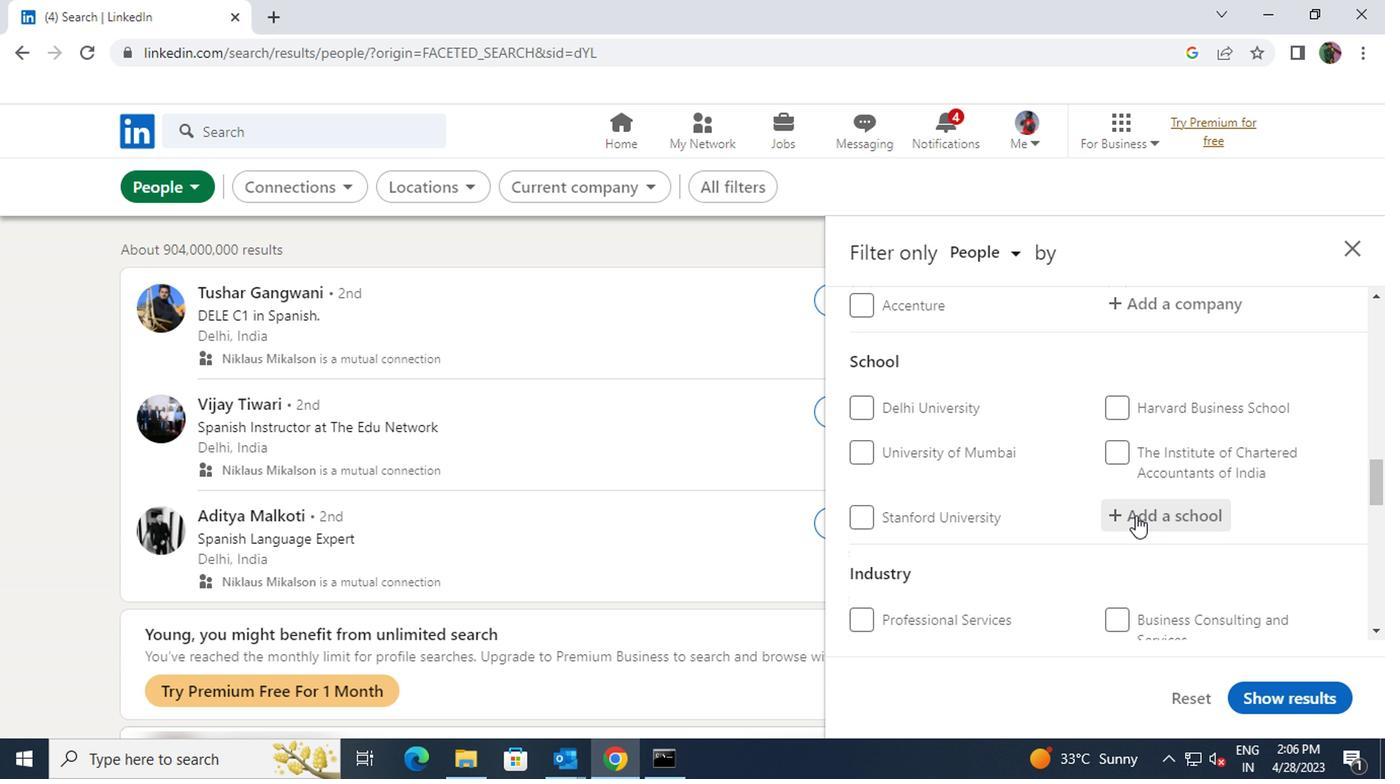 
Action: Key pressed <Key.shift><Key.shift><Key.shift><Key.shift><Key.shift><Key.shift><Key.shift><Key.shift><Key.shift><Key.shift><Key.shift><Key.shift><Key.shift><Key.shift><Key.shift><Key.shift><Key.shift><Key.shift><Key.shift><Key.shift><Key.shift><Key.shift><Key.shift><Key.shift><Key.shift><Key.shift>MADRAS<Key.space><Key.shift>JOB
Screenshot: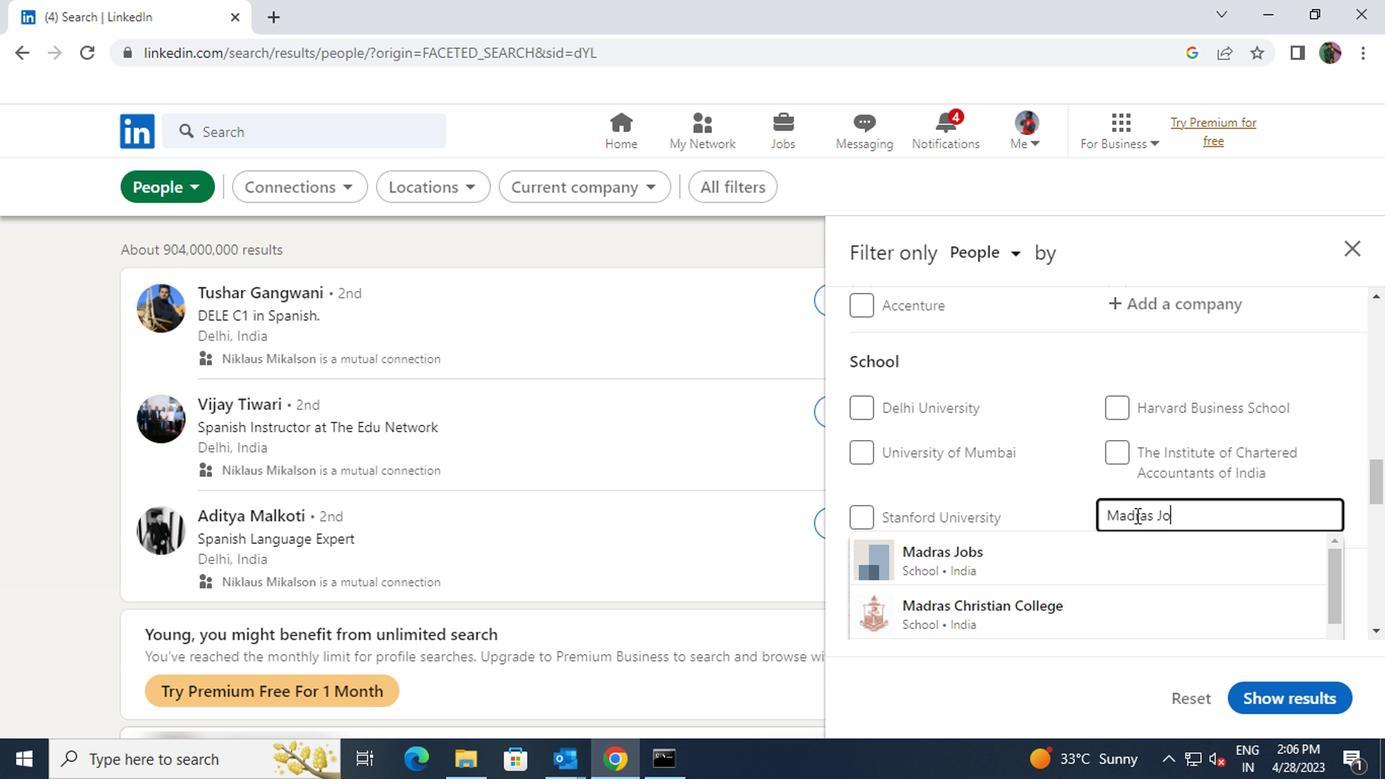 
Action: Mouse moved to (950, 538)
Screenshot: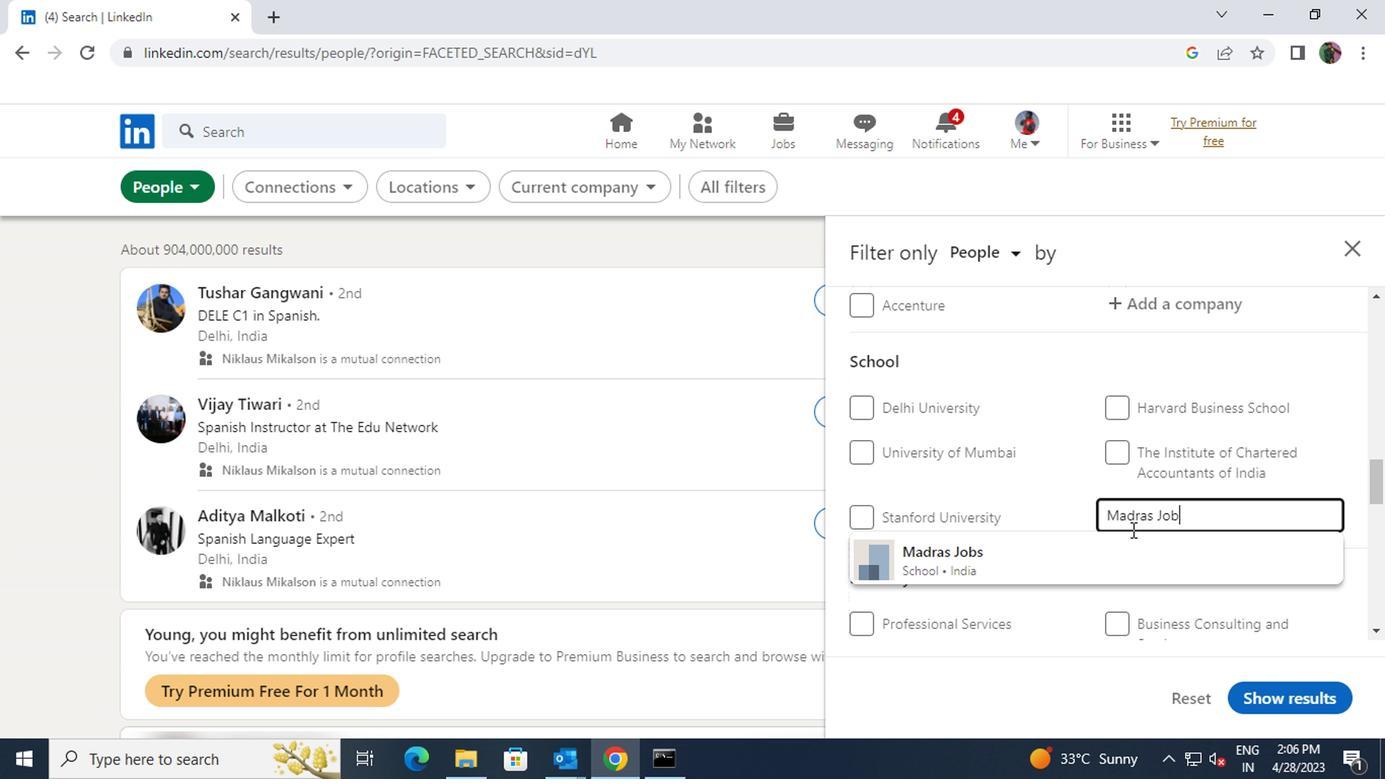 
Action: Mouse pressed left at (950, 538)
Screenshot: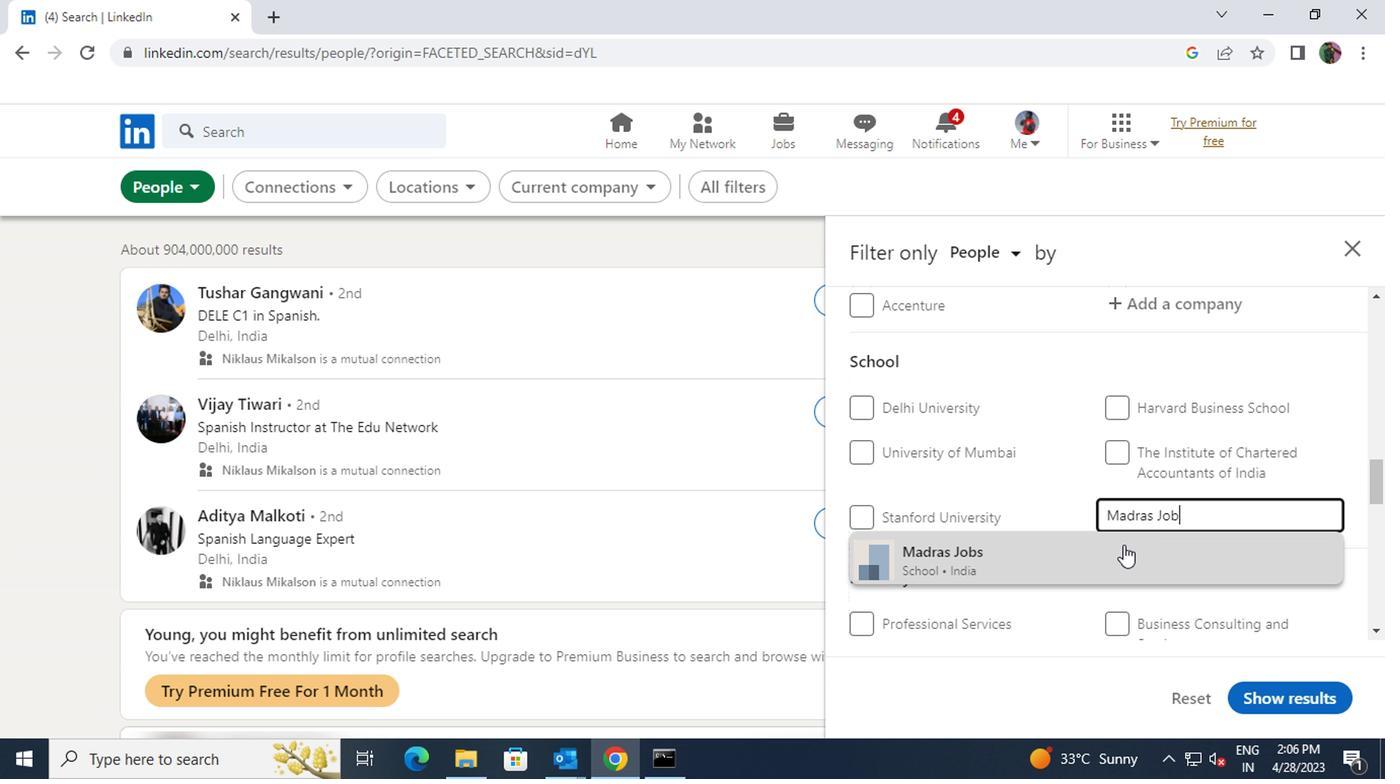 
Action: Mouse scrolled (950, 537) with delta (0, 0)
Screenshot: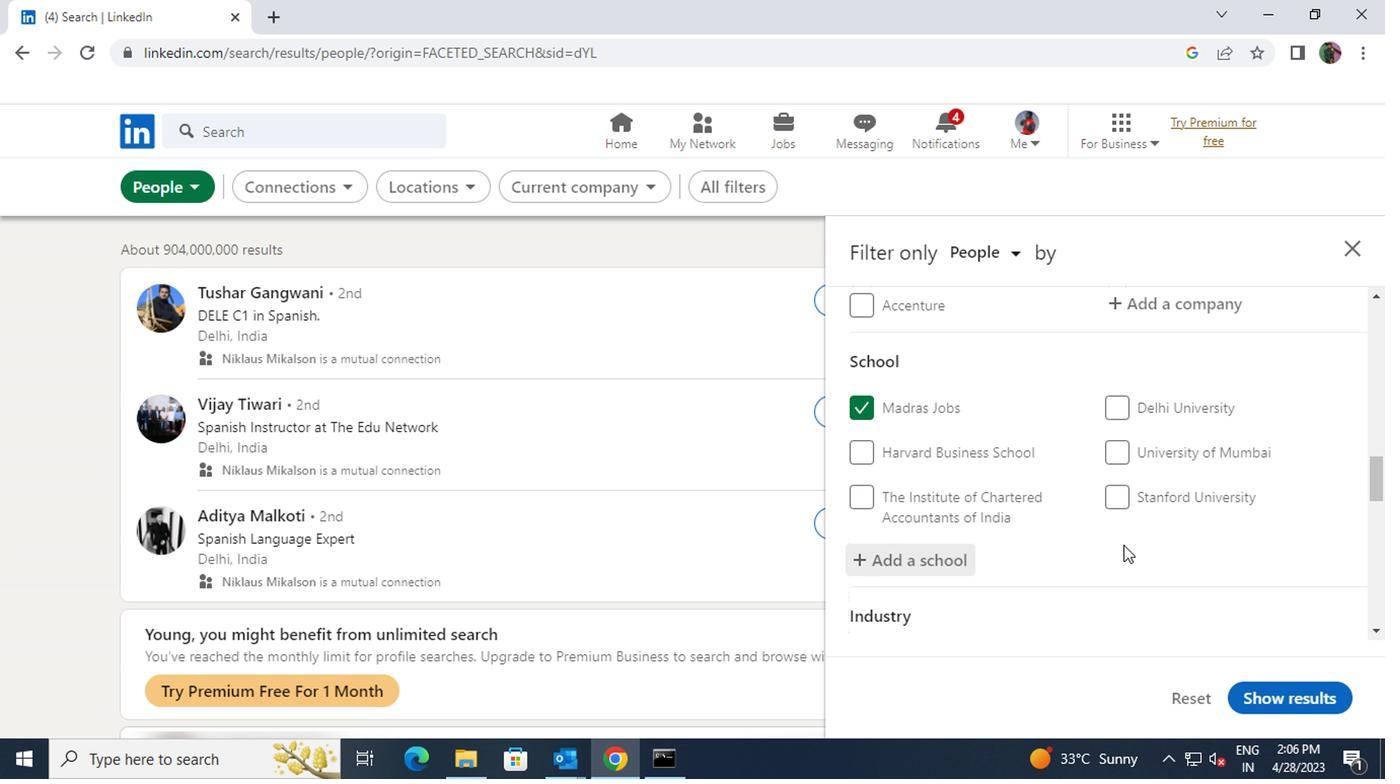 
Action: Mouse scrolled (950, 537) with delta (0, 0)
Screenshot: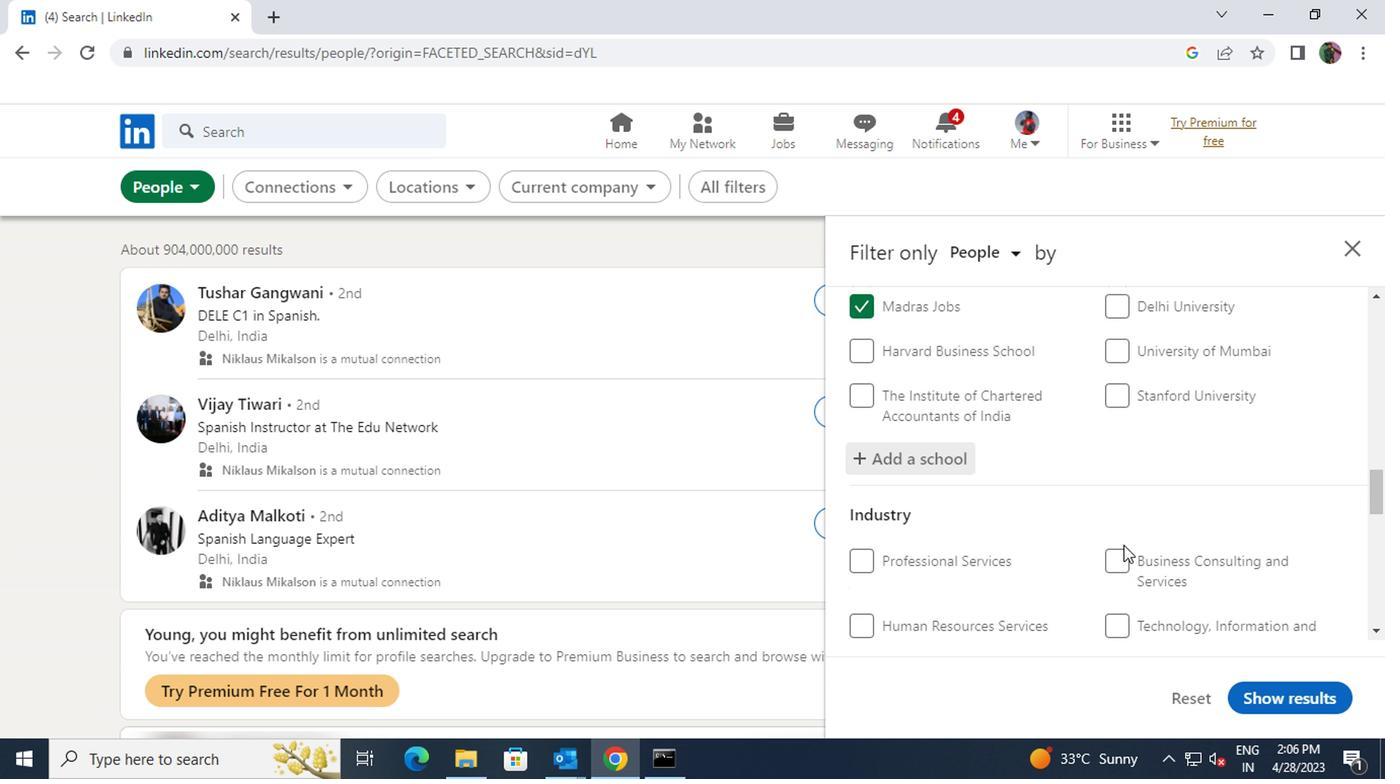 
Action: Mouse scrolled (950, 537) with delta (0, 0)
Screenshot: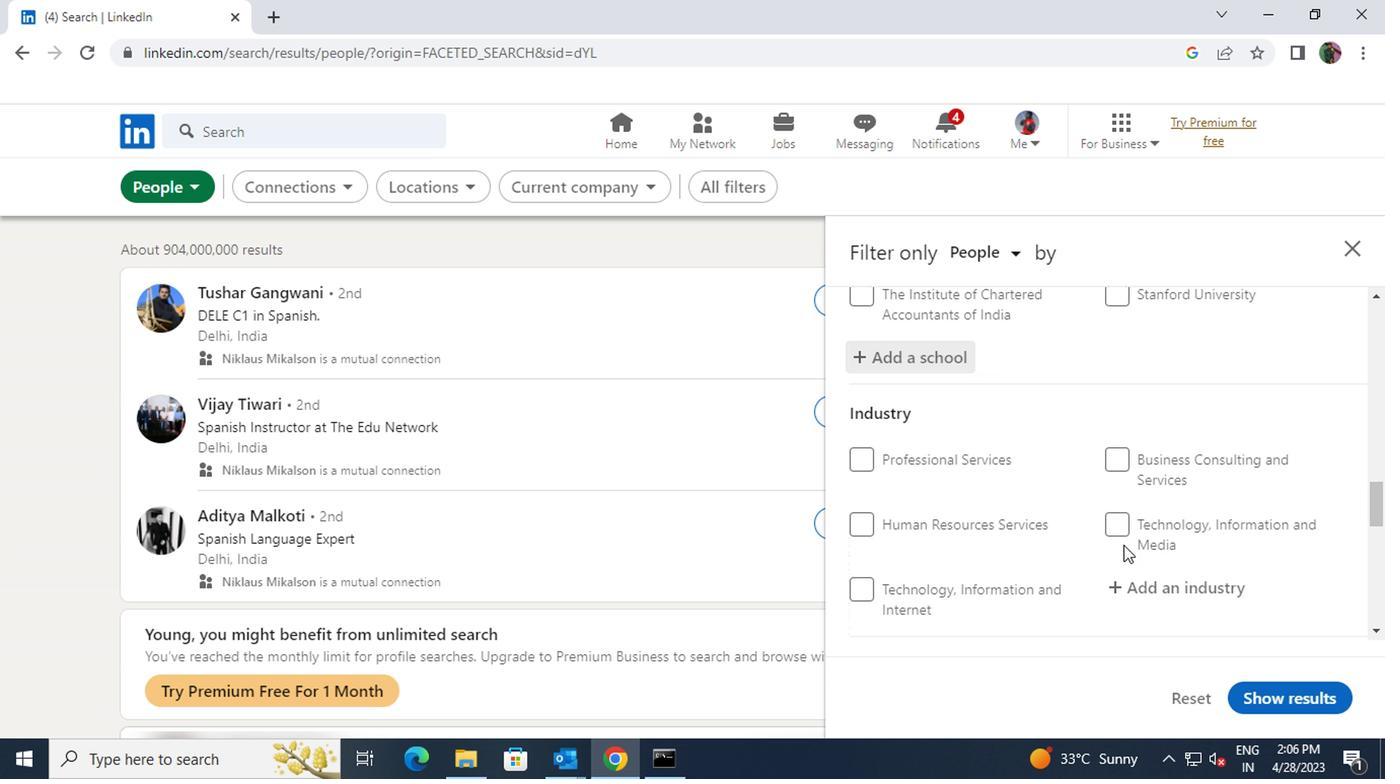 
Action: Mouse moved to (957, 498)
Screenshot: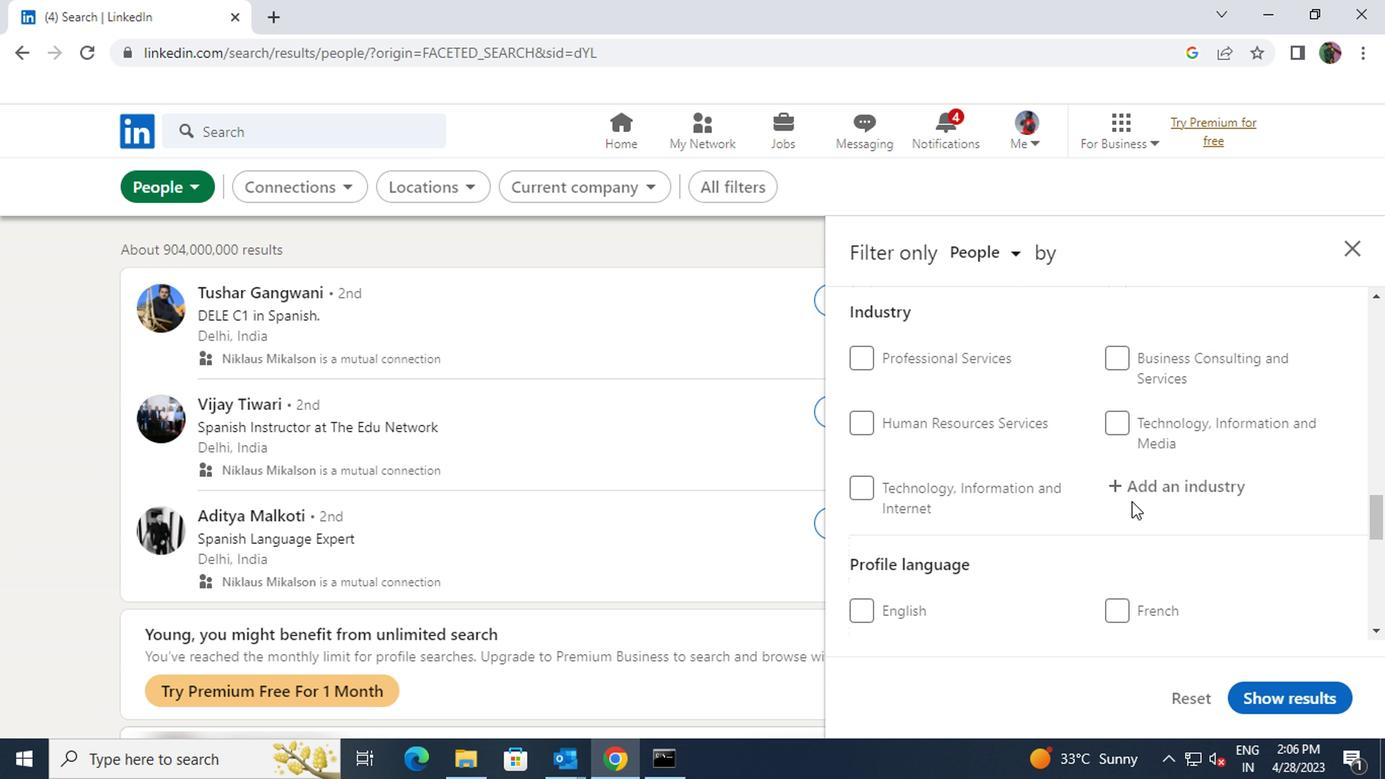 
Action: Mouse pressed left at (957, 498)
Screenshot: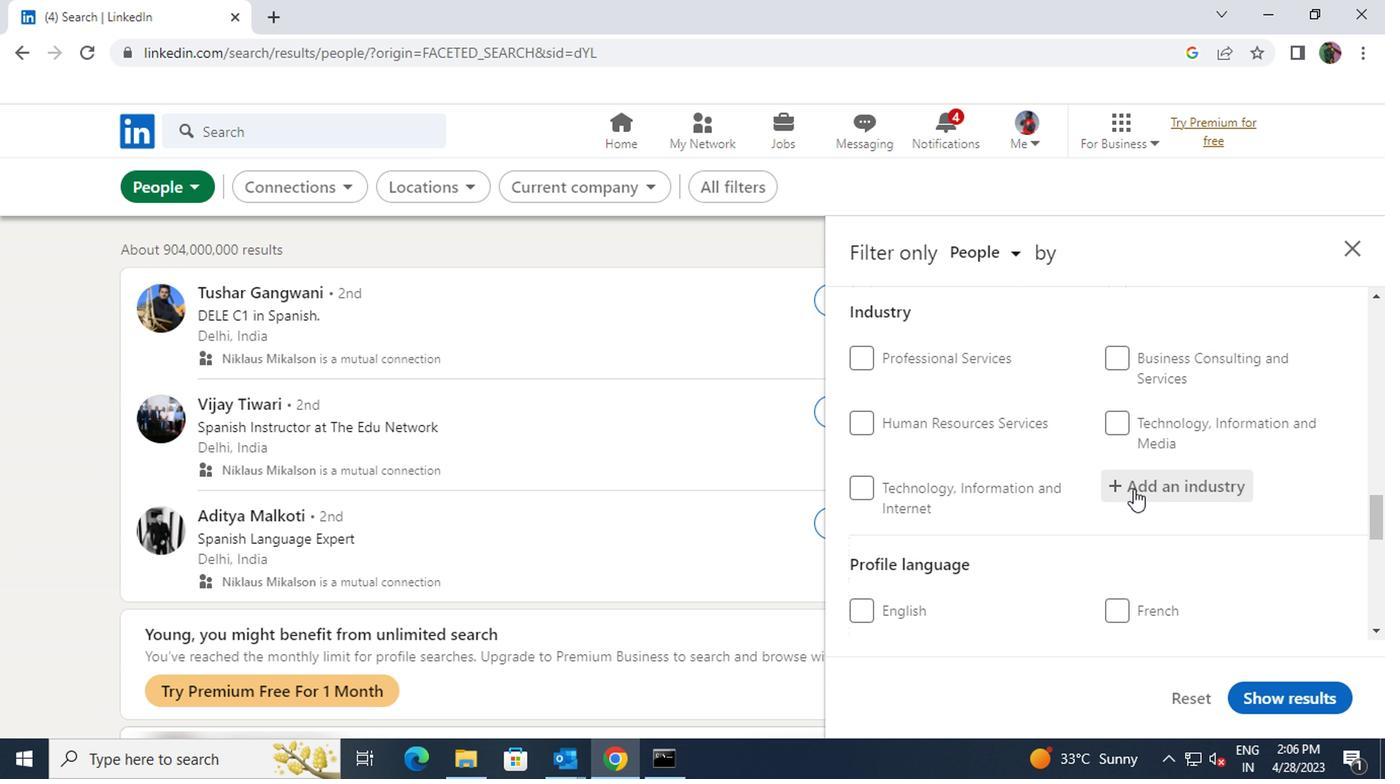 
Action: Key pressed <Key.shift><Key.shift><Key.shift><Key.shift>ANIMATION
Screenshot: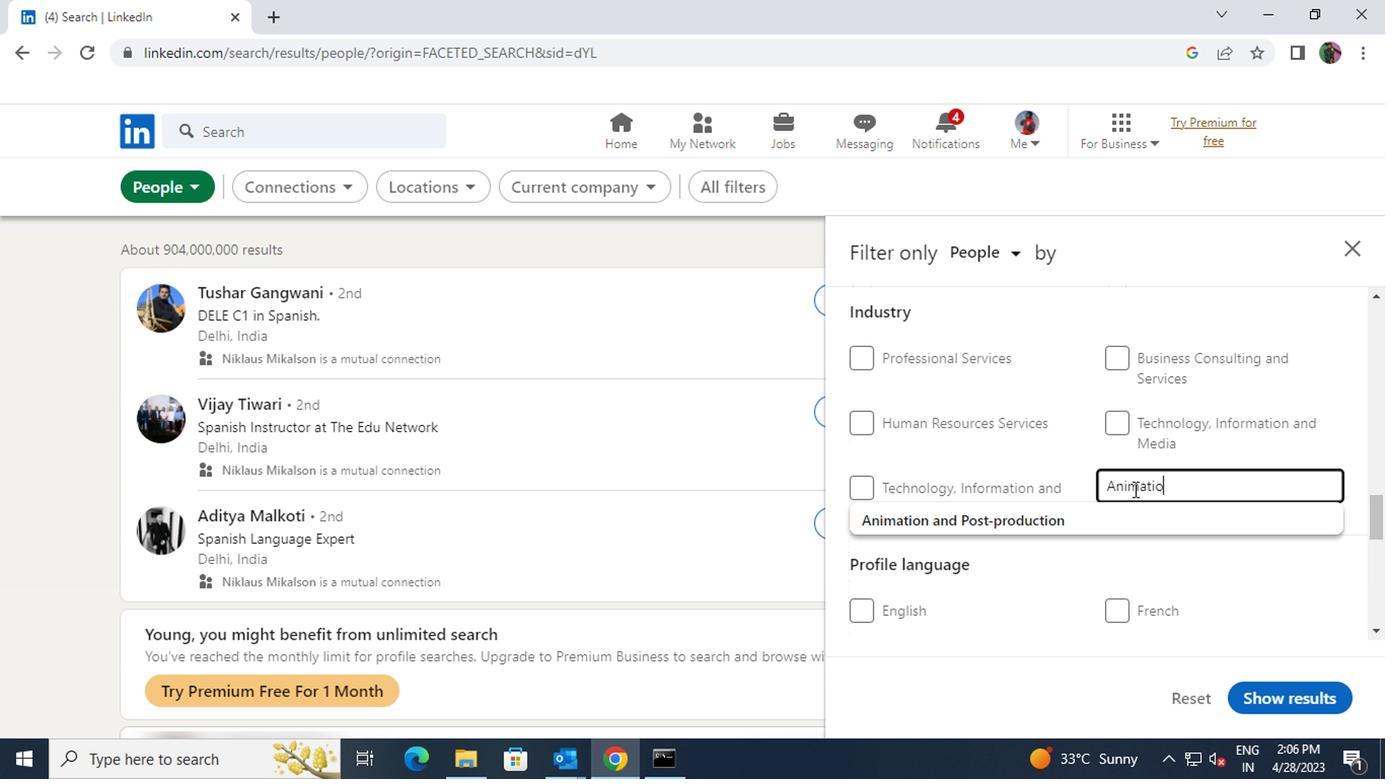 
Action: Mouse moved to (950, 516)
Screenshot: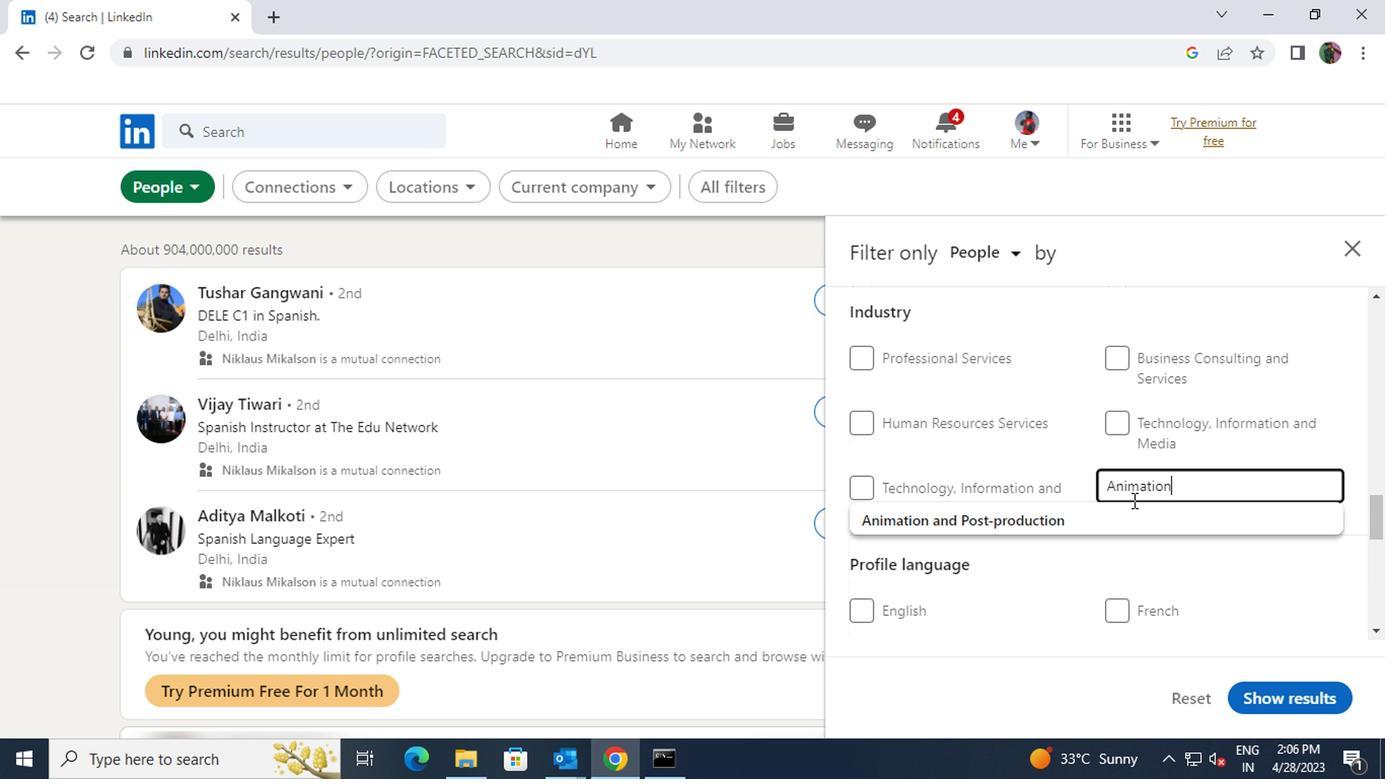 
Action: Mouse pressed left at (950, 516)
Screenshot: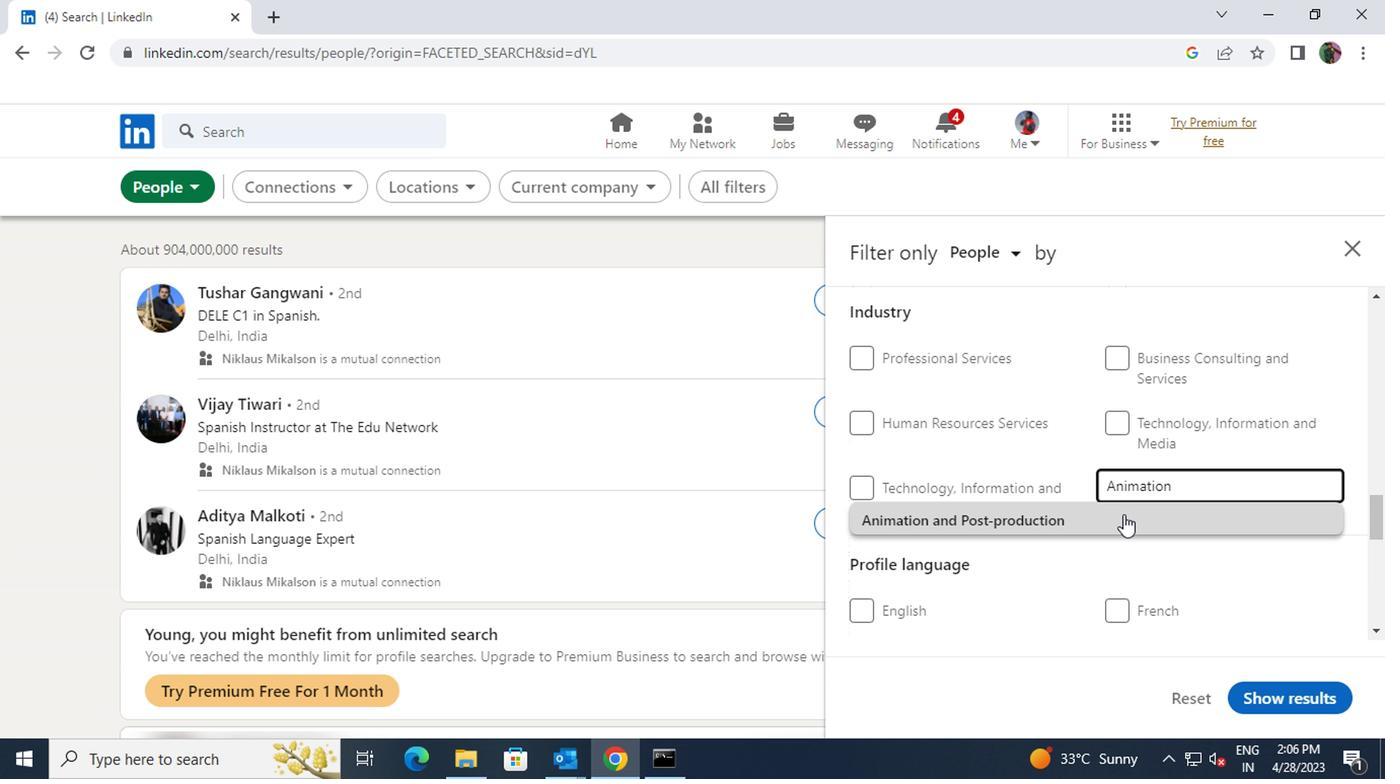 
Action: Mouse scrolled (950, 516) with delta (0, 0)
Screenshot: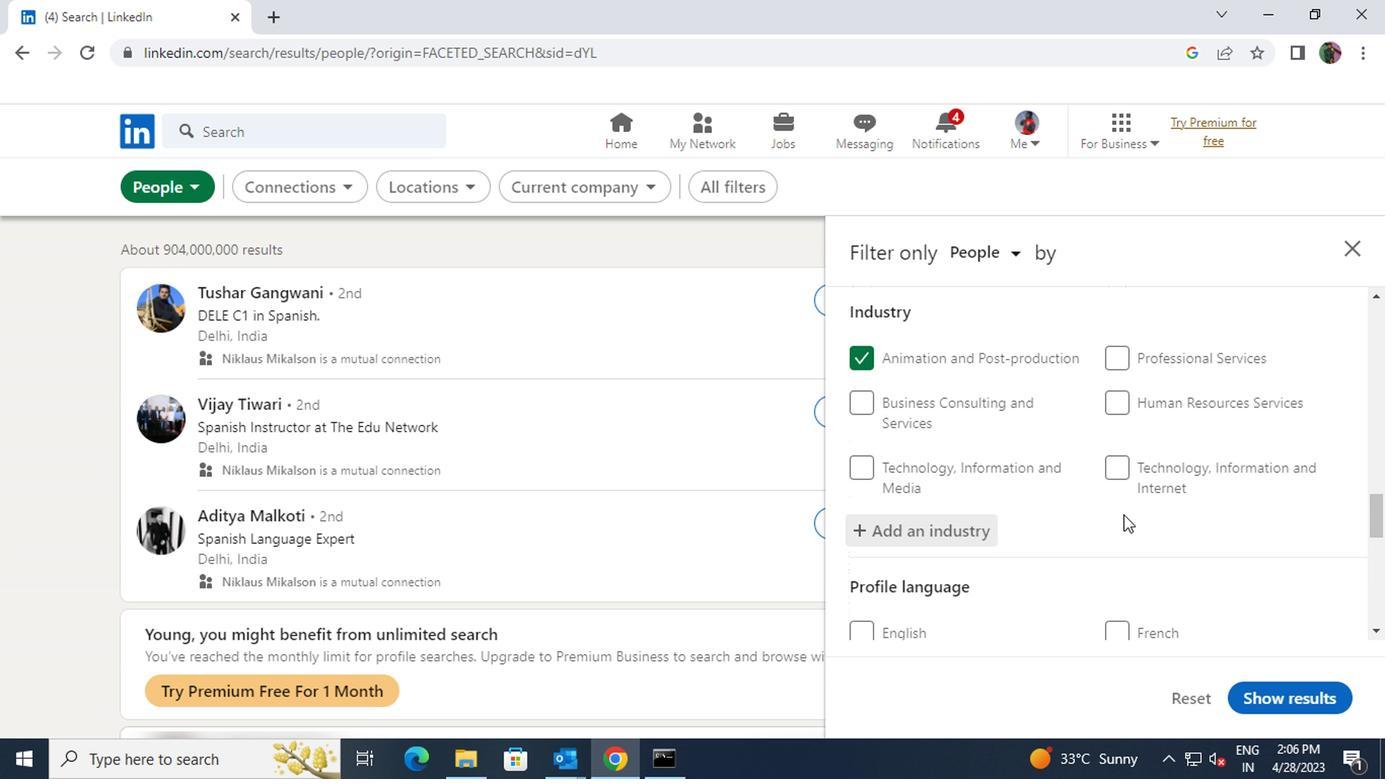 
Action: Mouse scrolled (950, 516) with delta (0, 0)
Screenshot: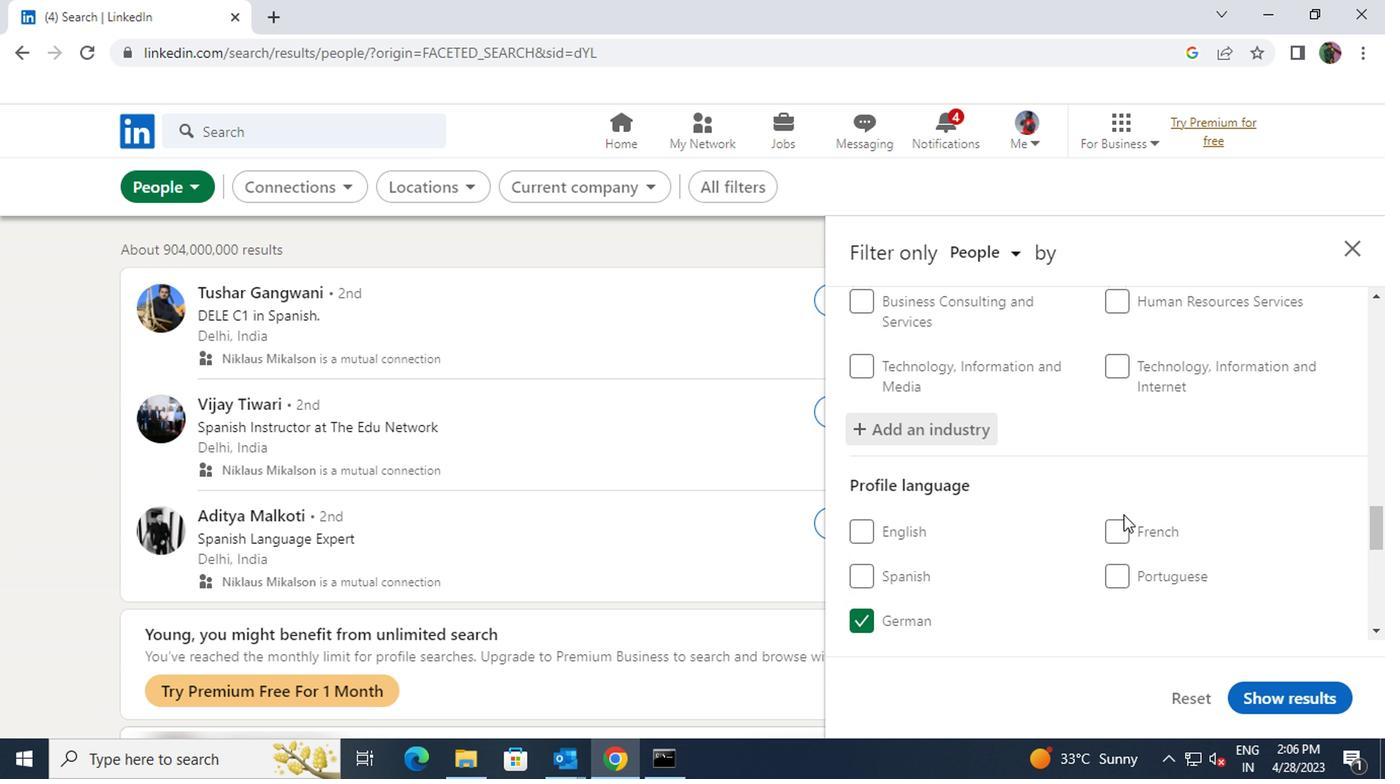 
Action: Mouse scrolled (950, 516) with delta (0, 0)
Screenshot: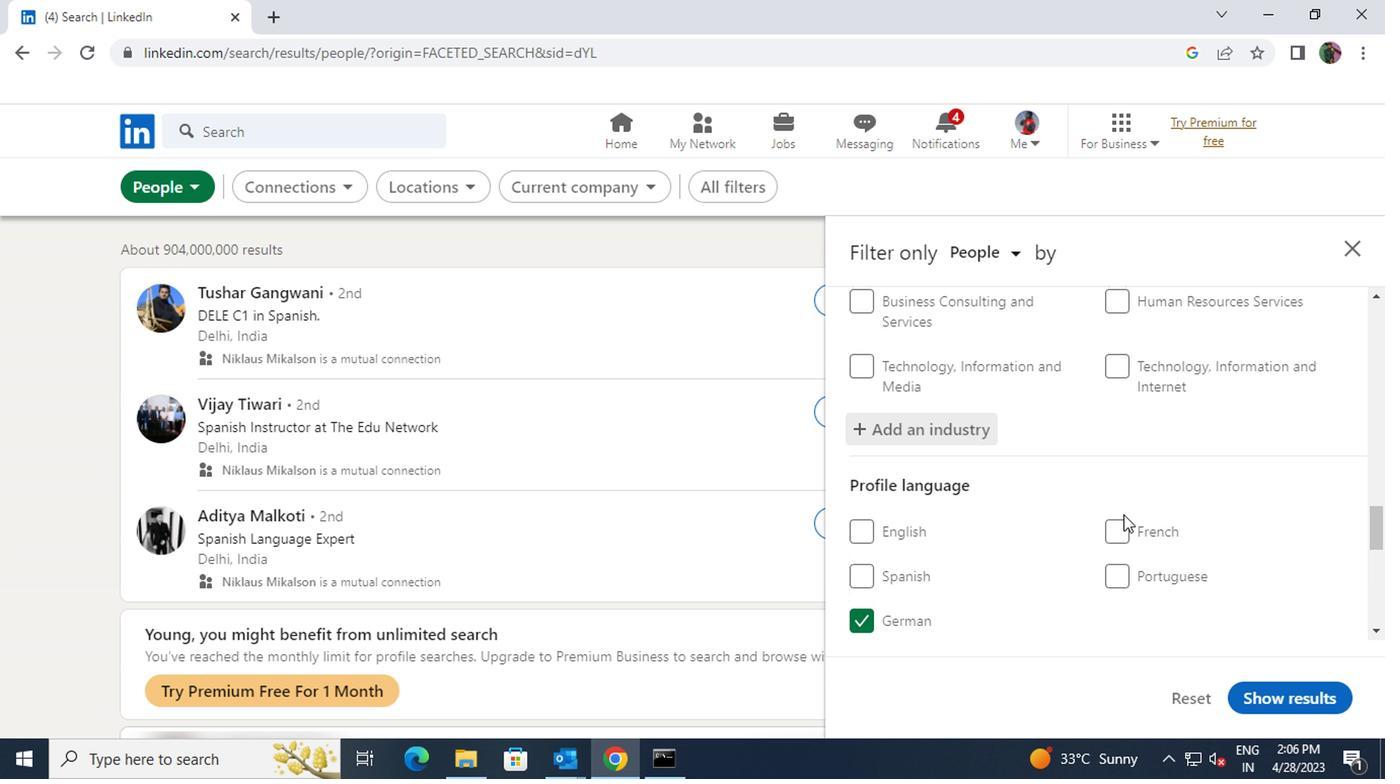 
Action: Mouse scrolled (950, 516) with delta (0, 0)
Screenshot: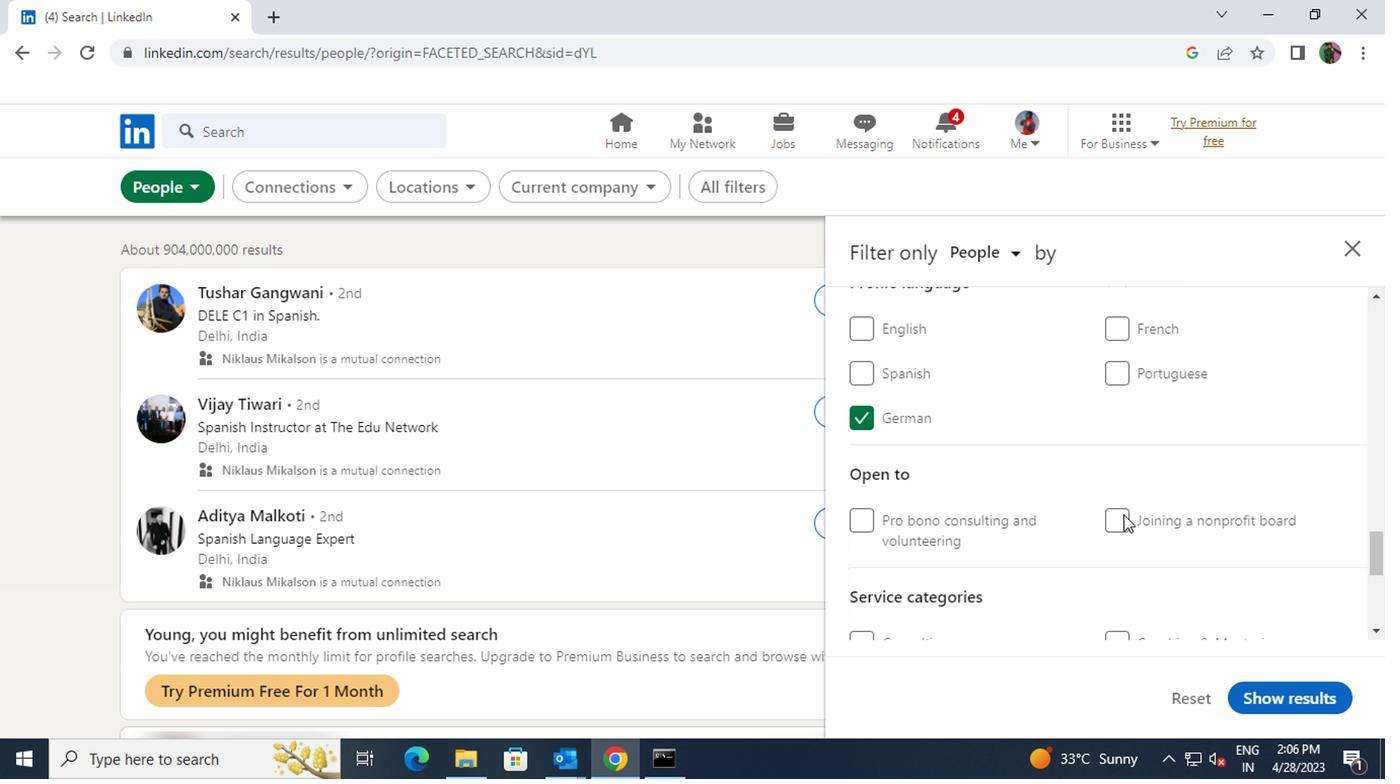 
Action: Mouse scrolled (950, 516) with delta (0, 0)
Screenshot: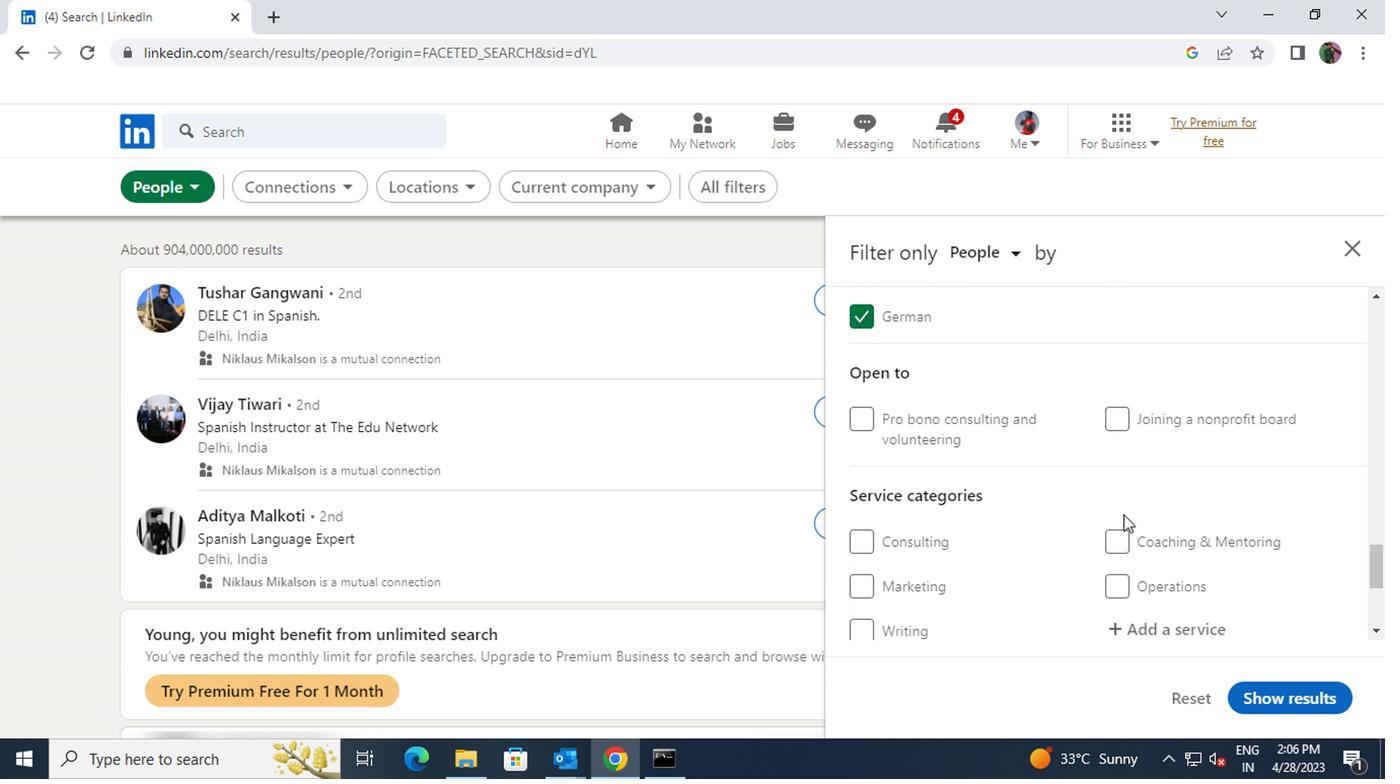 
Action: Mouse moved to (949, 523)
Screenshot: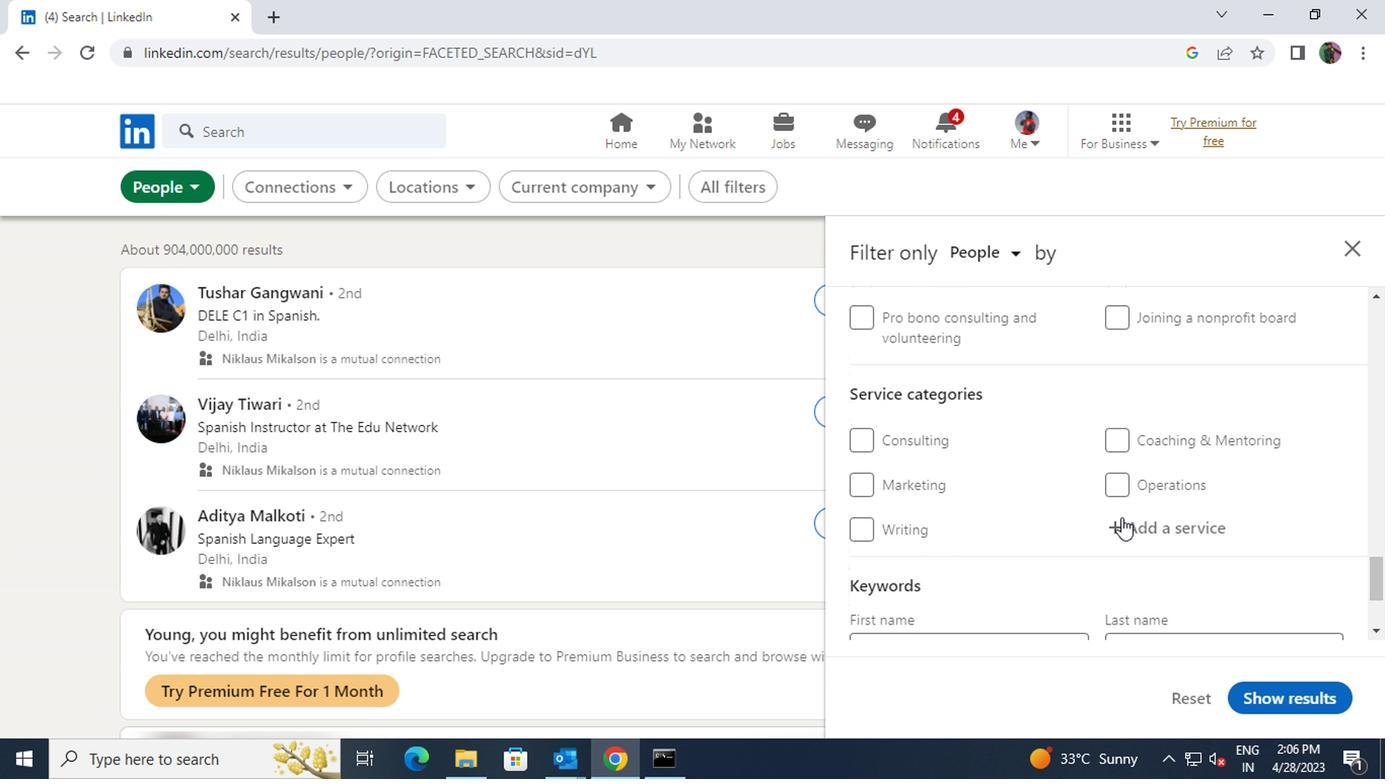 
Action: Mouse pressed left at (949, 523)
Screenshot: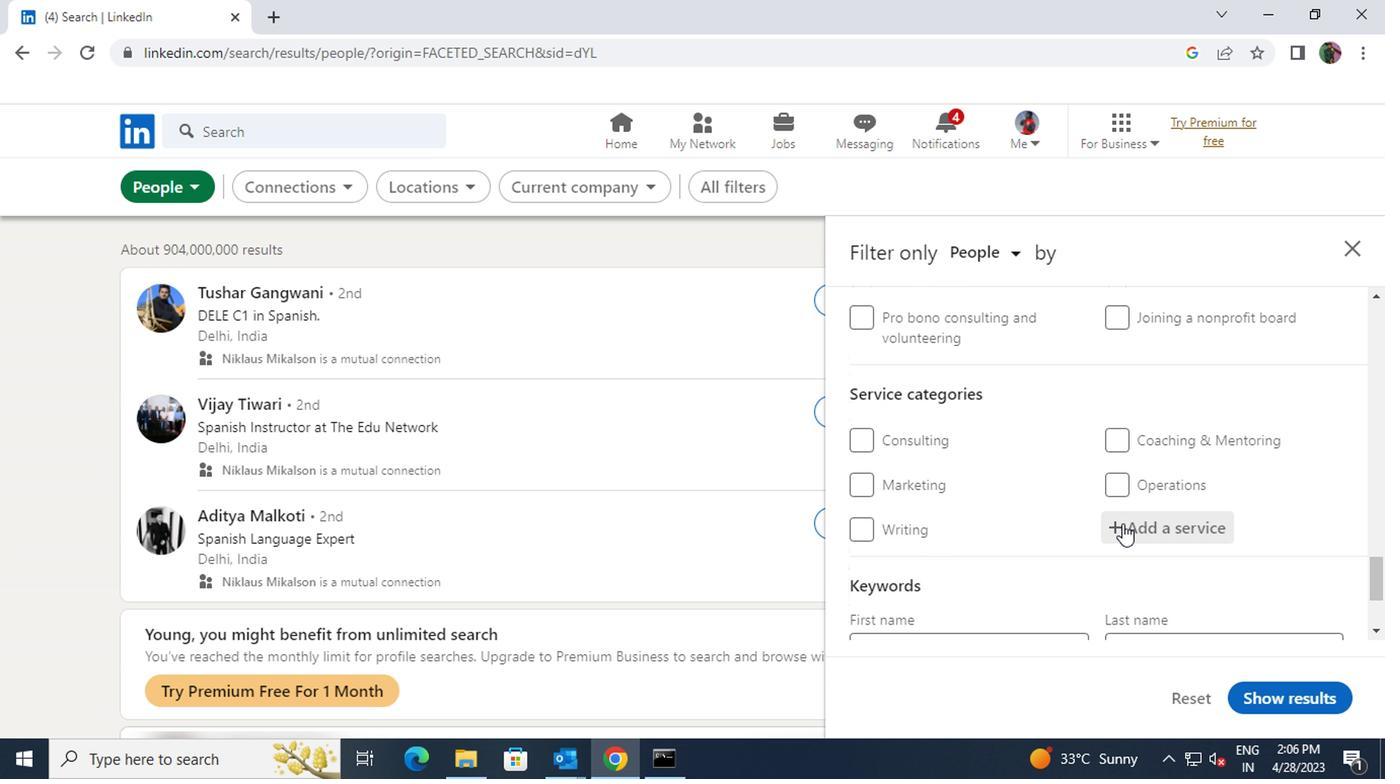 
Action: Key pressed <Key.shift>RESUM
Screenshot: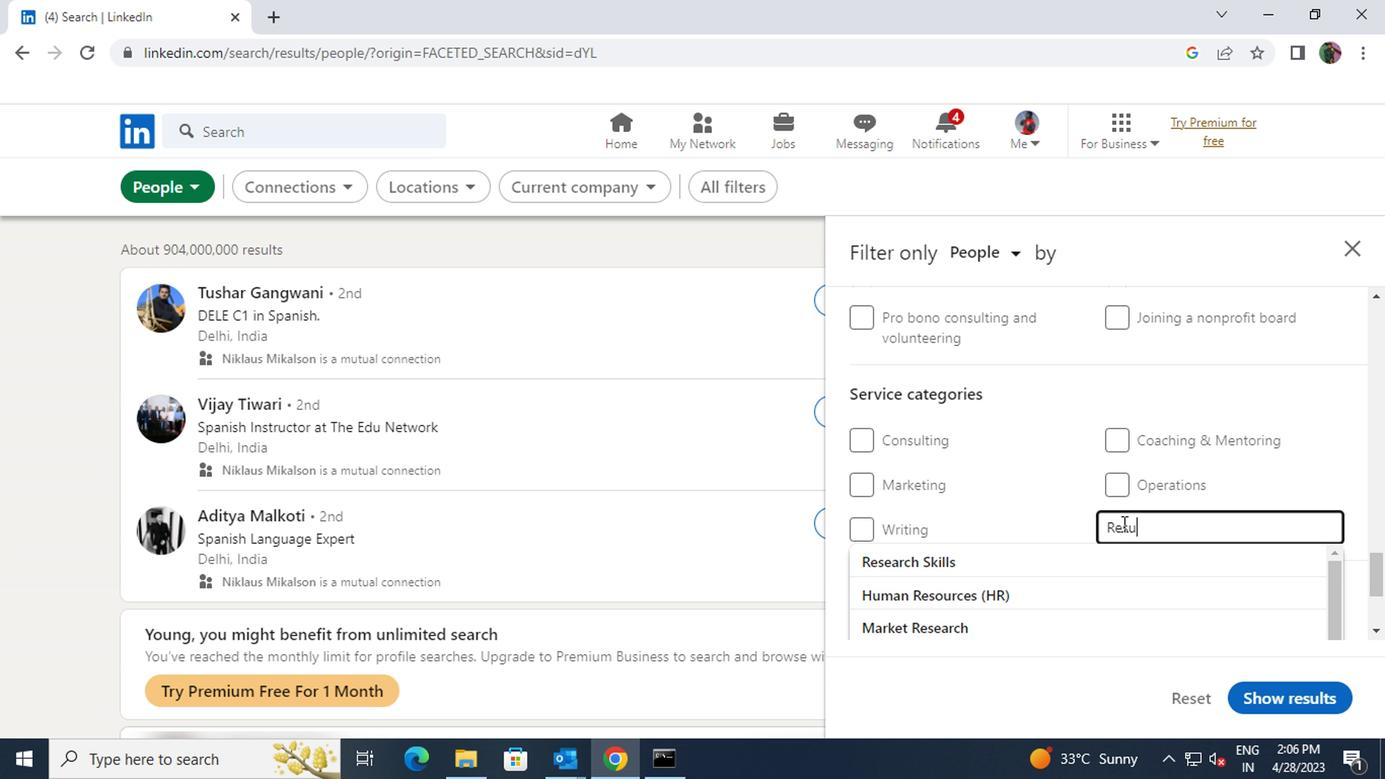 
Action: Mouse moved to (944, 539)
Screenshot: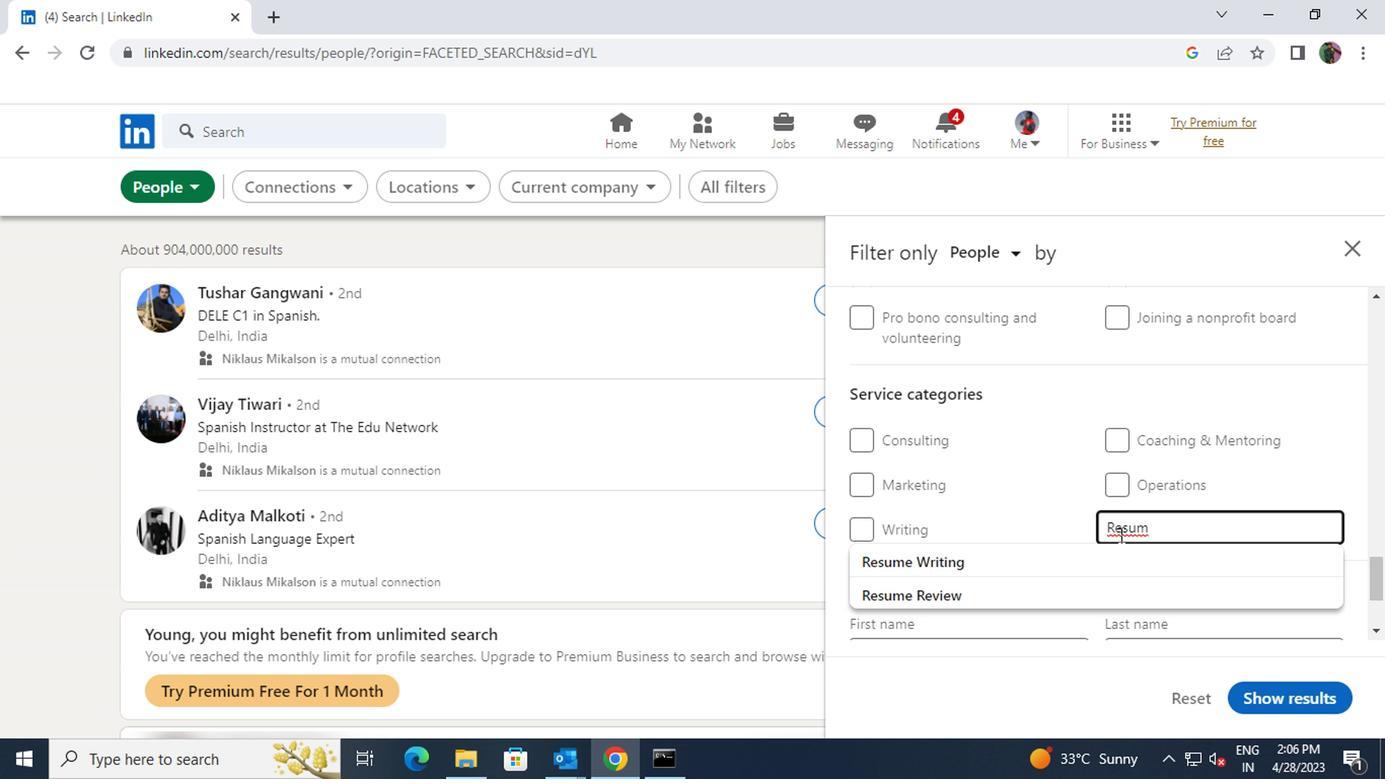 
Action: Mouse pressed left at (944, 539)
Screenshot: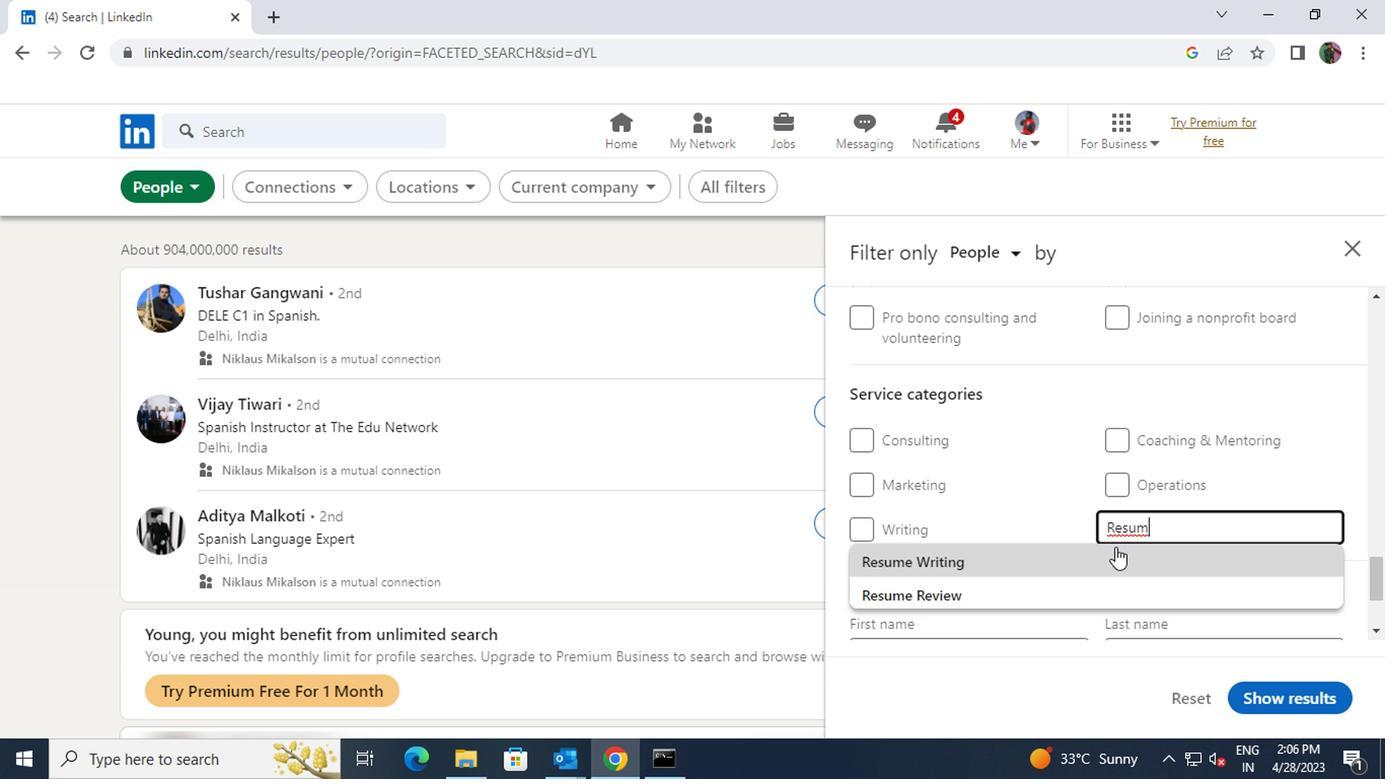 
Action: Mouse scrolled (944, 539) with delta (0, 0)
Screenshot: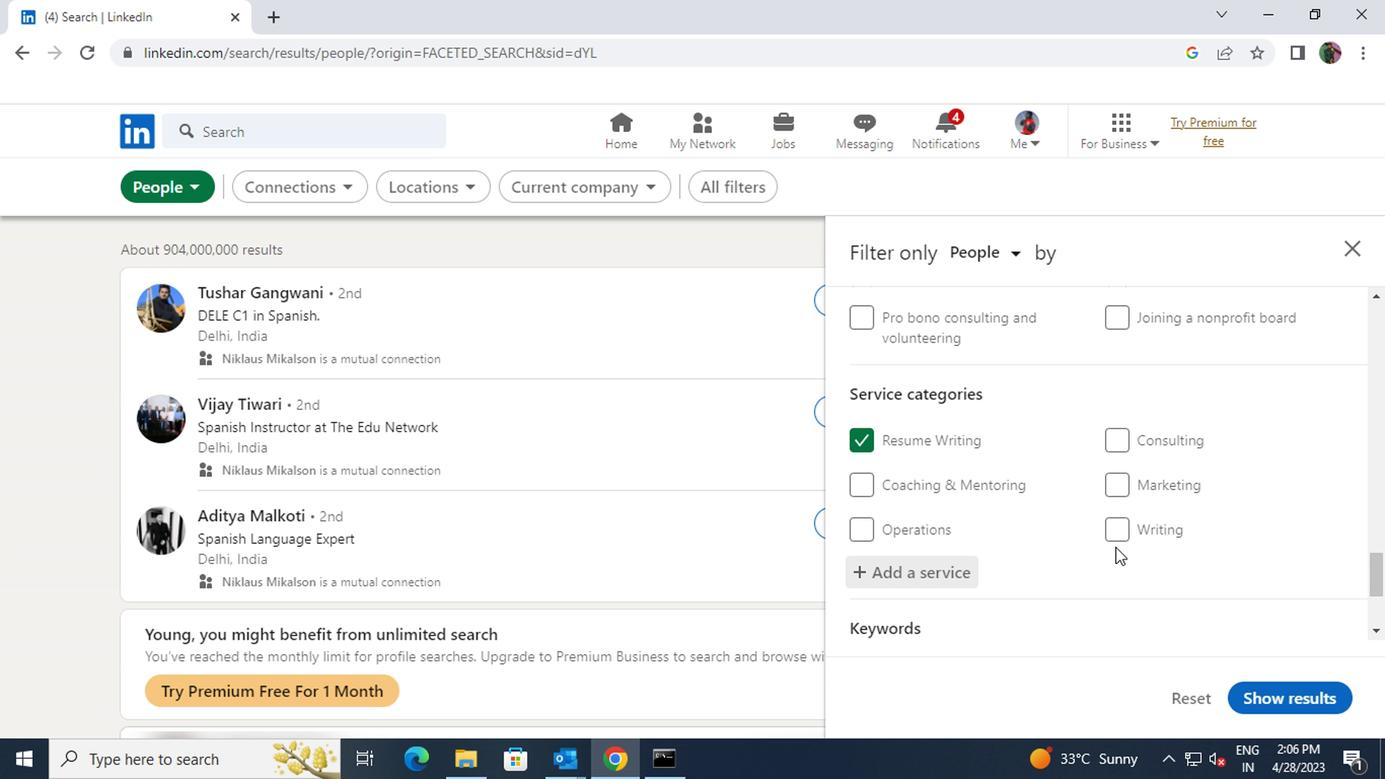 
Action: Mouse scrolled (944, 539) with delta (0, 0)
Screenshot: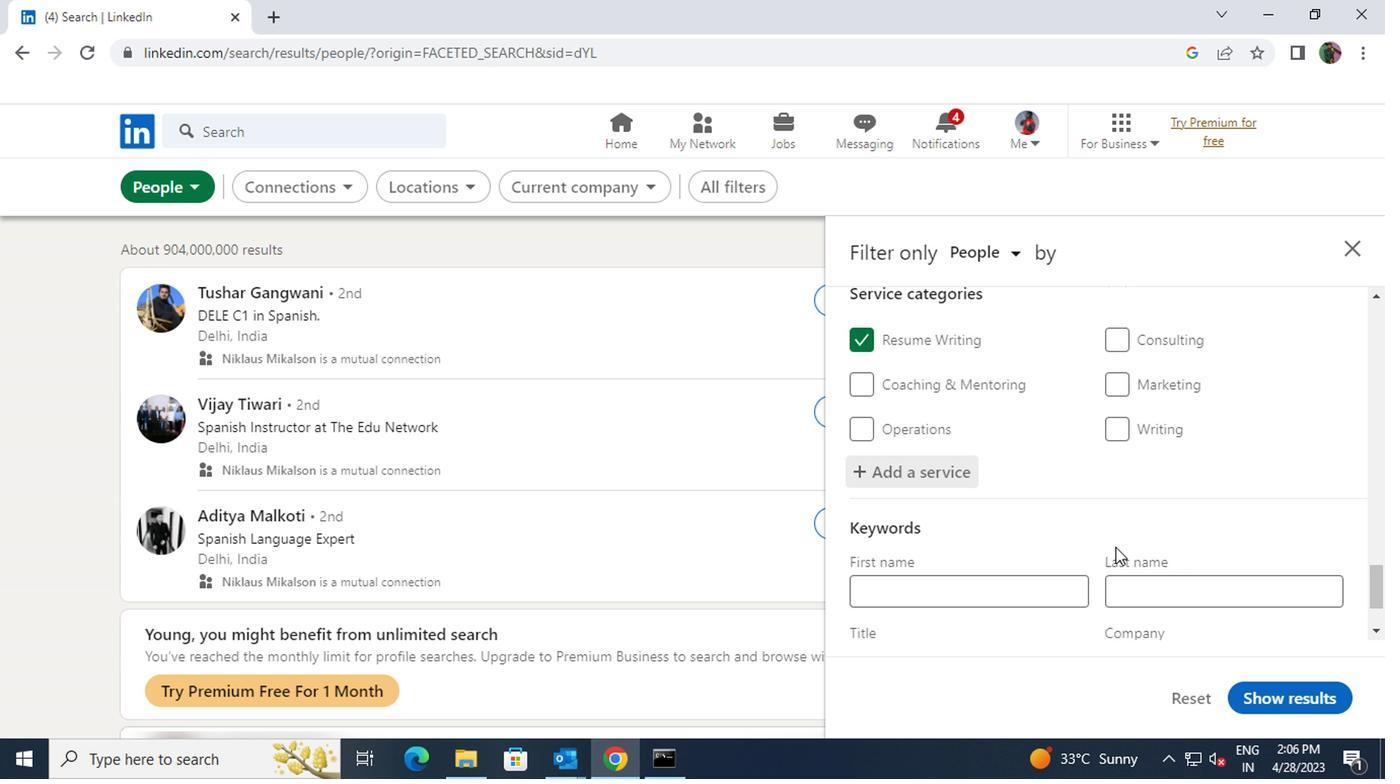 
Action: Mouse moved to (902, 545)
Screenshot: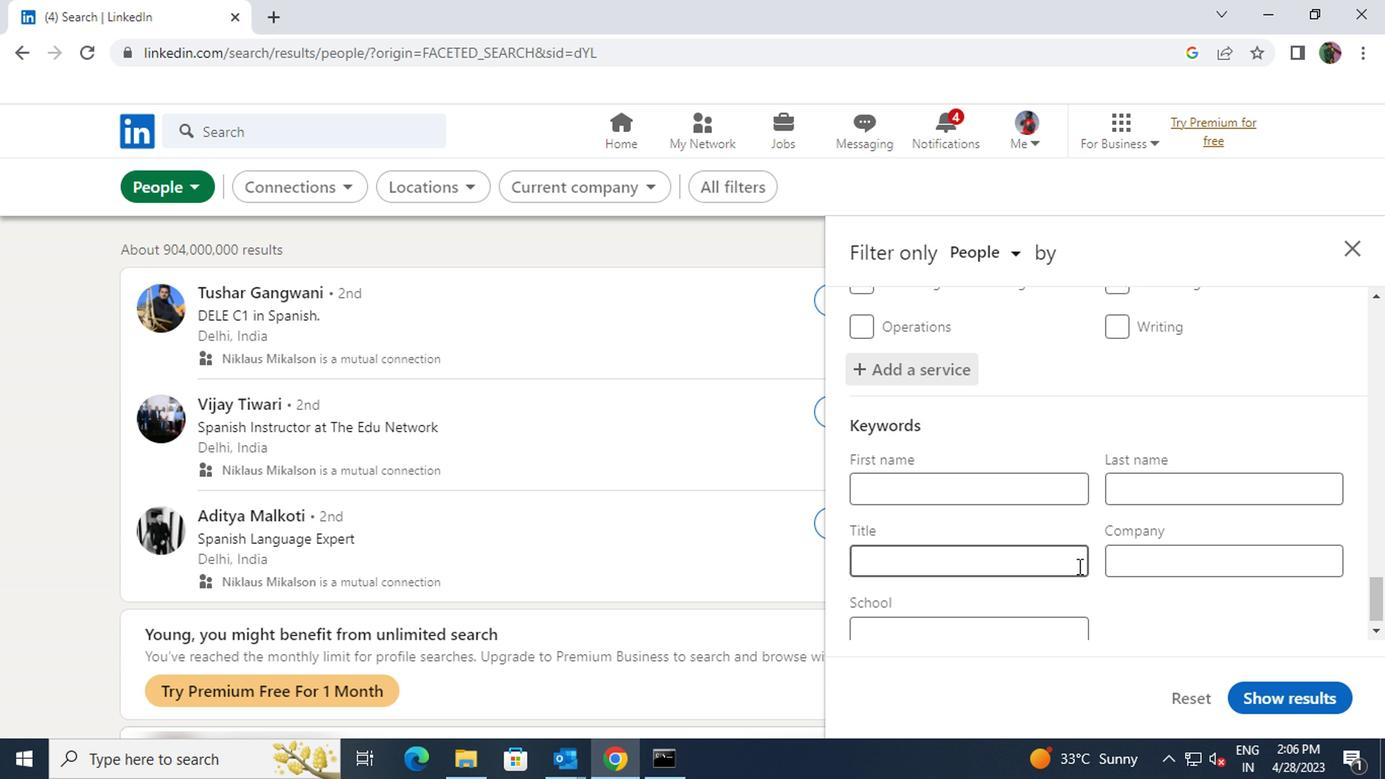 
Action: Mouse pressed left at (902, 545)
Screenshot: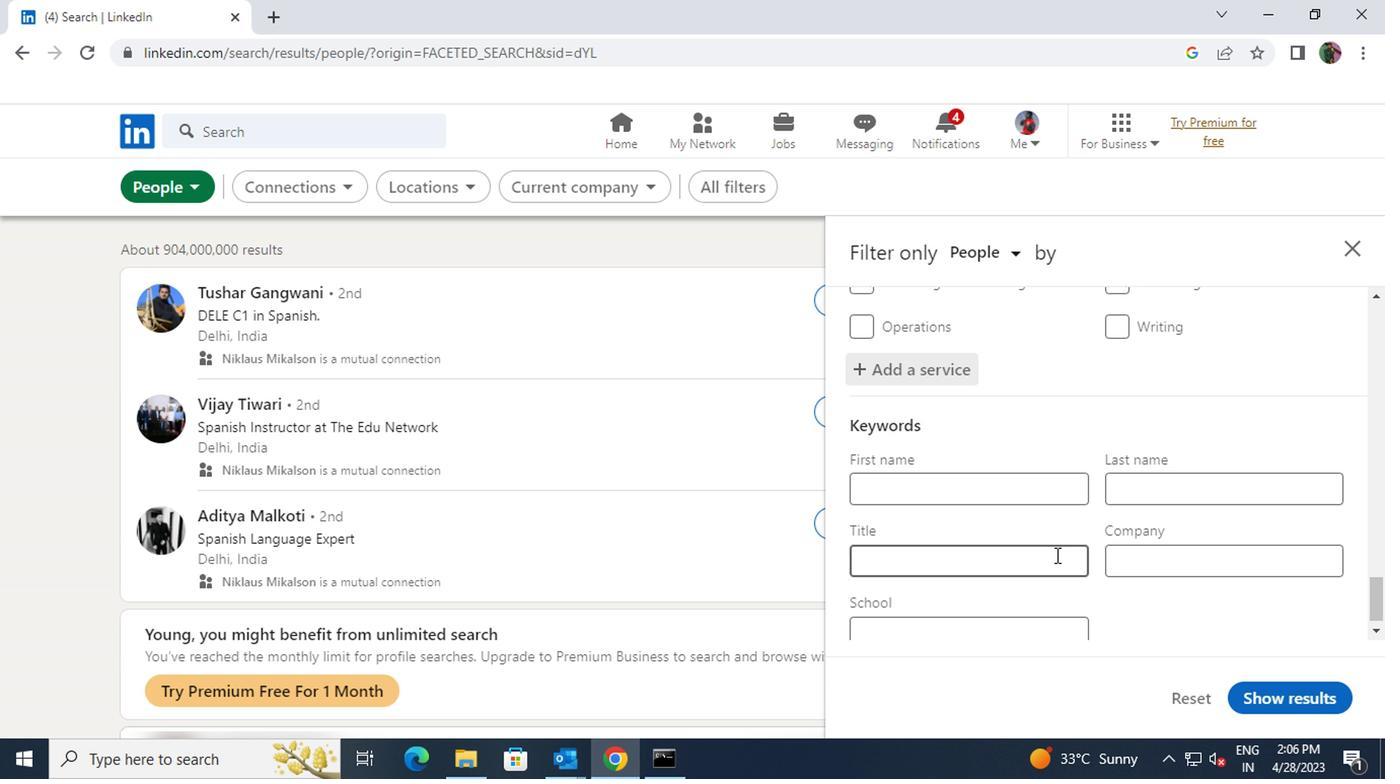 
Action: Key pressed <Key.shift>PROFESSOR
Screenshot: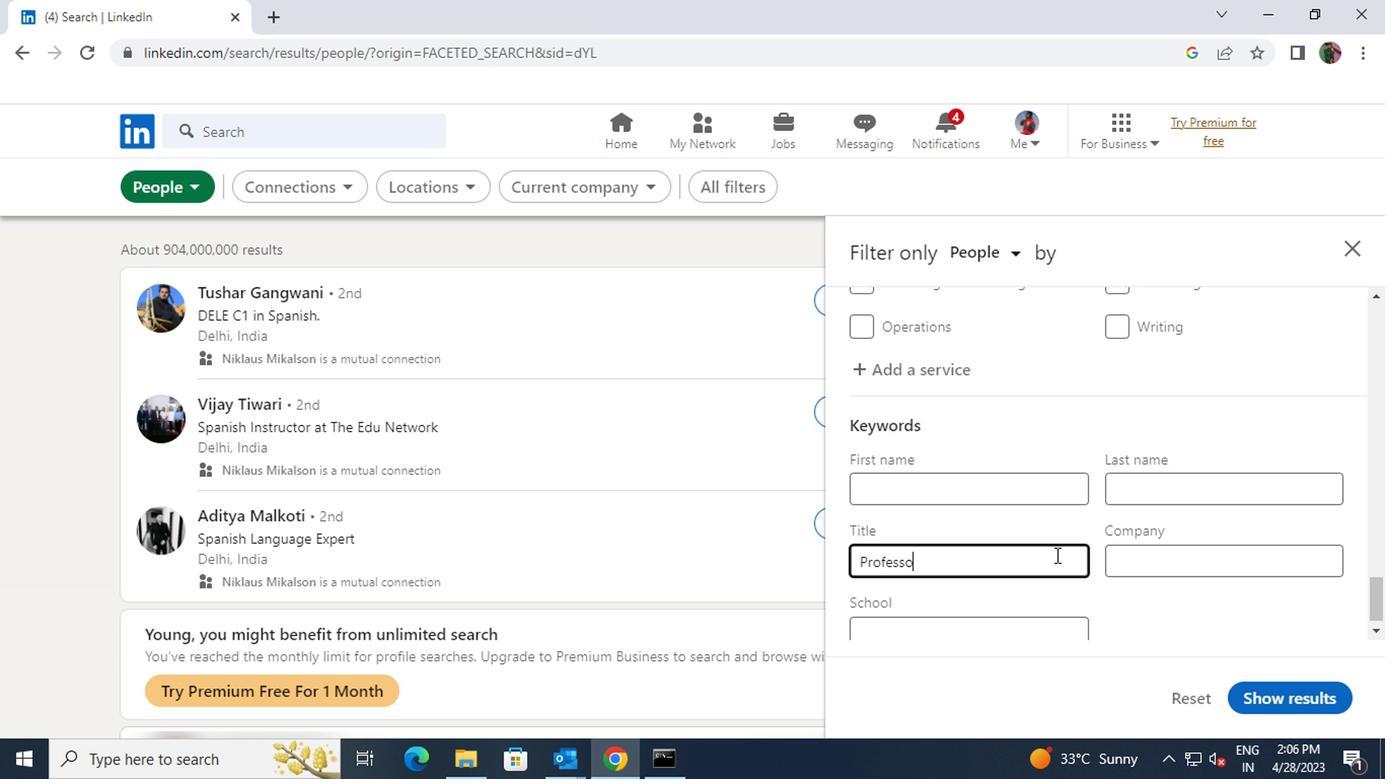 
Action: Mouse moved to (1052, 639)
Screenshot: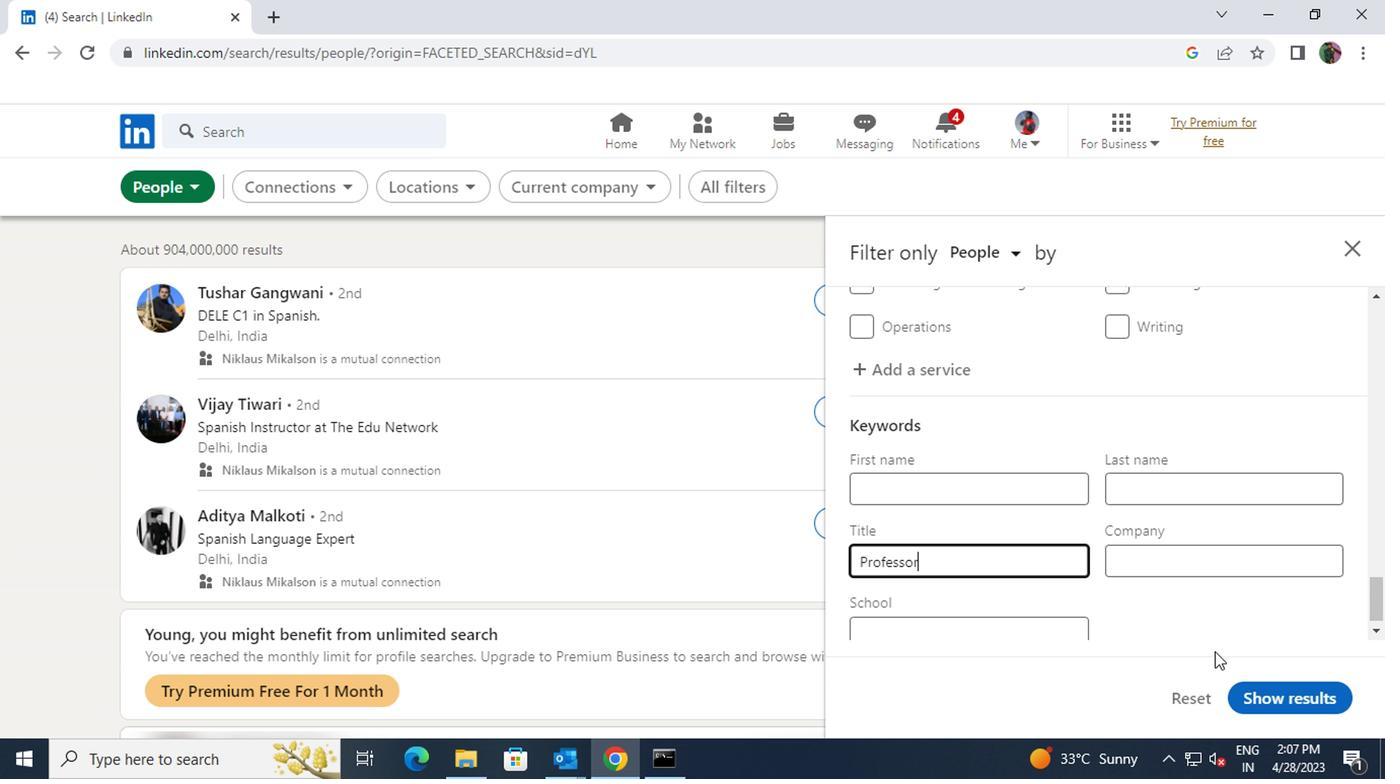
Action: Mouse pressed left at (1052, 639)
Screenshot: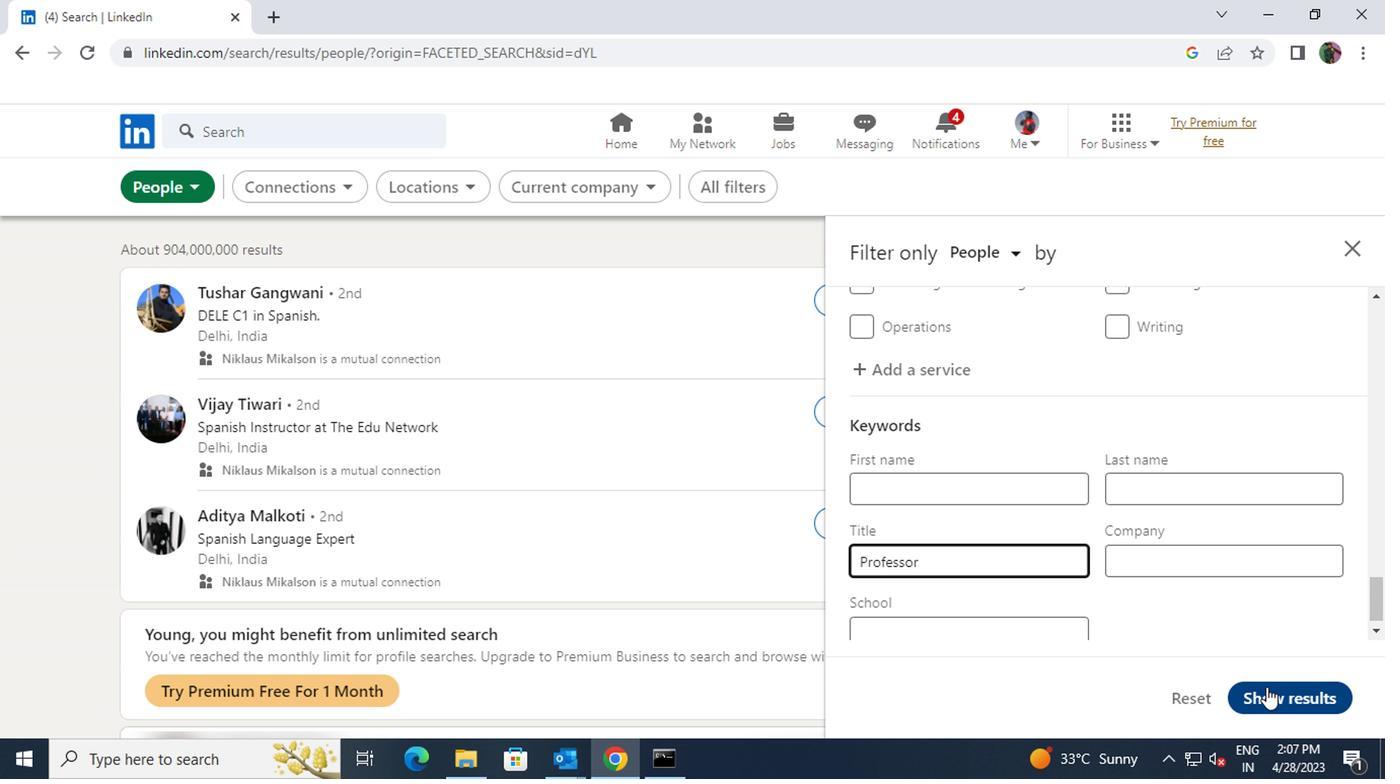 
